 Task: Look for space in Figueres, Spain from 12th  August, 2023 to 15th August, 2023 for 3 adults in price range Rs.12000 to Rs.16000. Place can be entire place with 2 bedrooms having 3 beds and 1 bathroom. Property type can be house, flat, guest house. Amenities needed are: washing machine. Booking option can be shelf check-in. Required host language is English.
Action: Mouse moved to (339, 151)
Screenshot: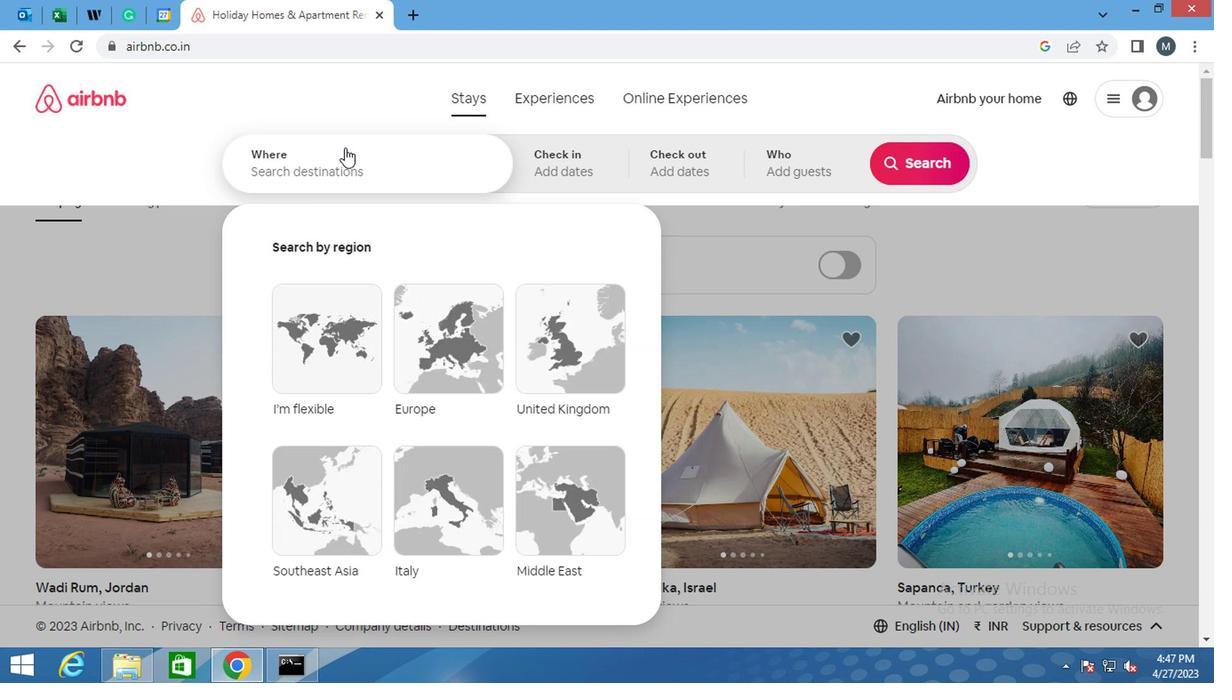 
Action: Mouse pressed left at (339, 151)
Screenshot: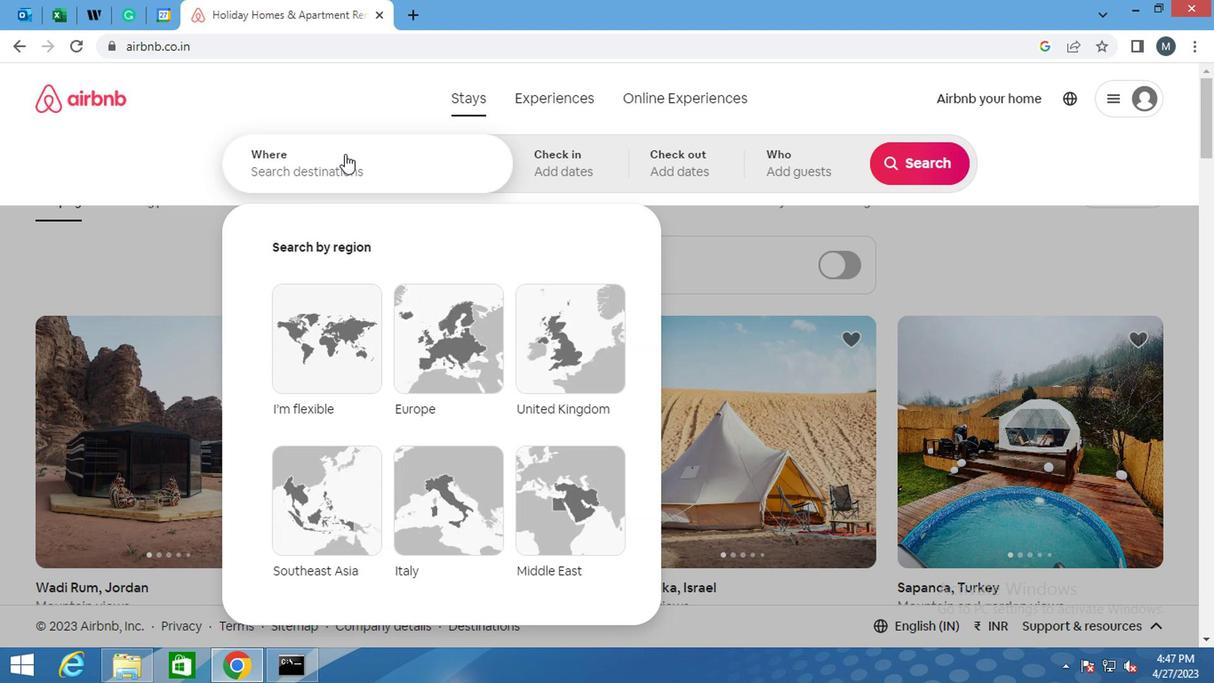 
Action: Mouse moved to (336, 153)
Screenshot: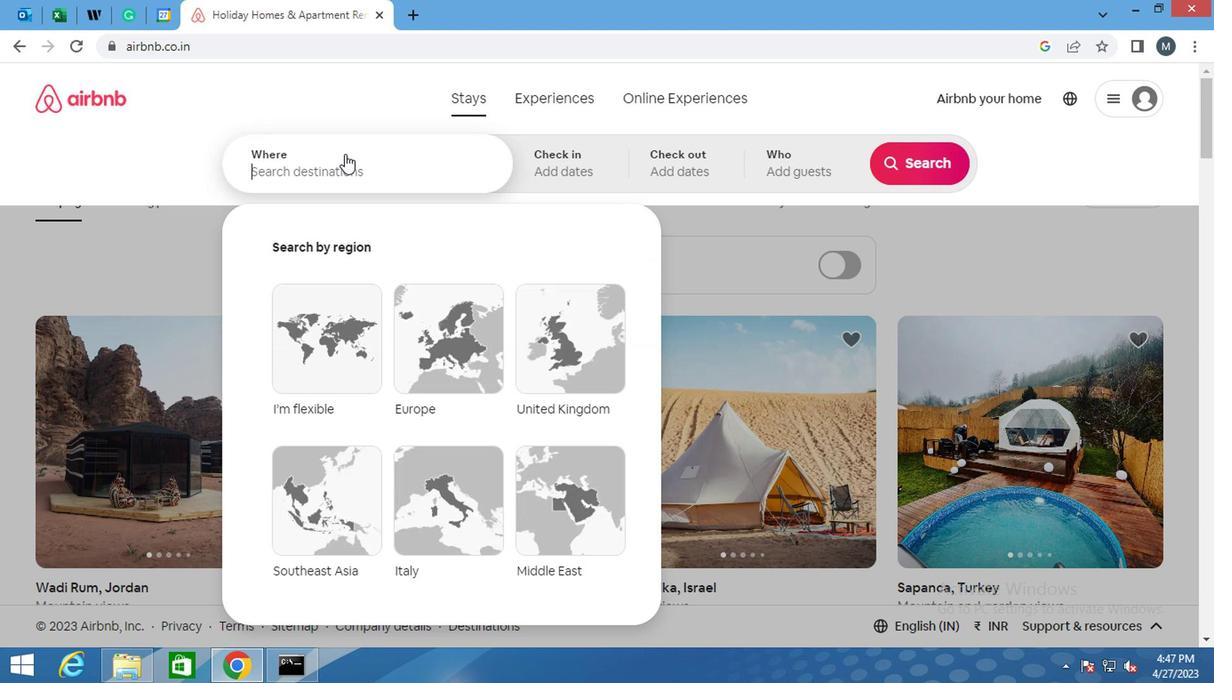 
Action: Key pressed <Key.shift><Key.shift>FI
Screenshot: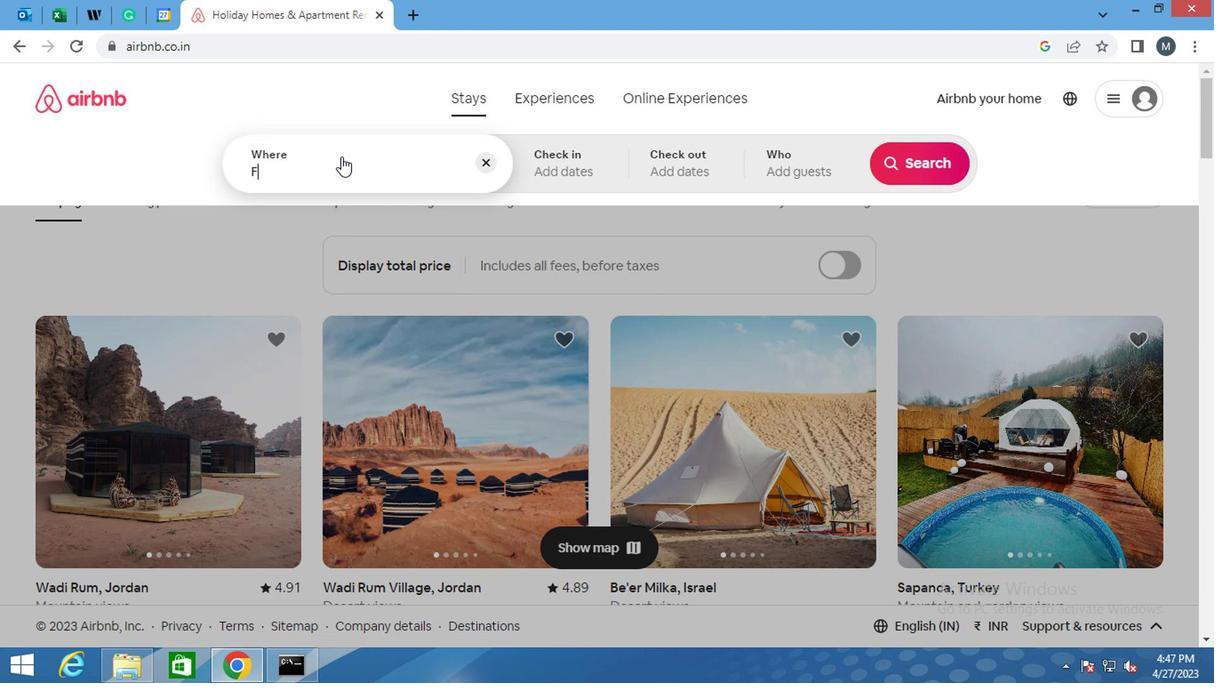 
Action: Mouse moved to (335, 153)
Screenshot: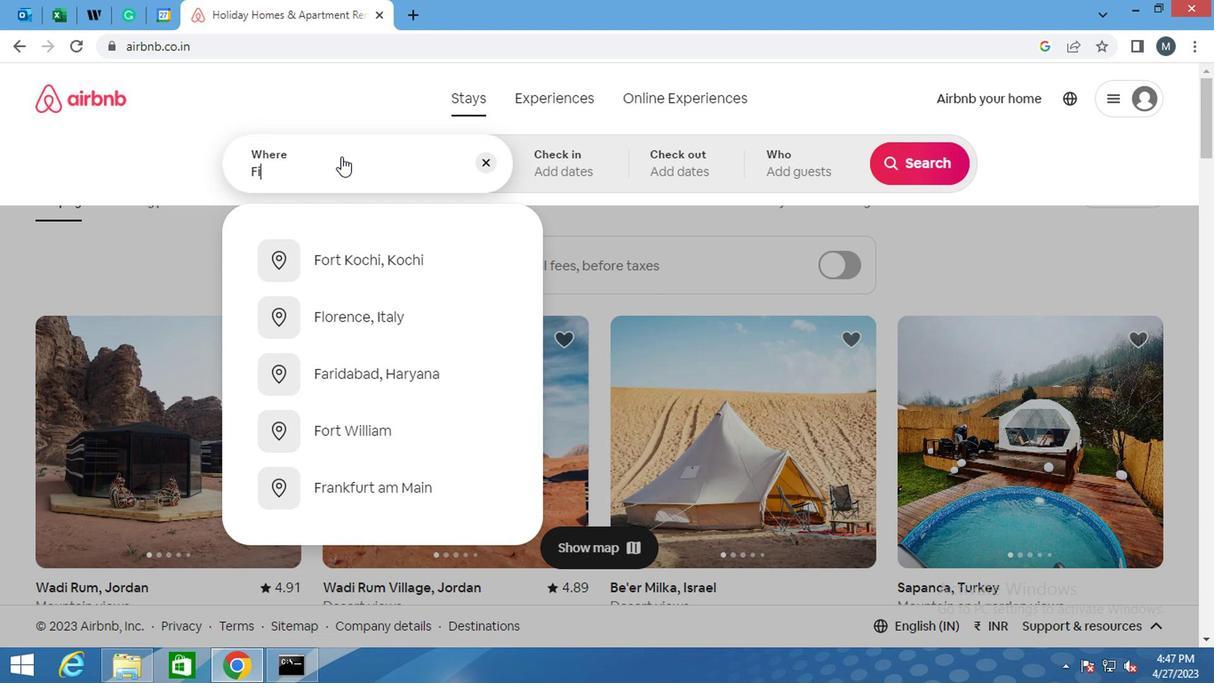 
Action: Key pressed GUERES
Screenshot: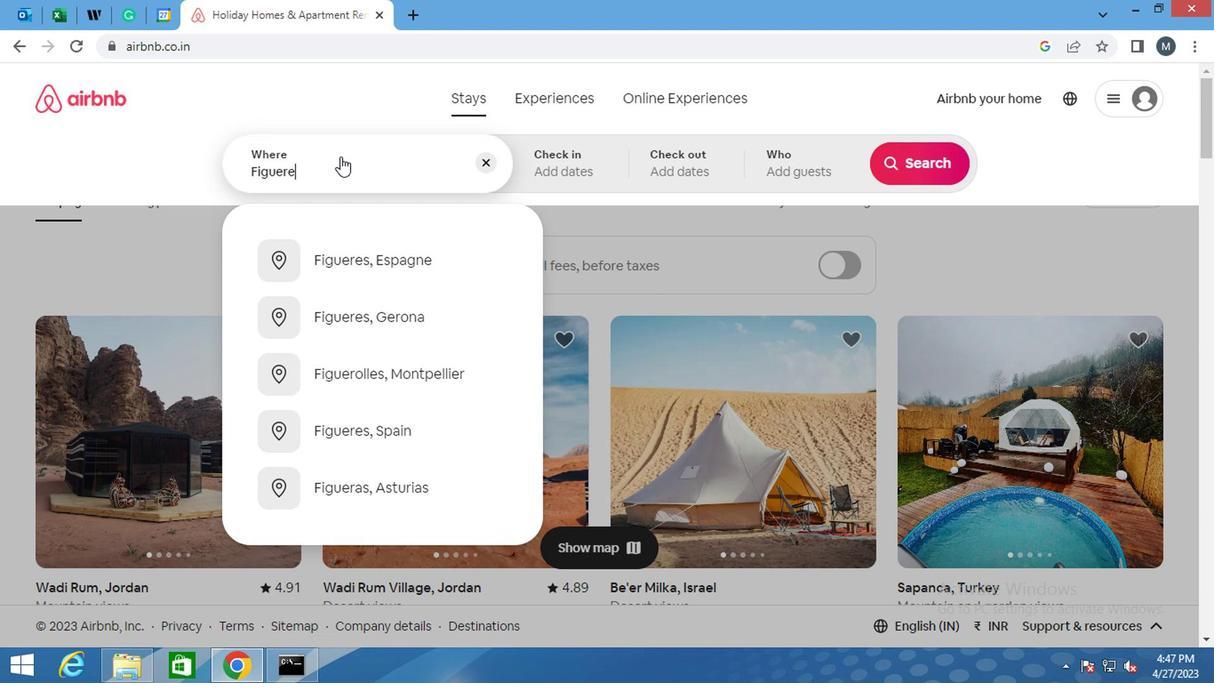
Action: Mouse moved to (375, 381)
Screenshot: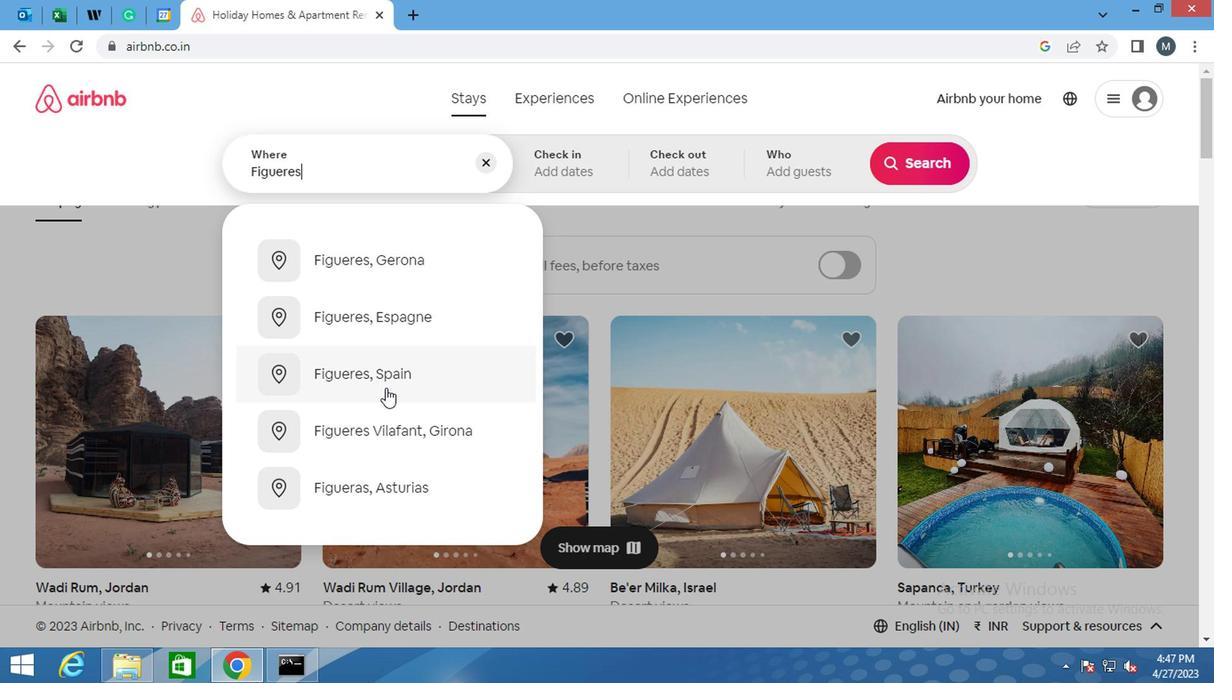 
Action: Mouse pressed left at (375, 381)
Screenshot: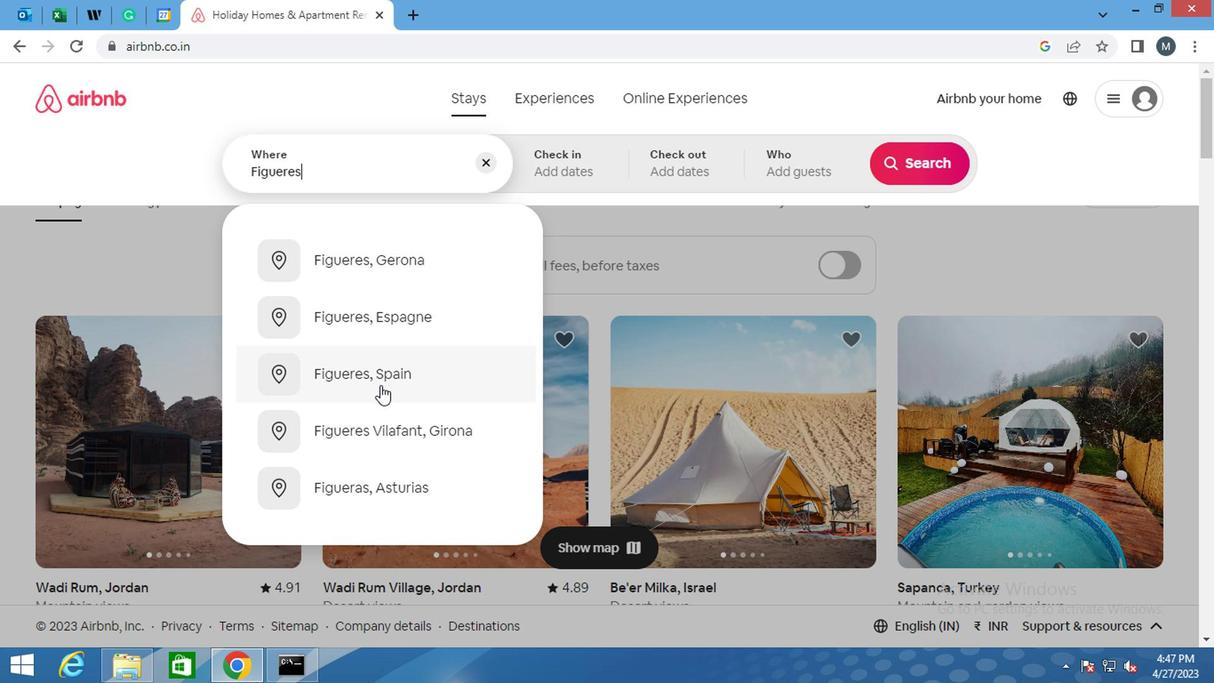 
Action: Mouse moved to (897, 303)
Screenshot: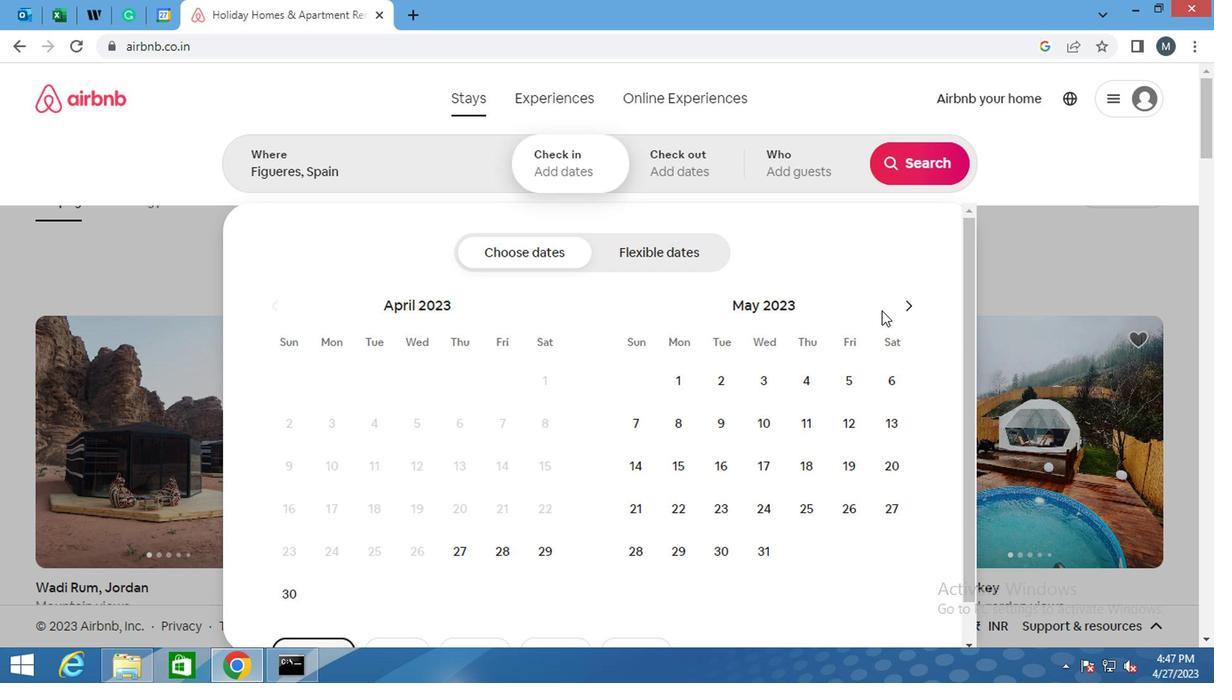 
Action: Mouse pressed left at (897, 303)
Screenshot: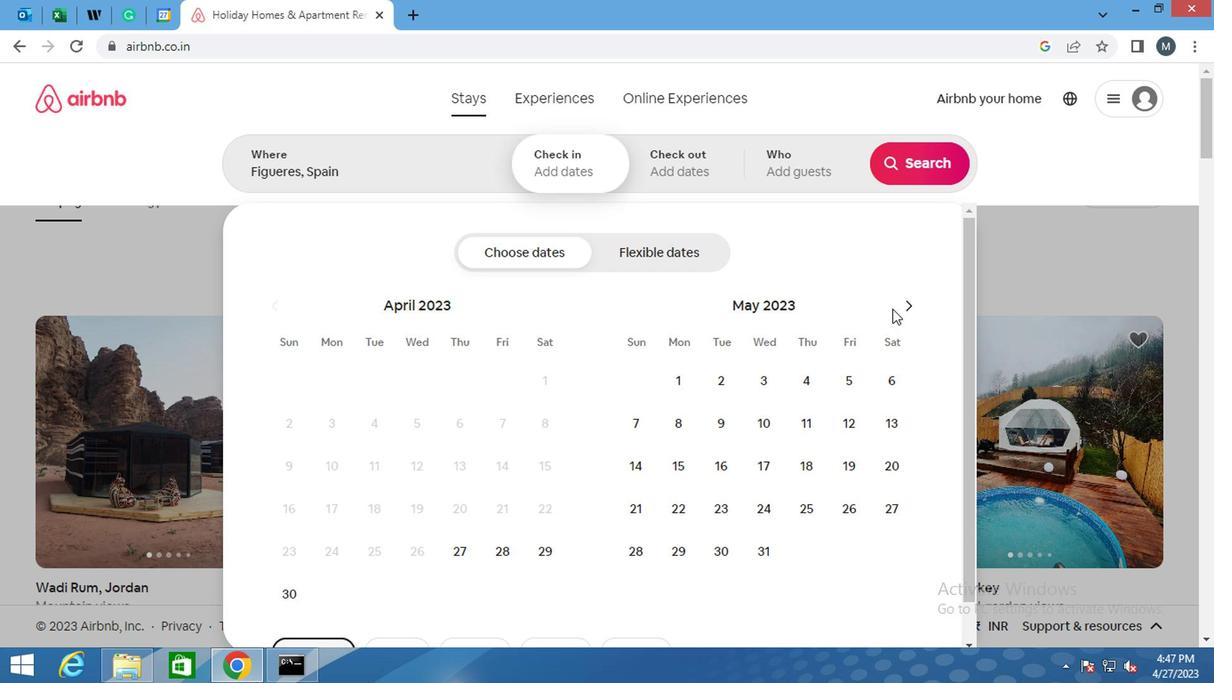 
Action: Mouse pressed left at (897, 303)
Screenshot: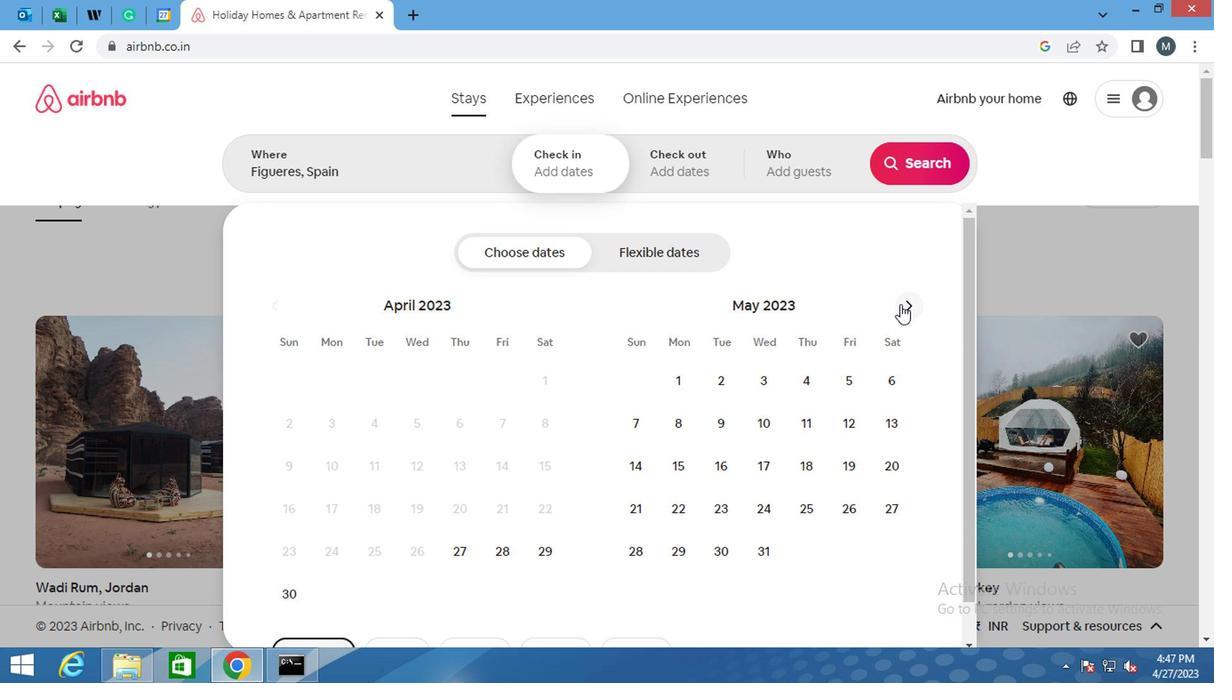 
Action: Mouse moved to (898, 303)
Screenshot: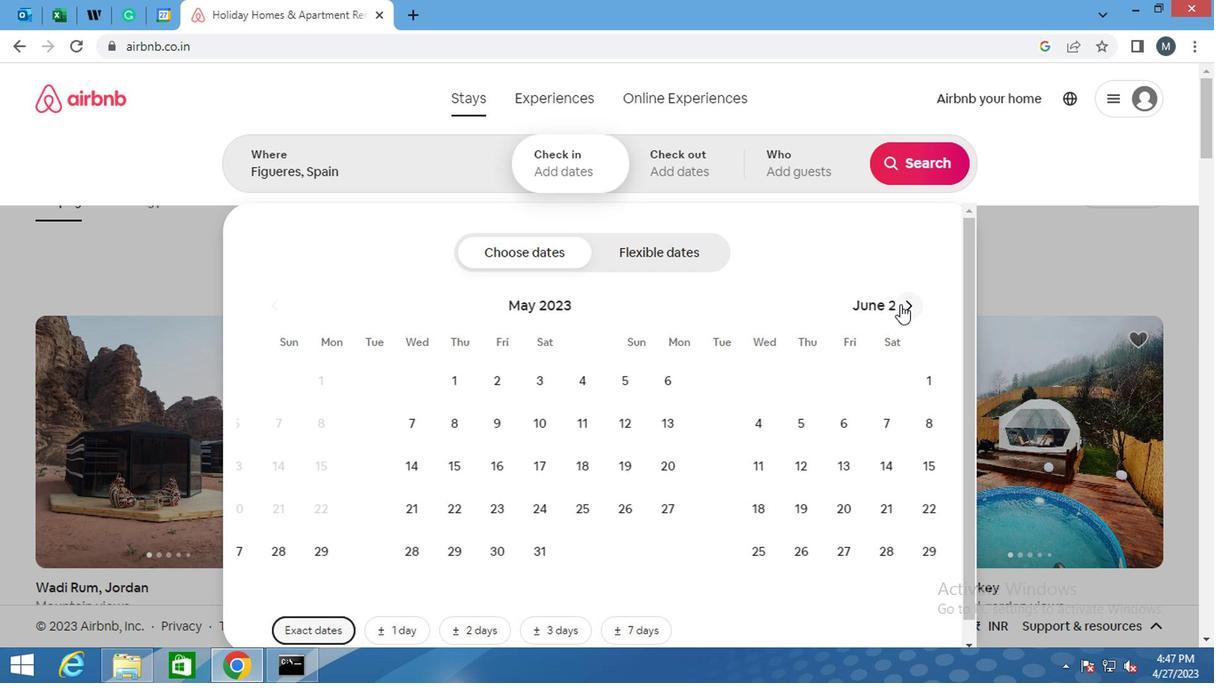 
Action: Mouse pressed left at (898, 303)
Screenshot: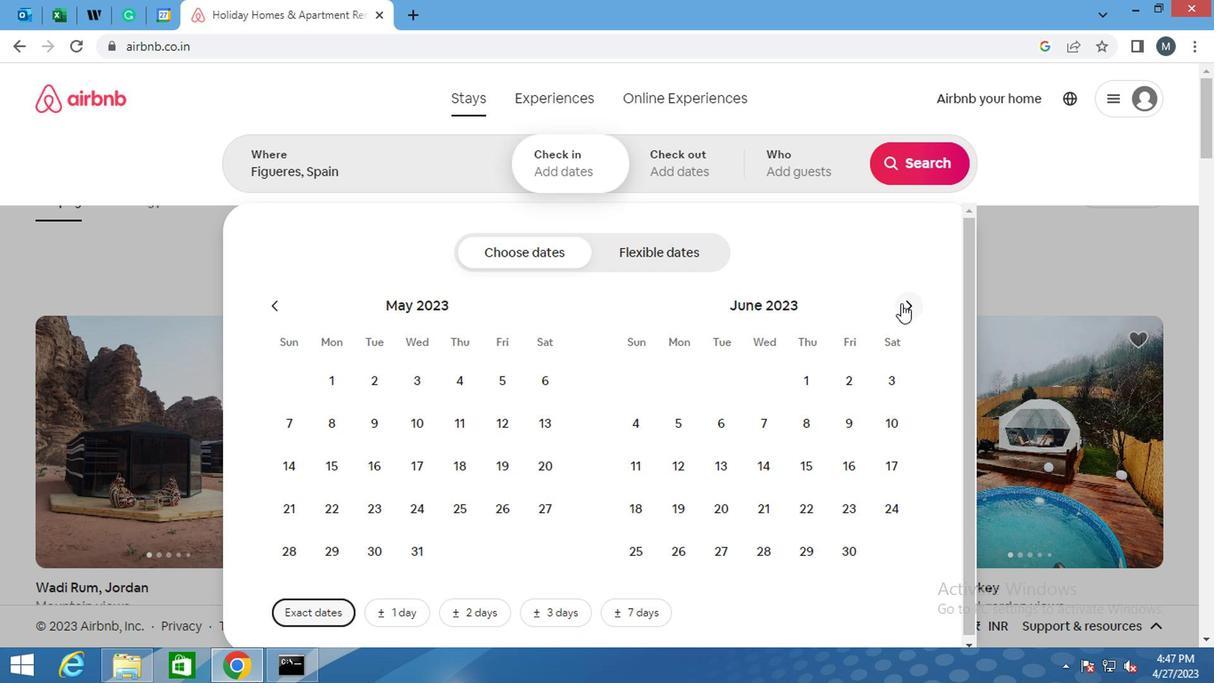 
Action: Mouse moved to (902, 301)
Screenshot: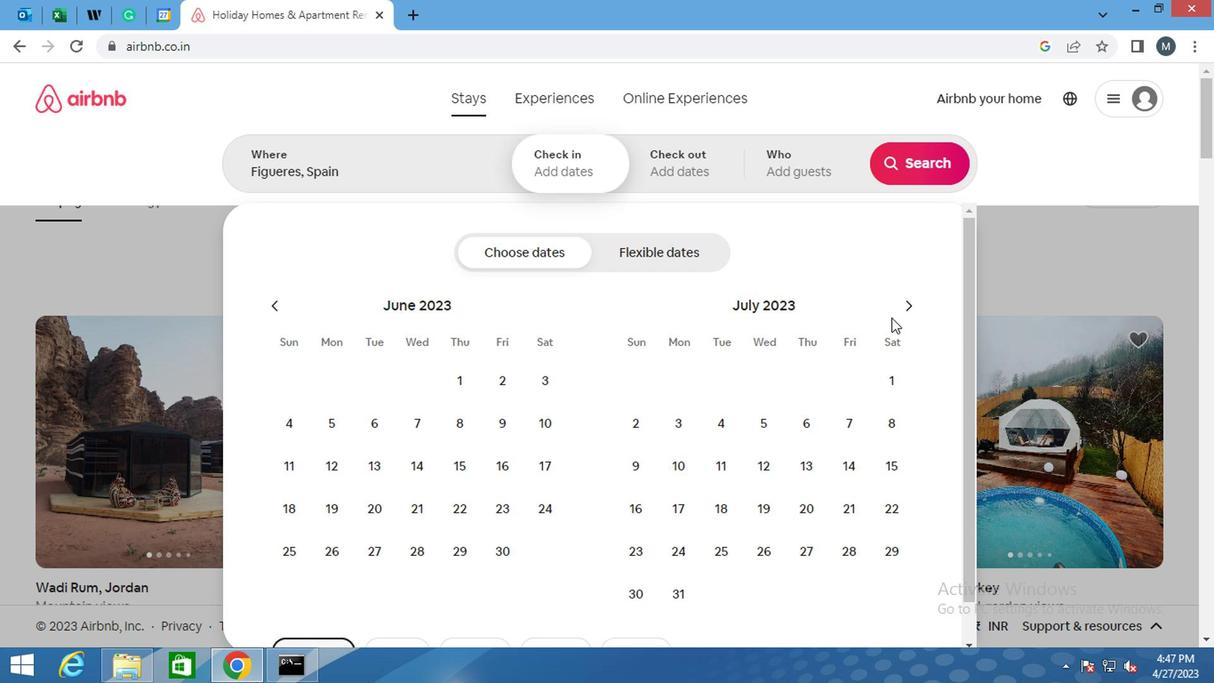 
Action: Mouse pressed left at (902, 301)
Screenshot: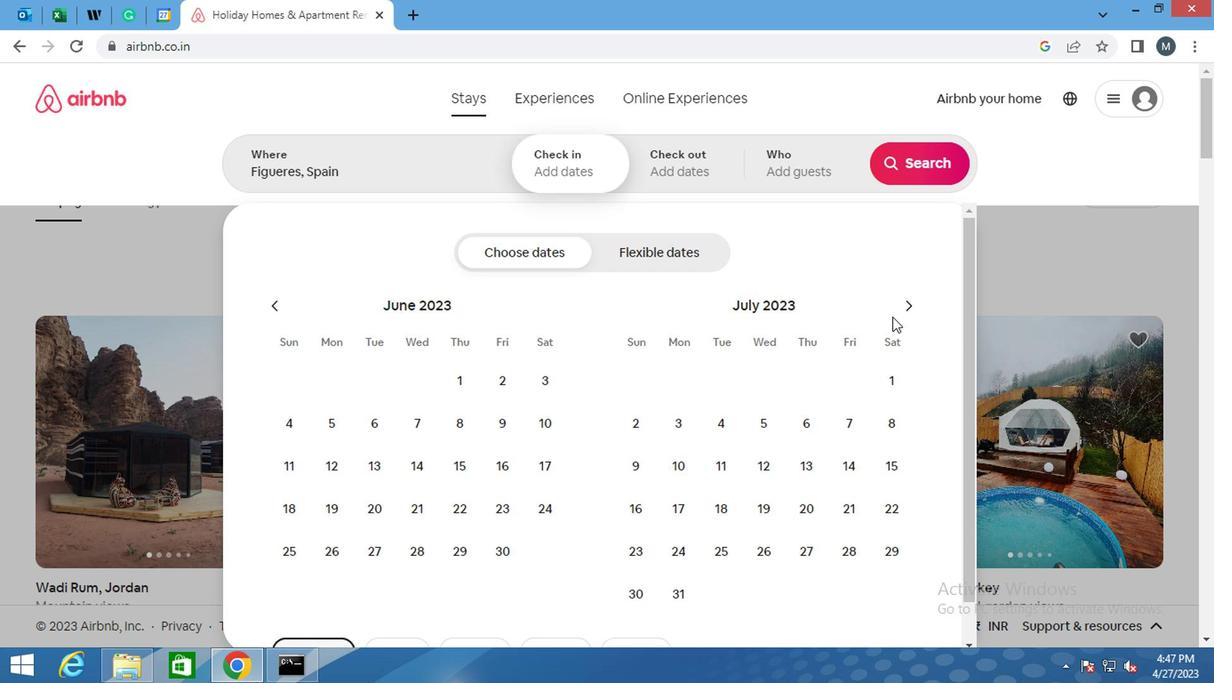 
Action: Mouse moved to (893, 414)
Screenshot: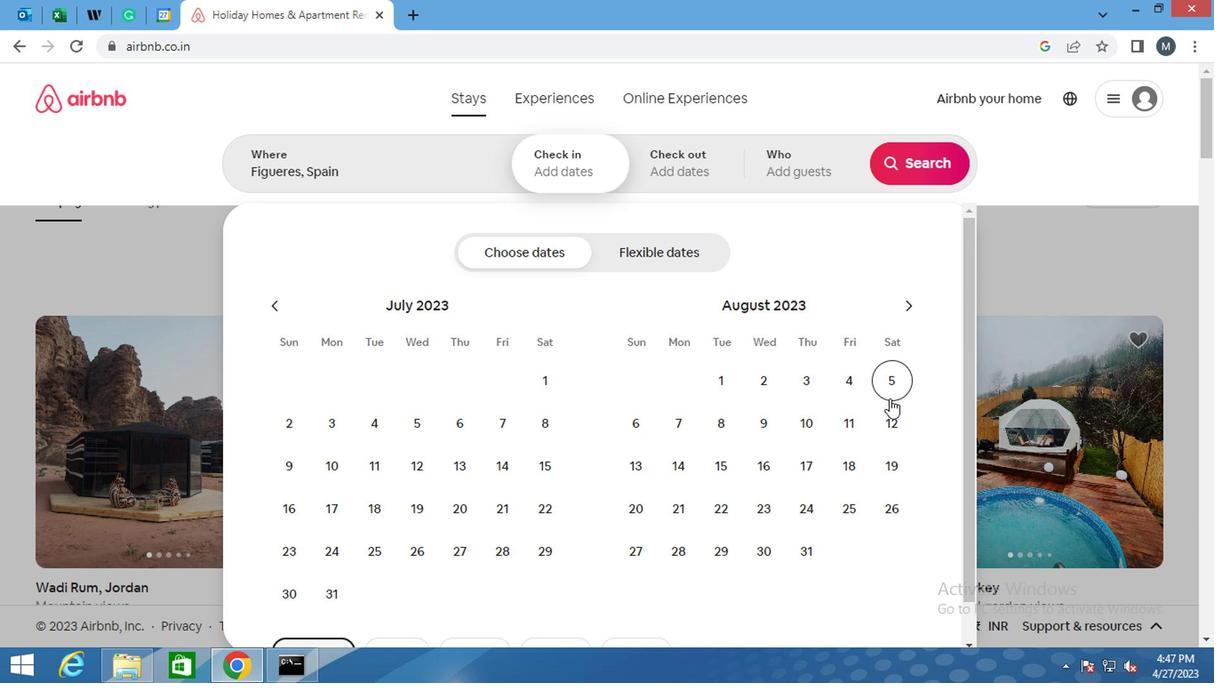 
Action: Mouse pressed left at (893, 414)
Screenshot: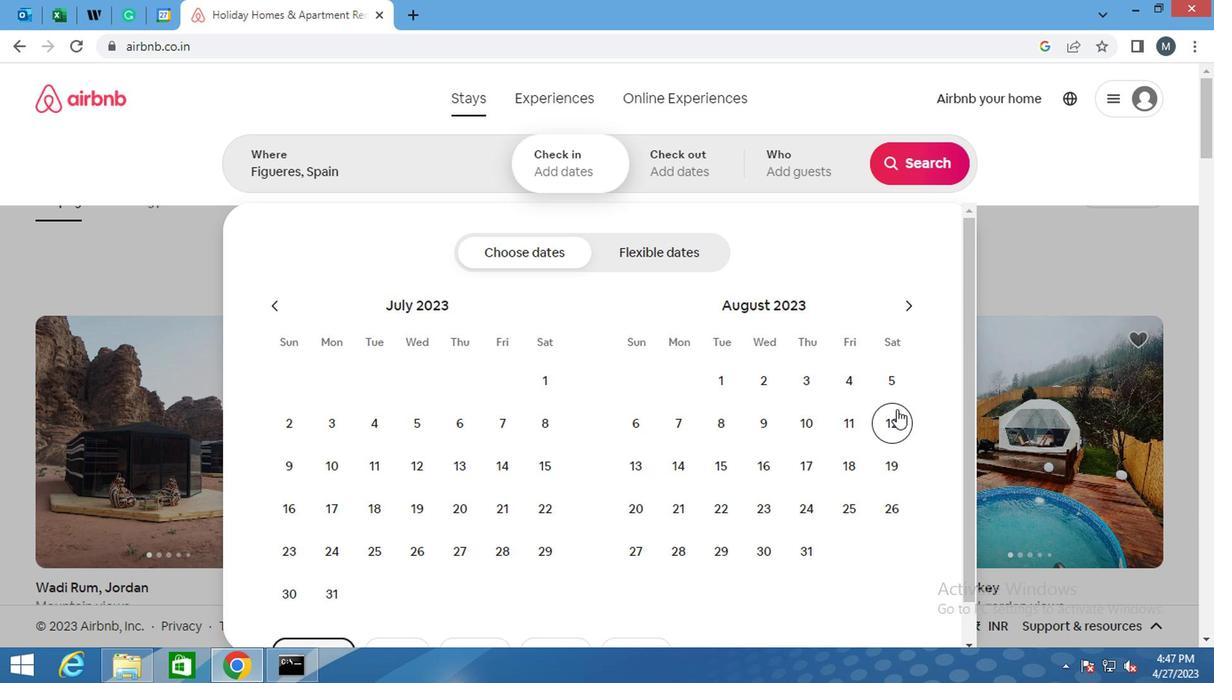 
Action: Mouse moved to (723, 468)
Screenshot: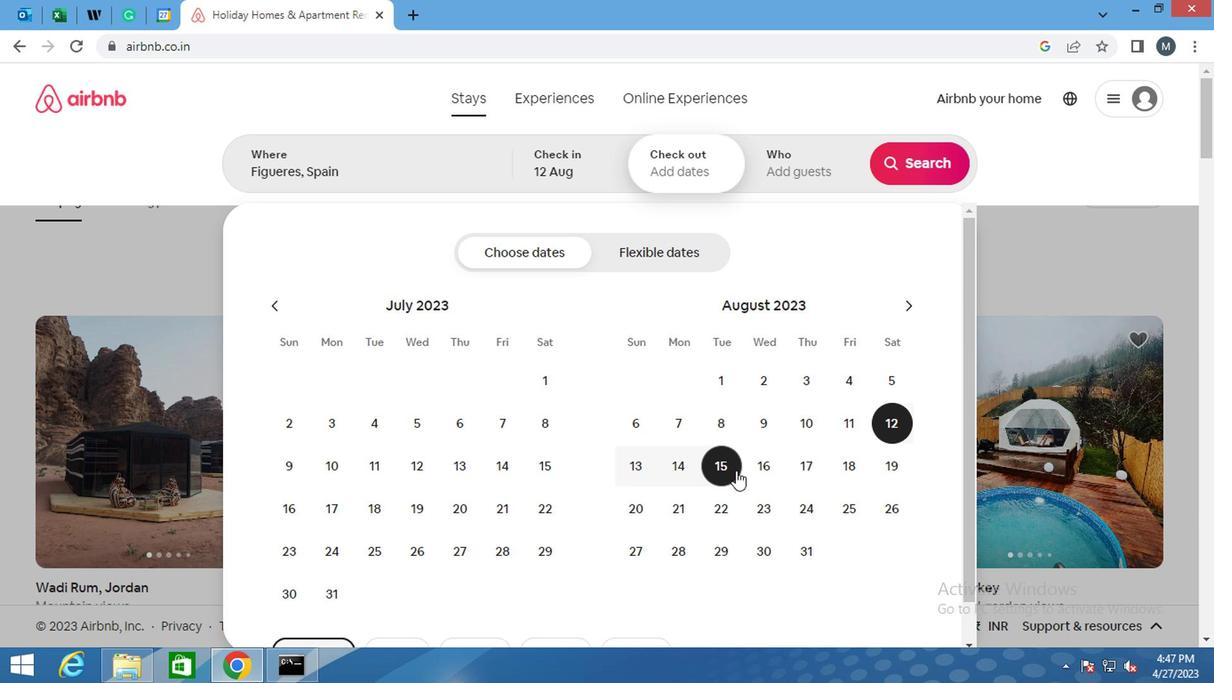 
Action: Mouse pressed left at (723, 468)
Screenshot: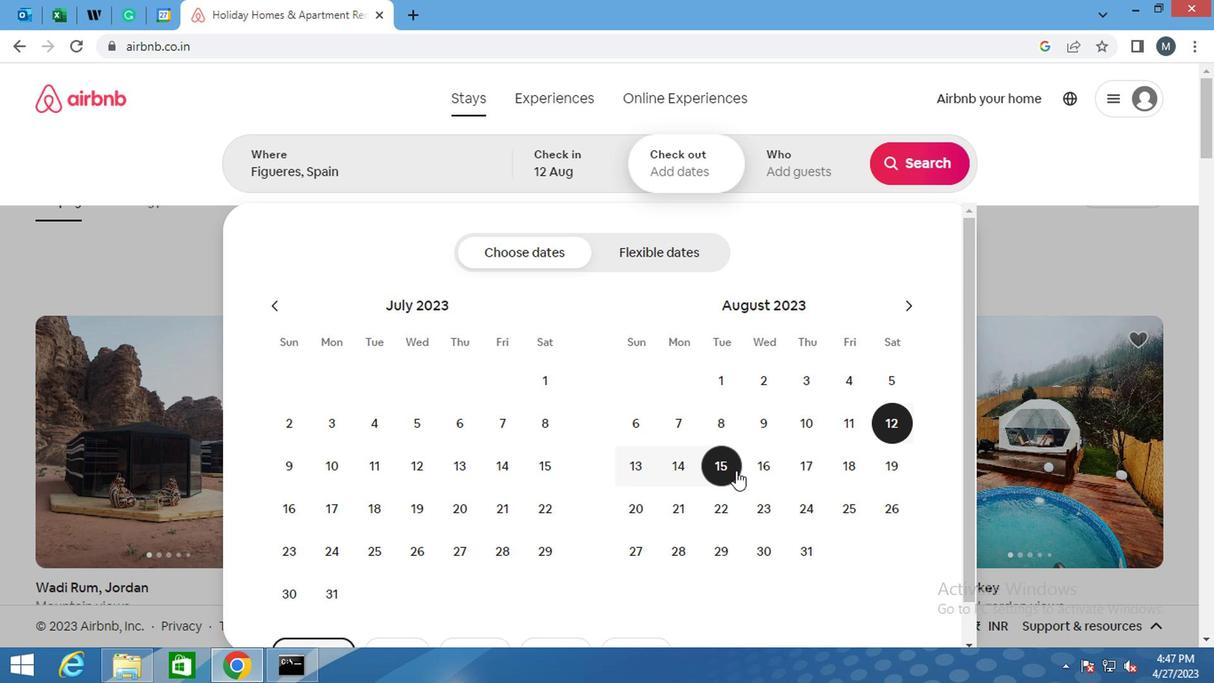 
Action: Mouse moved to (801, 174)
Screenshot: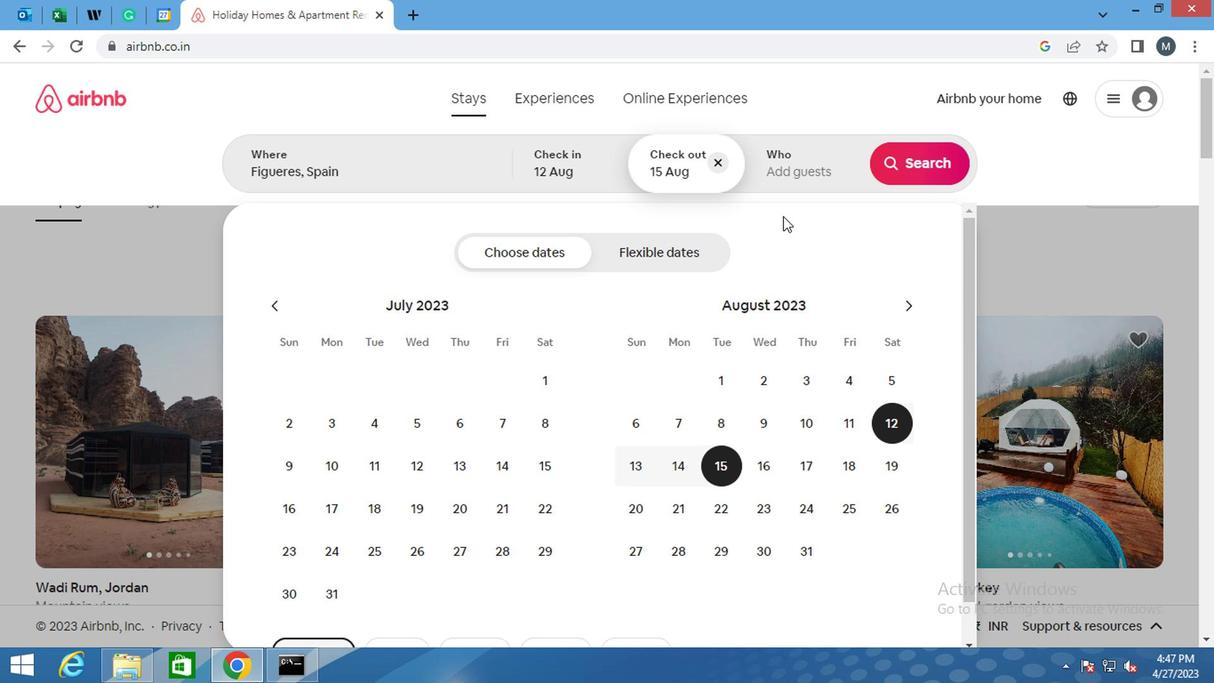 
Action: Mouse pressed left at (801, 174)
Screenshot: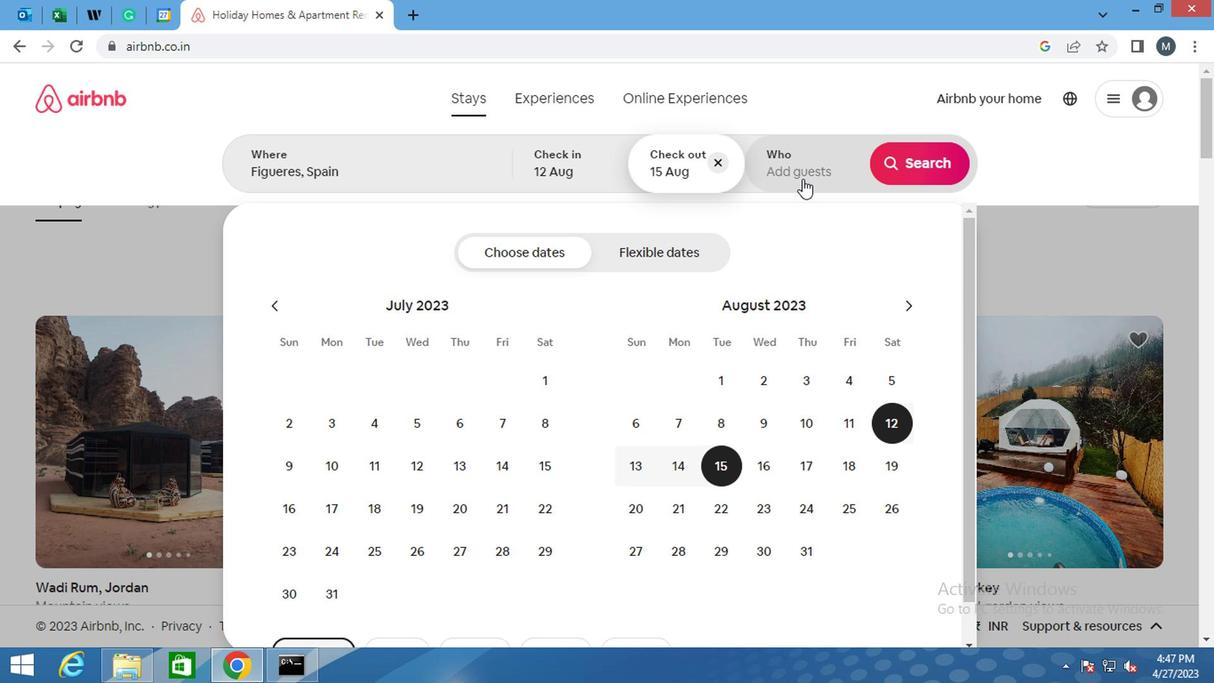 
Action: Mouse moved to (910, 250)
Screenshot: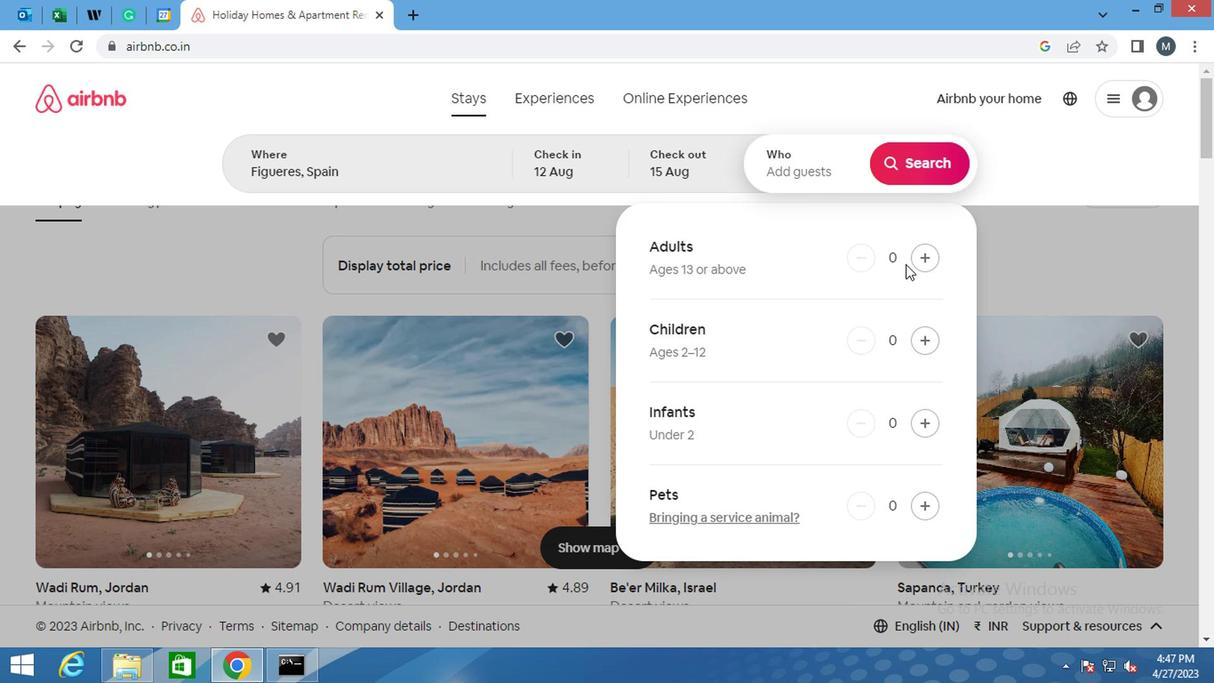 
Action: Mouse pressed left at (910, 250)
Screenshot: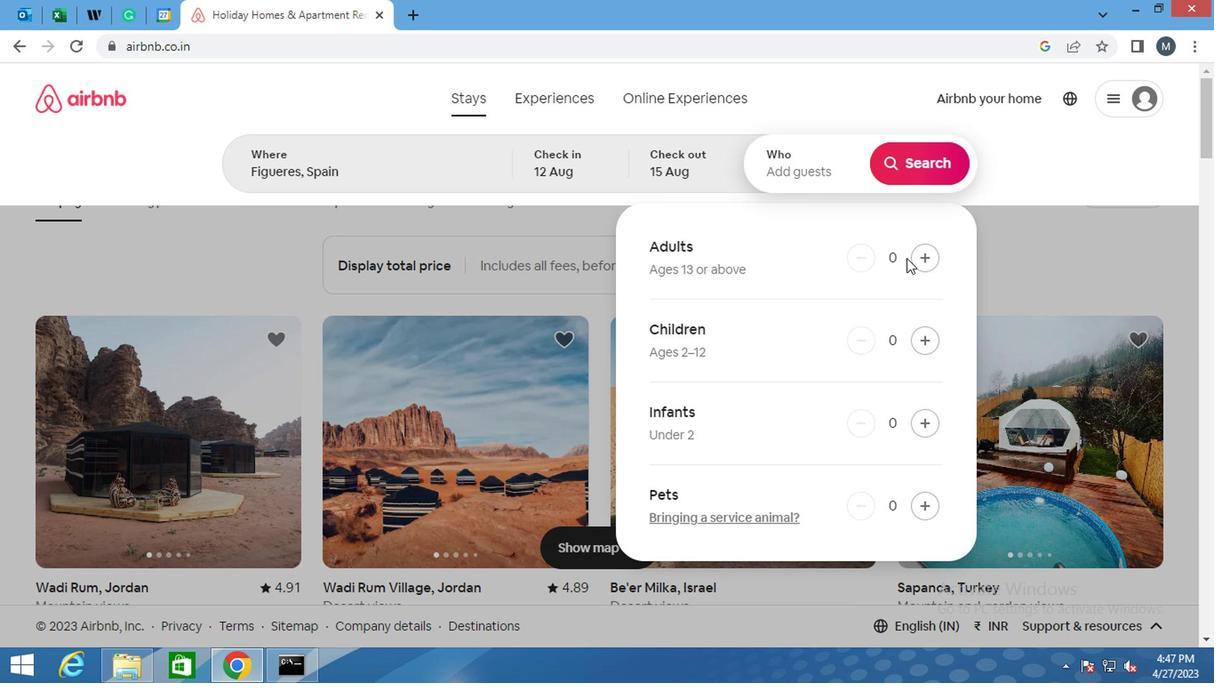 
Action: Mouse pressed left at (910, 250)
Screenshot: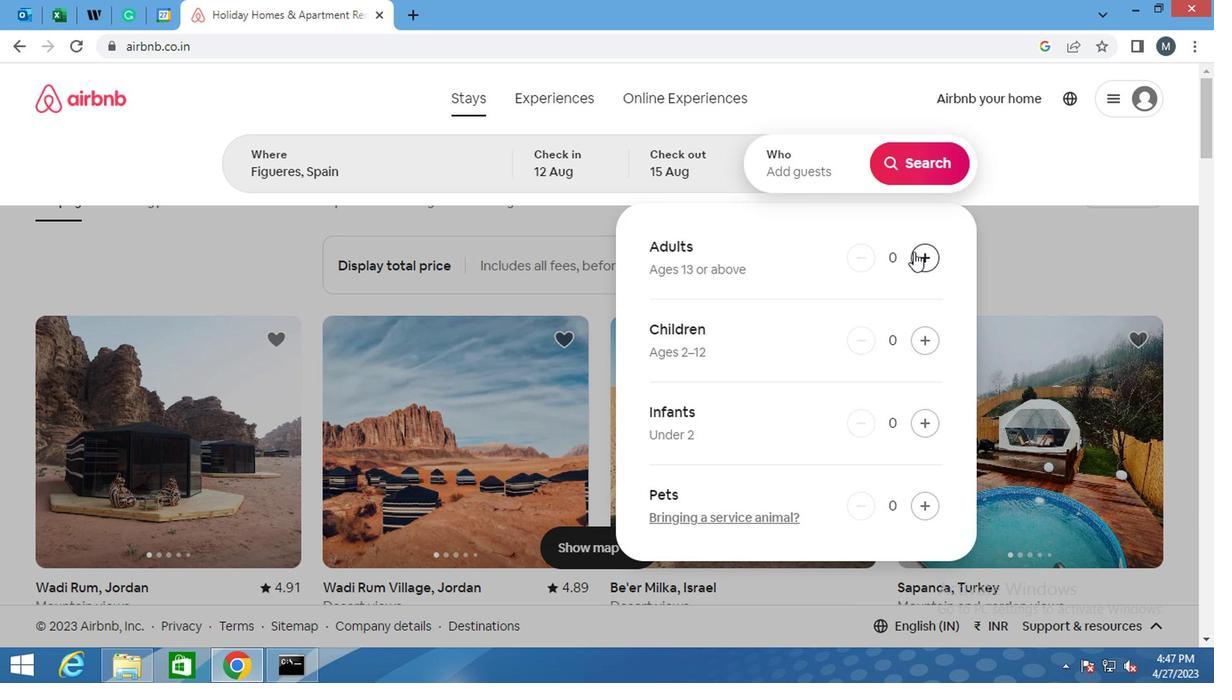 
Action: Mouse pressed left at (910, 250)
Screenshot: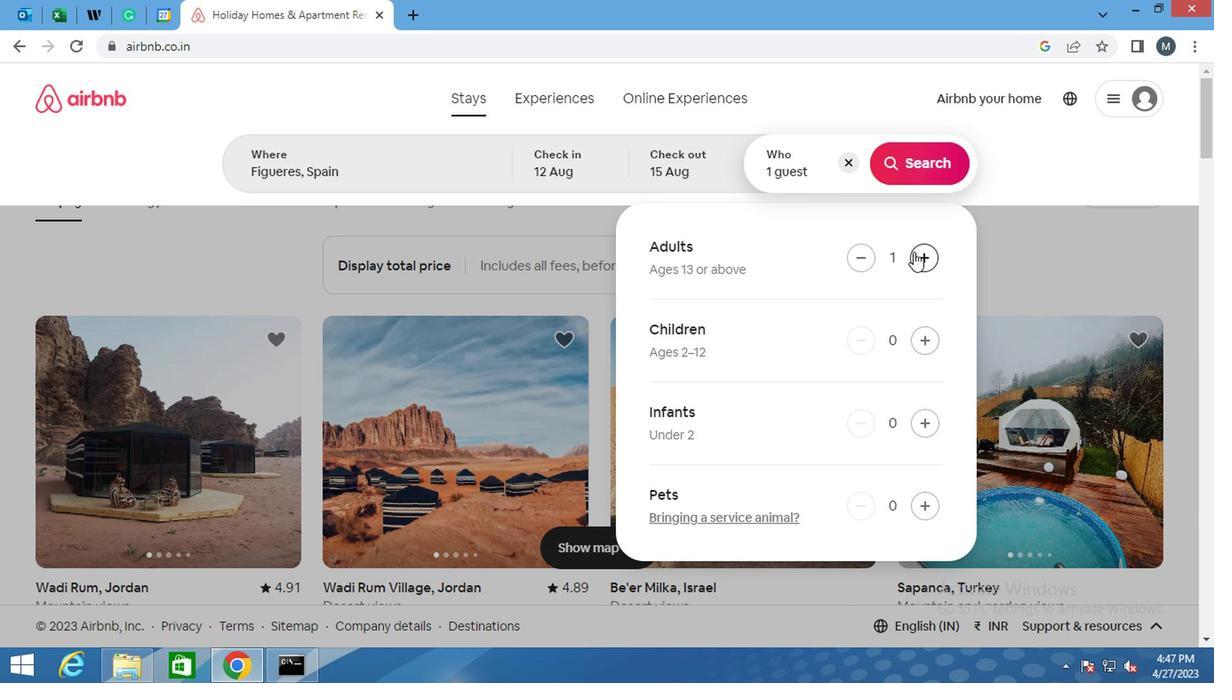 
Action: Mouse moved to (908, 164)
Screenshot: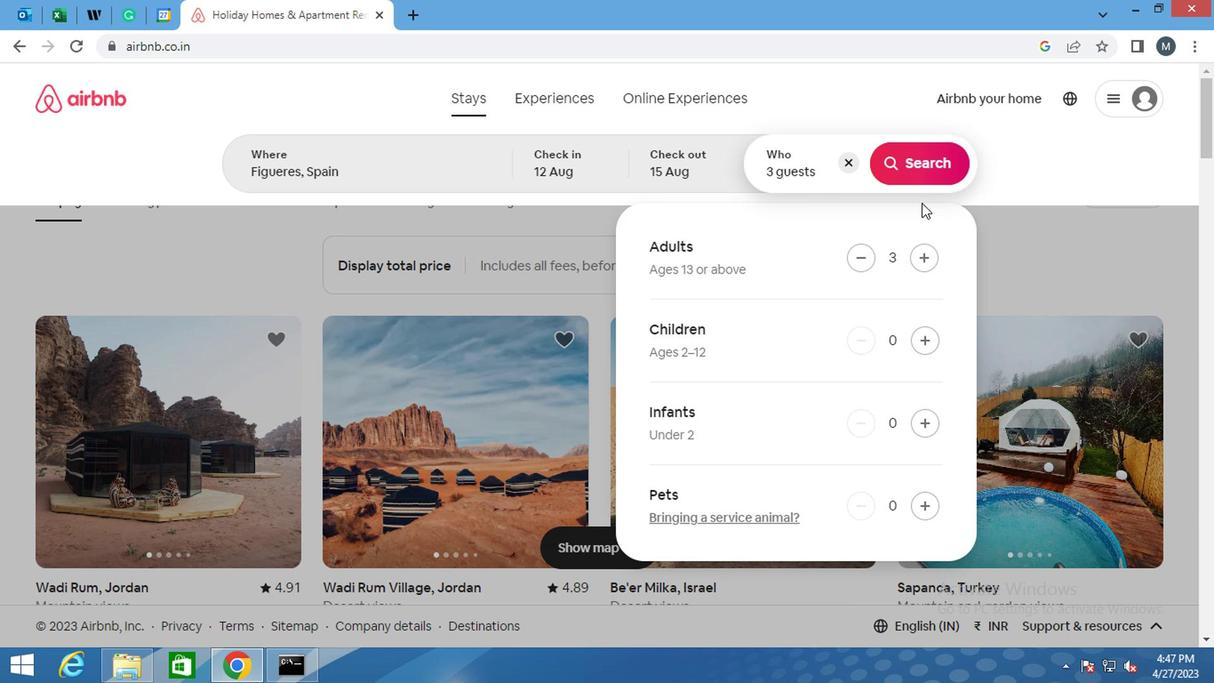 
Action: Mouse pressed left at (908, 164)
Screenshot: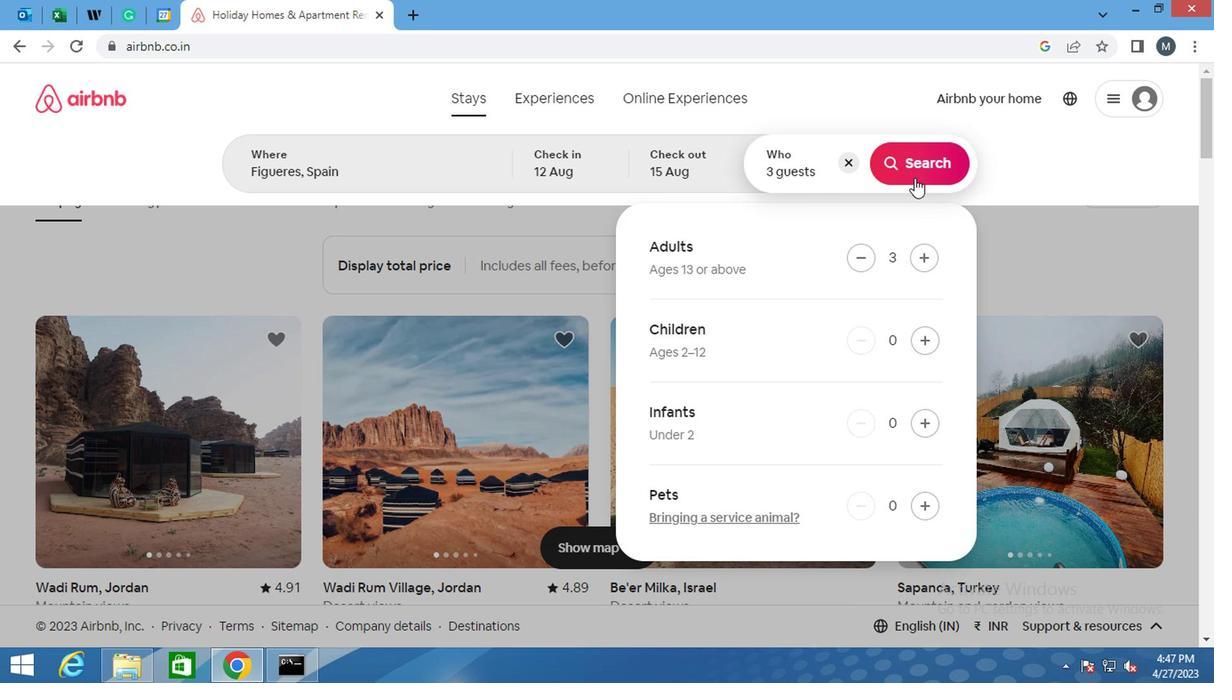 
Action: Mouse moved to (1149, 172)
Screenshot: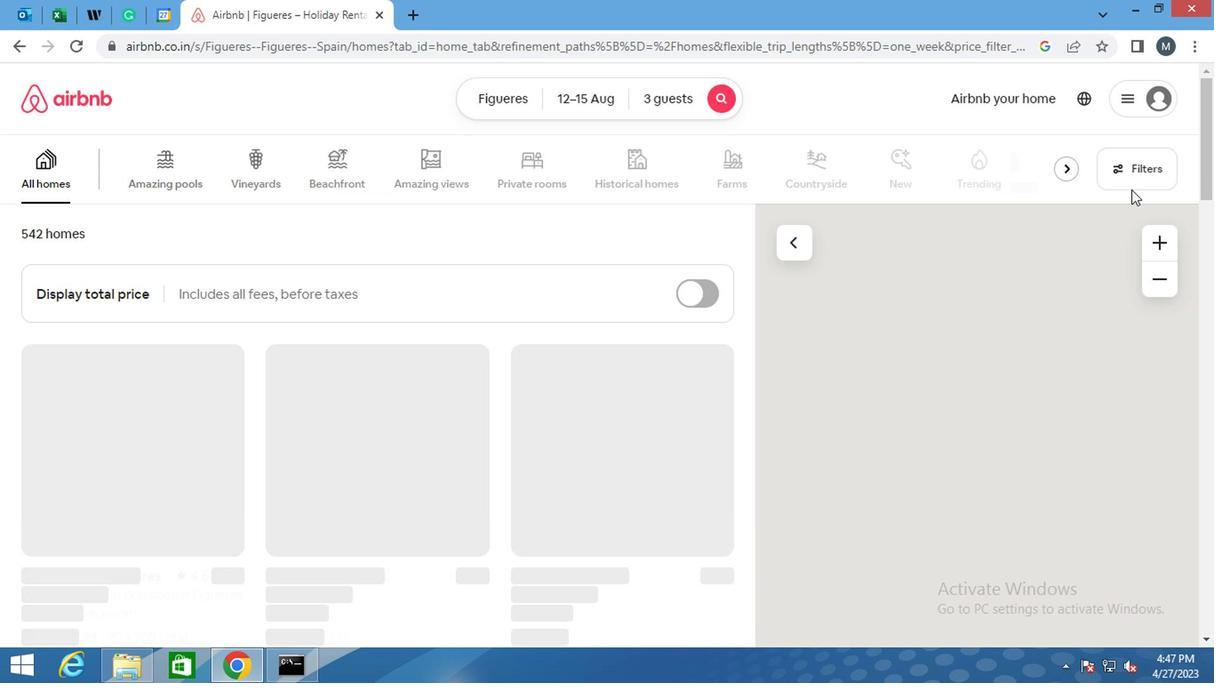 
Action: Mouse pressed left at (1149, 172)
Screenshot: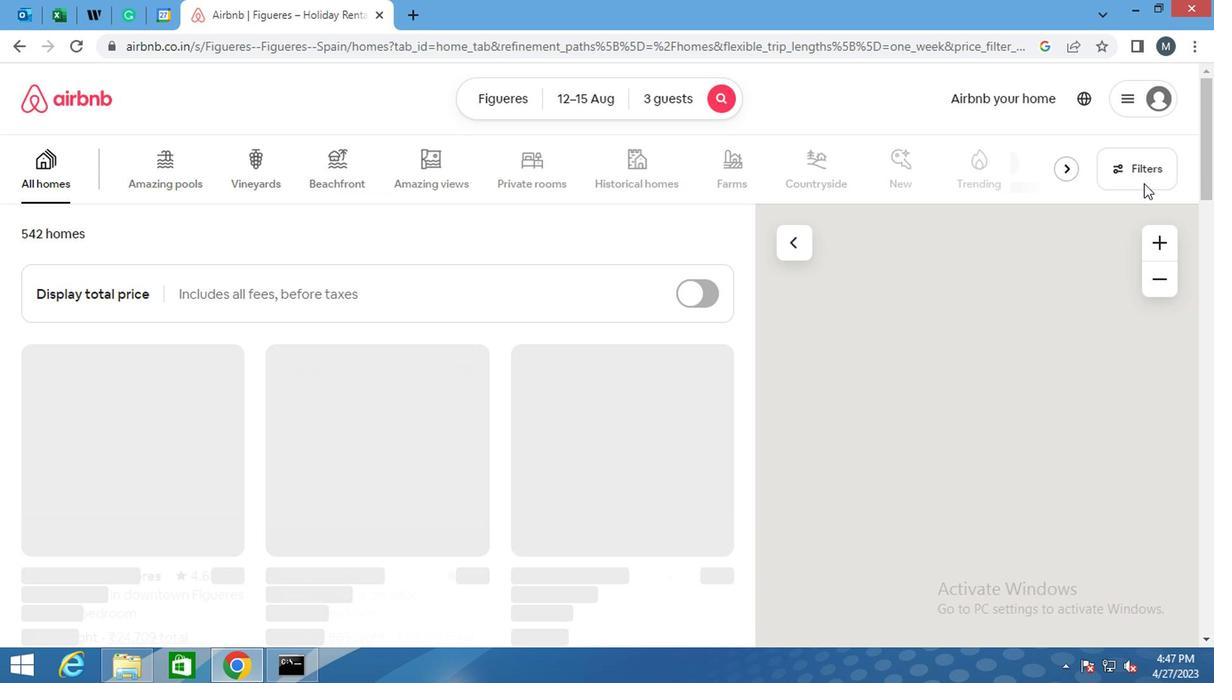 
Action: Mouse moved to (461, 402)
Screenshot: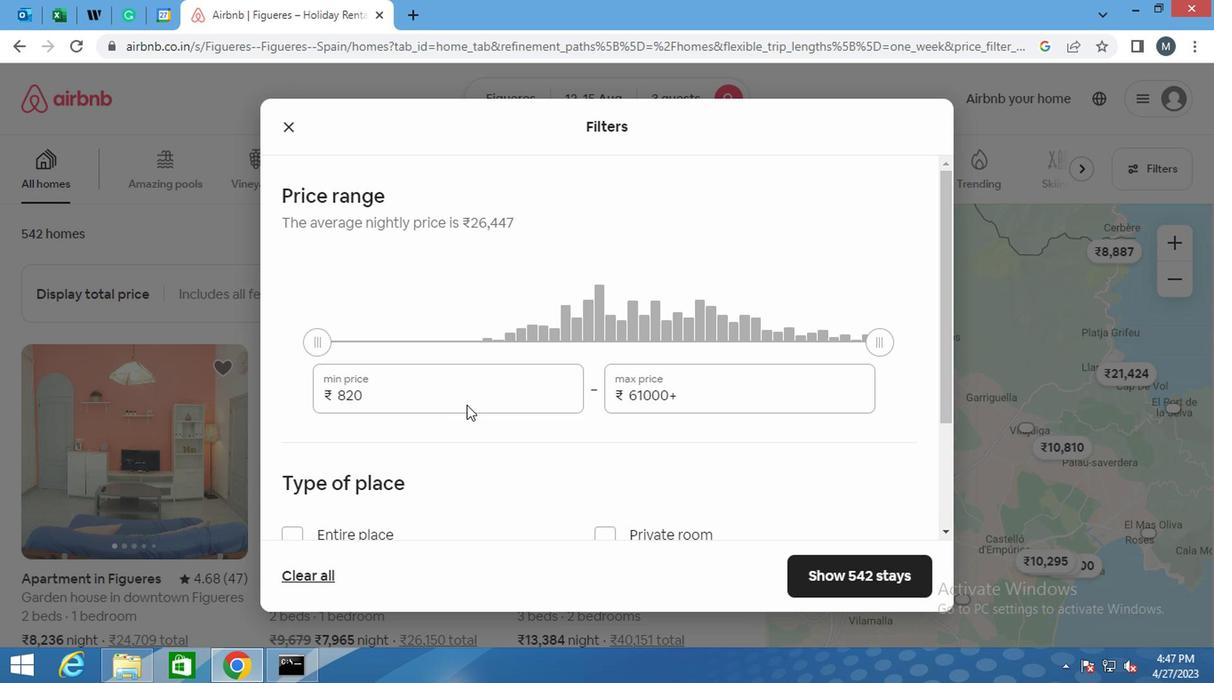 
Action: Mouse pressed left at (461, 402)
Screenshot: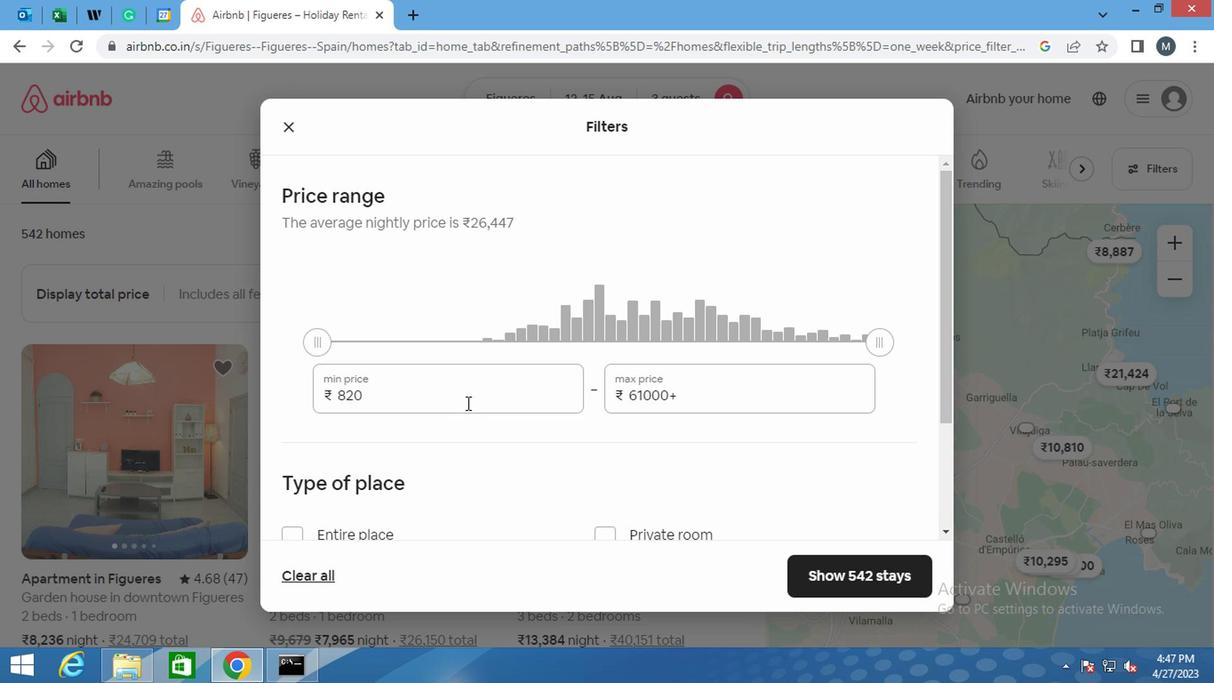 
Action: Mouse moved to (461, 400)
Screenshot: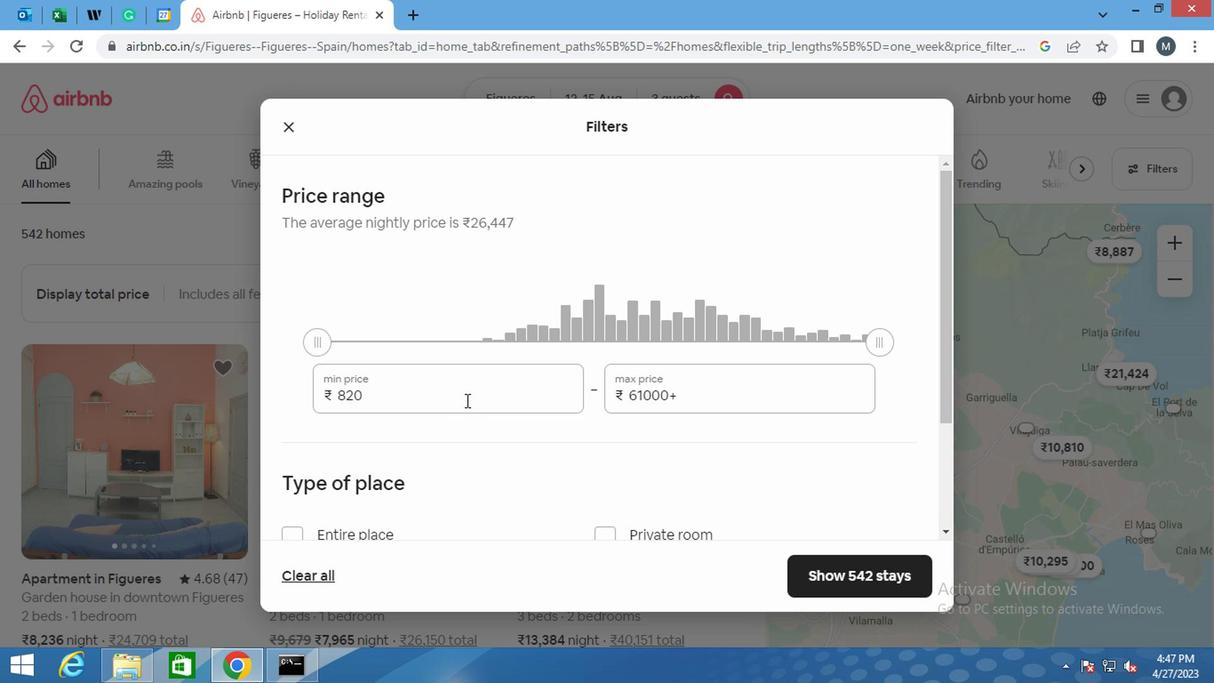 
Action: Key pressed <Key.backspace><Key.backspace><Key.backspace>
Screenshot: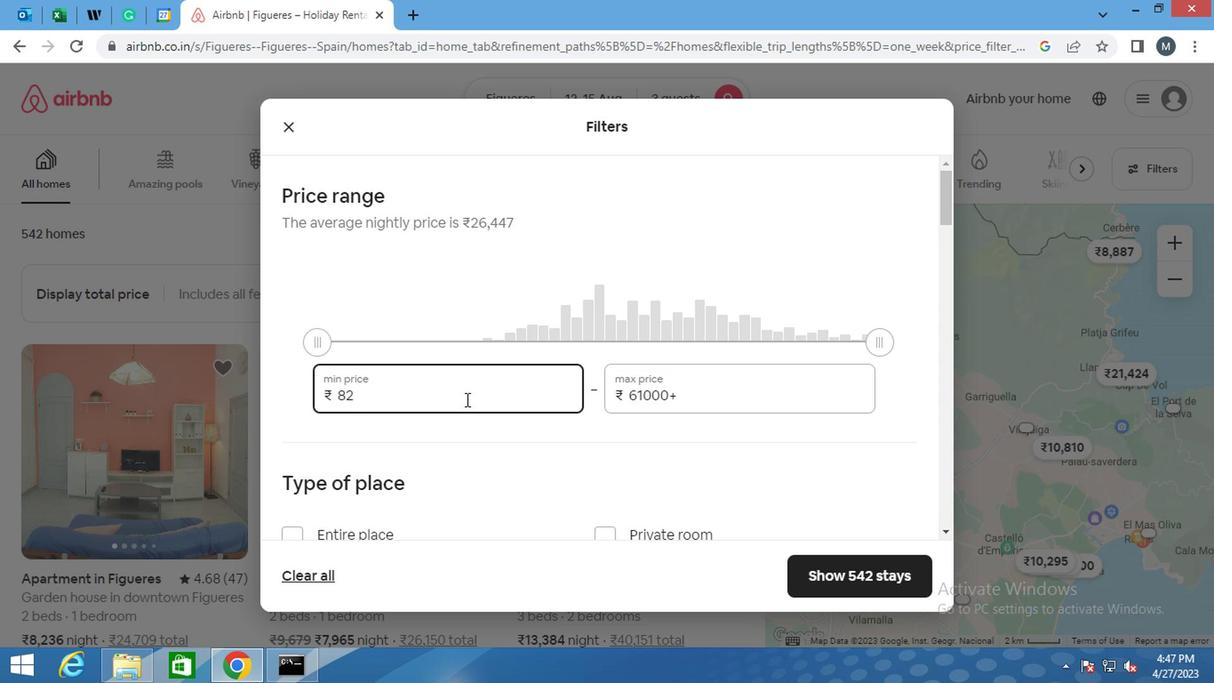 
Action: Mouse moved to (461, 399)
Screenshot: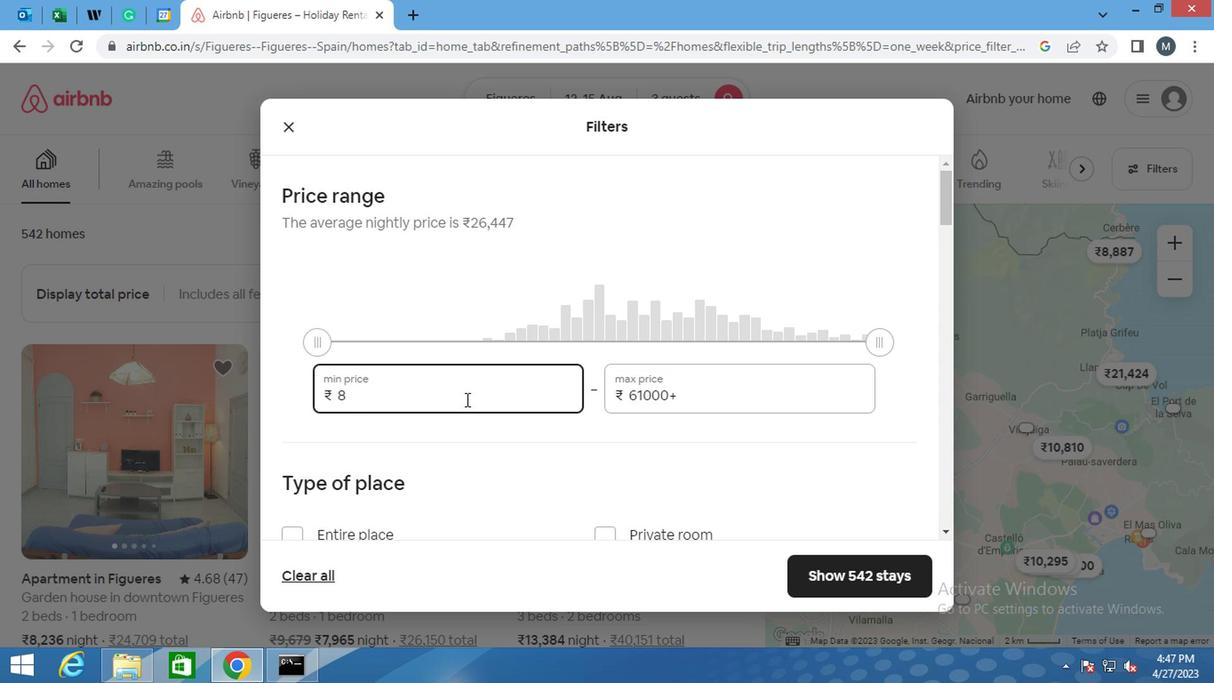 
Action: Key pressed 12000
Screenshot: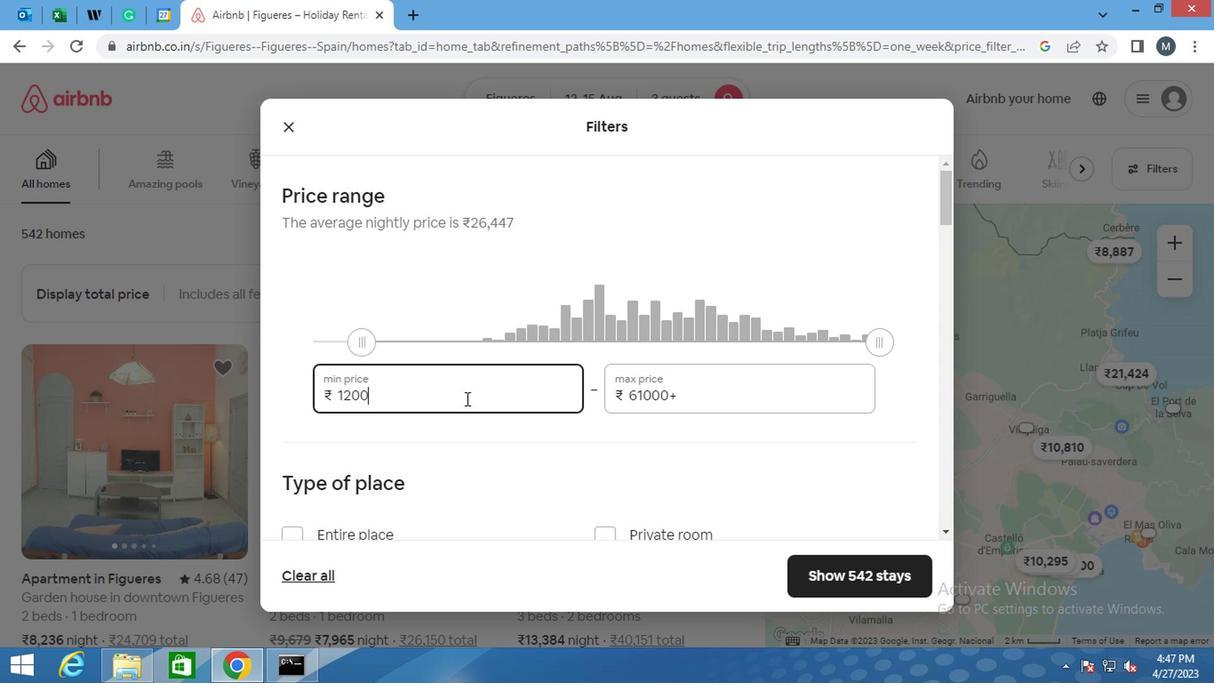 
Action: Mouse moved to (676, 396)
Screenshot: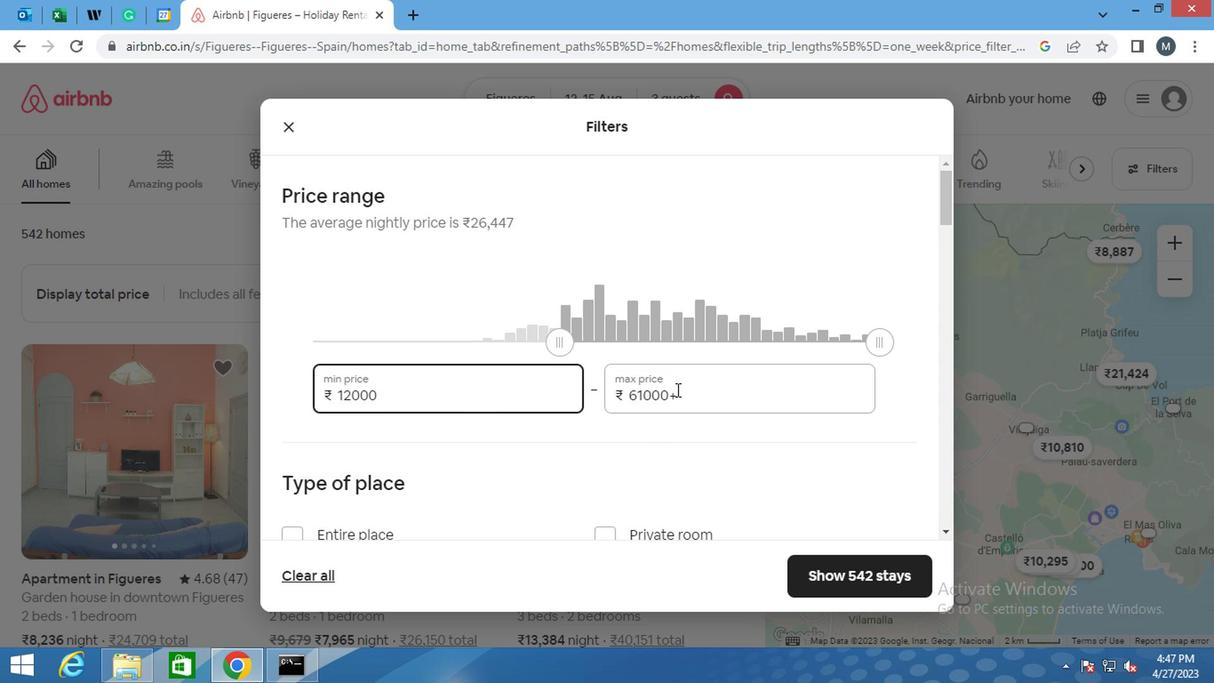 
Action: Mouse pressed left at (676, 396)
Screenshot: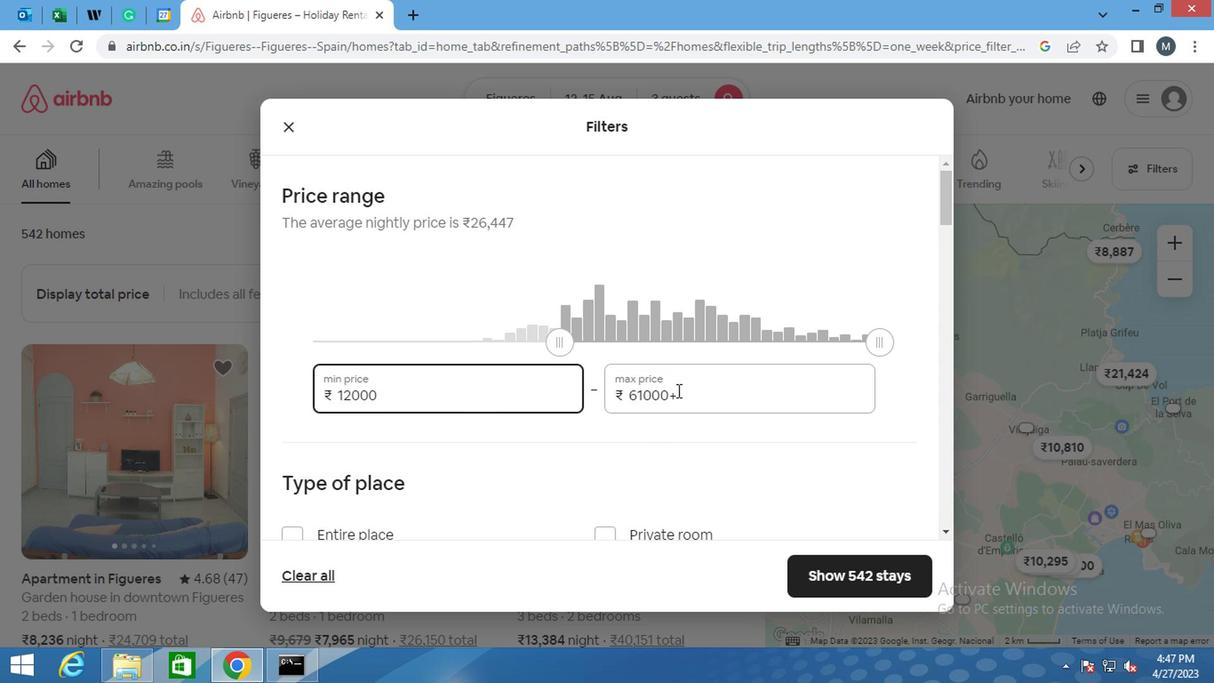 
Action: Mouse moved to (591, 399)
Screenshot: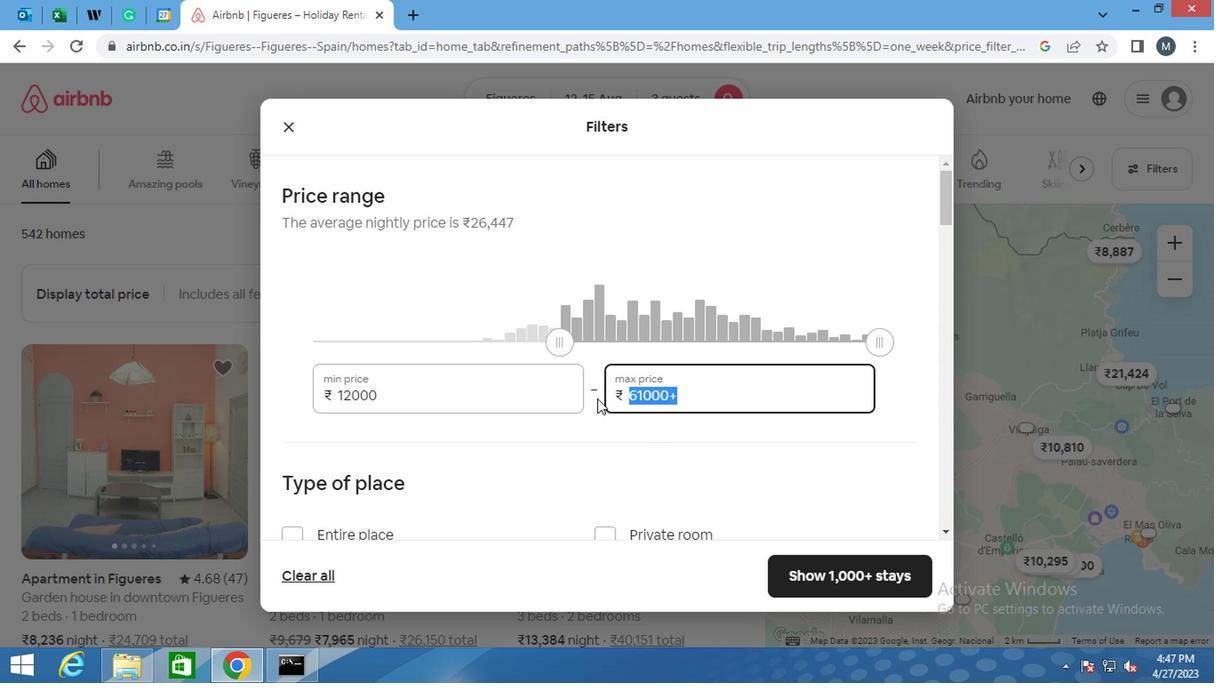 
Action: Key pressed 16000
Screenshot: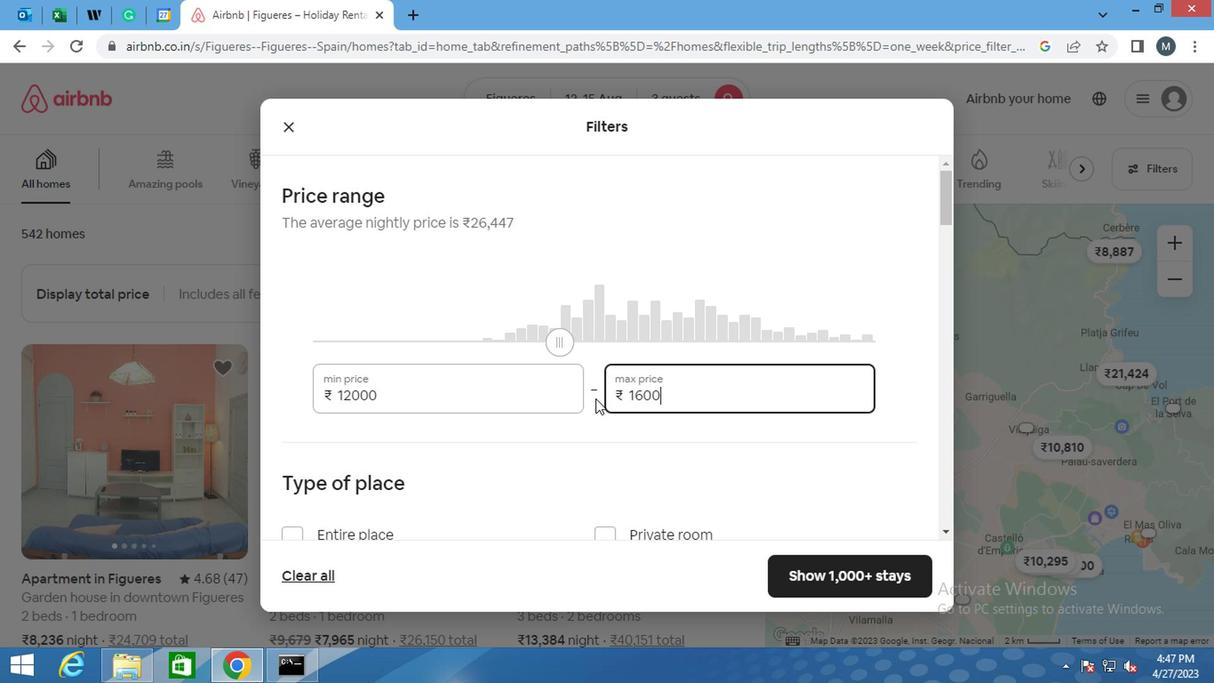 
Action: Mouse moved to (565, 368)
Screenshot: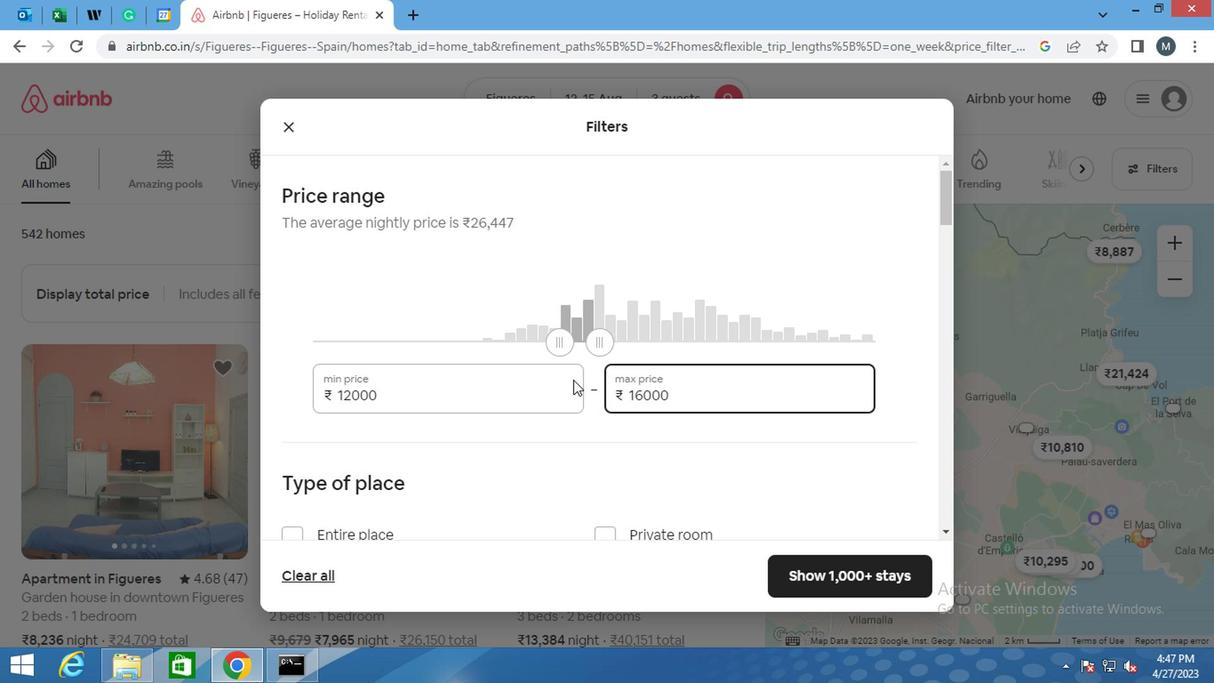 
Action: Mouse scrolled (565, 368) with delta (0, 0)
Screenshot: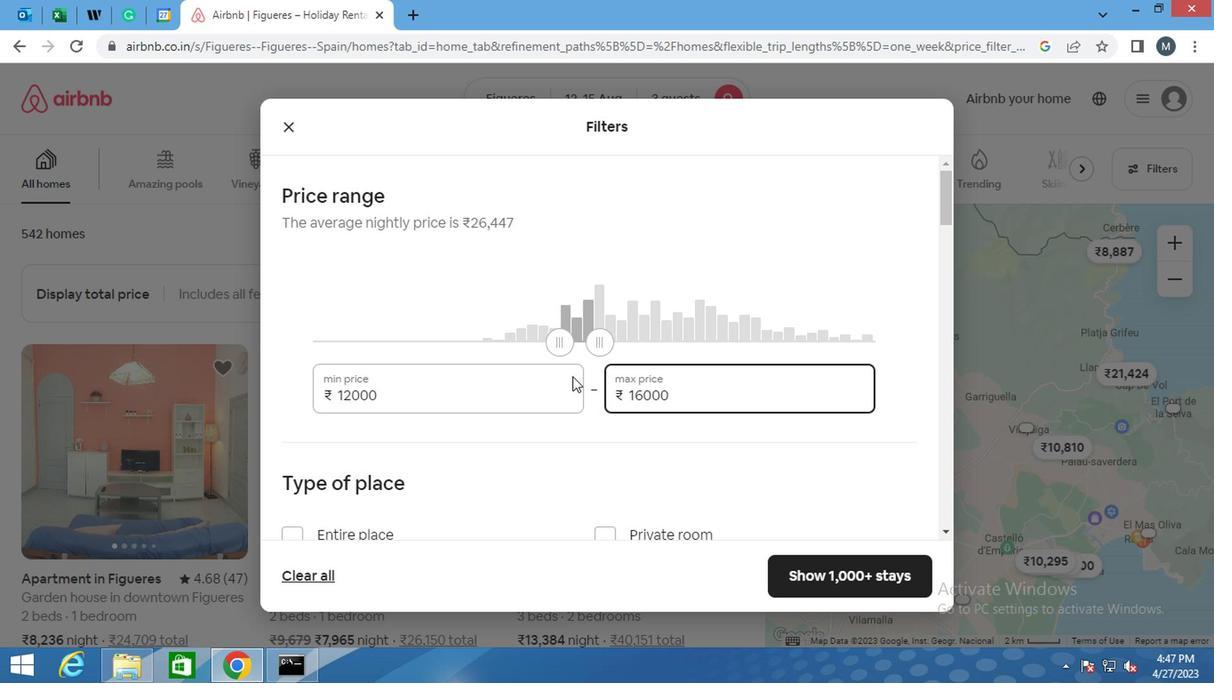 
Action: Mouse scrolled (565, 368) with delta (0, 0)
Screenshot: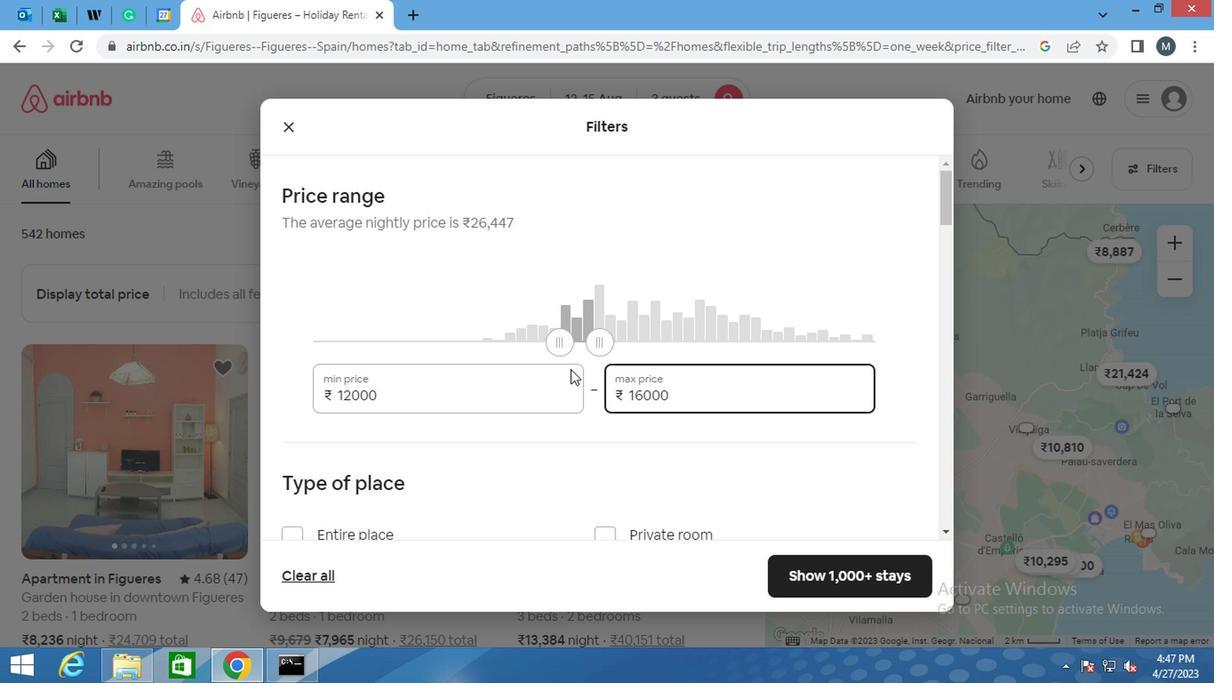 
Action: Mouse moved to (555, 368)
Screenshot: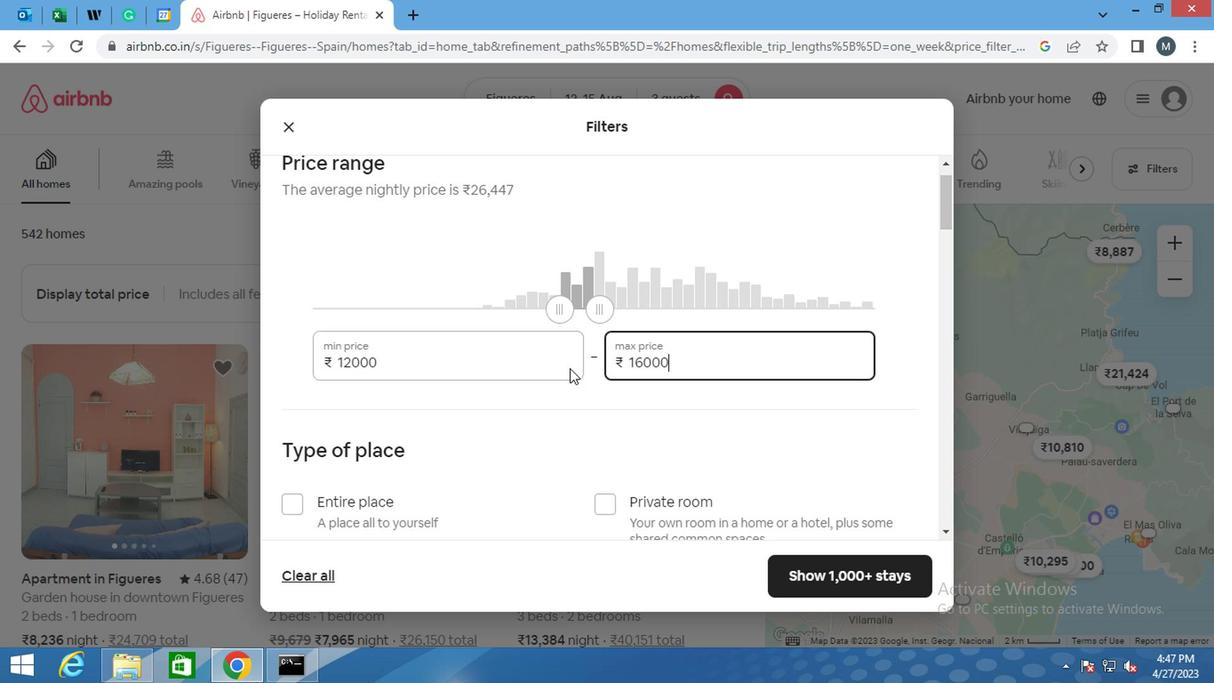 
Action: Mouse scrolled (555, 367) with delta (0, -1)
Screenshot: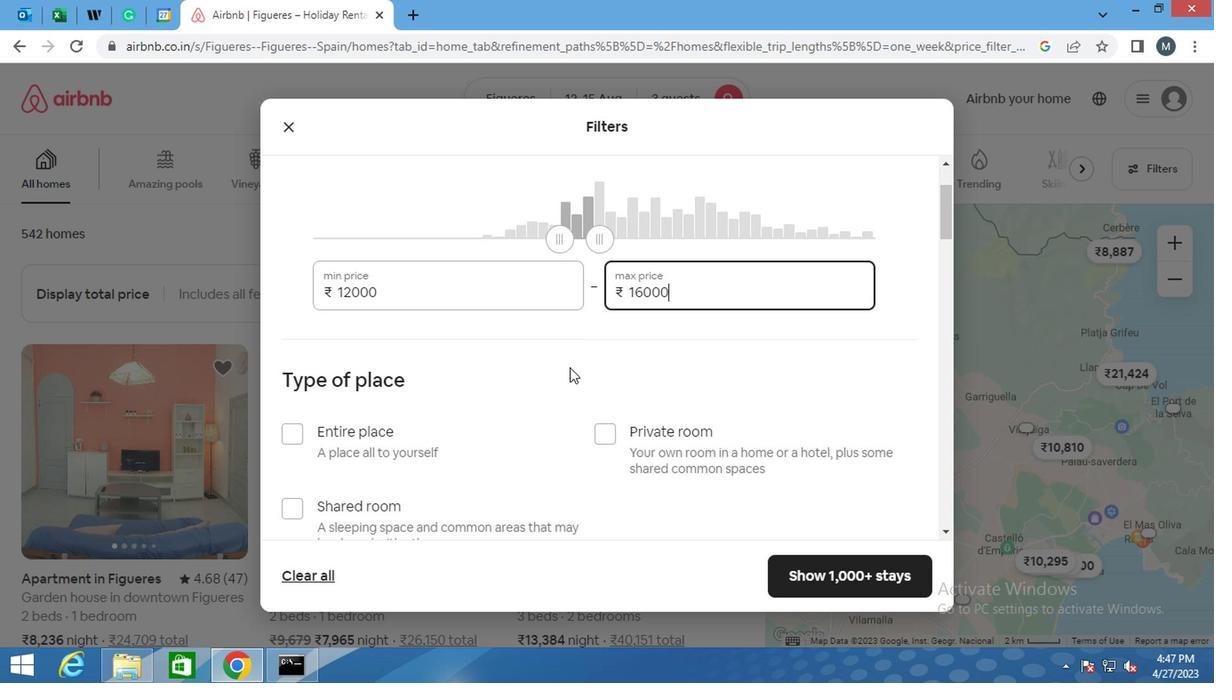 
Action: Mouse moved to (286, 265)
Screenshot: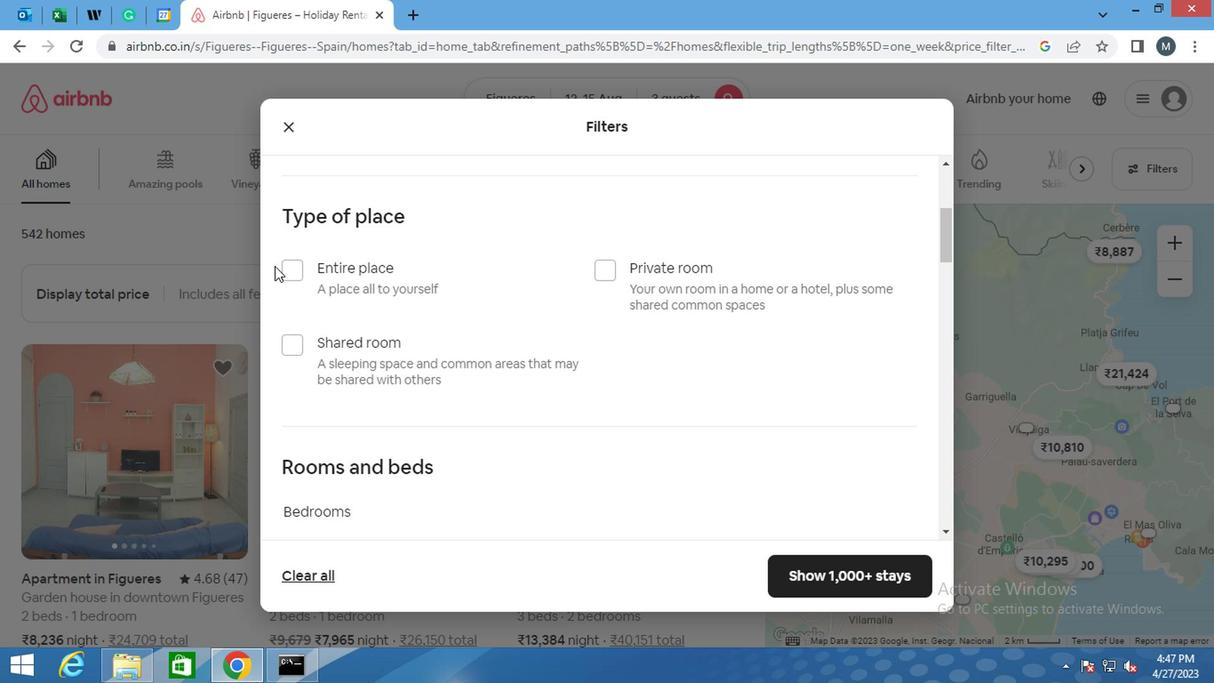 
Action: Mouse pressed left at (286, 265)
Screenshot: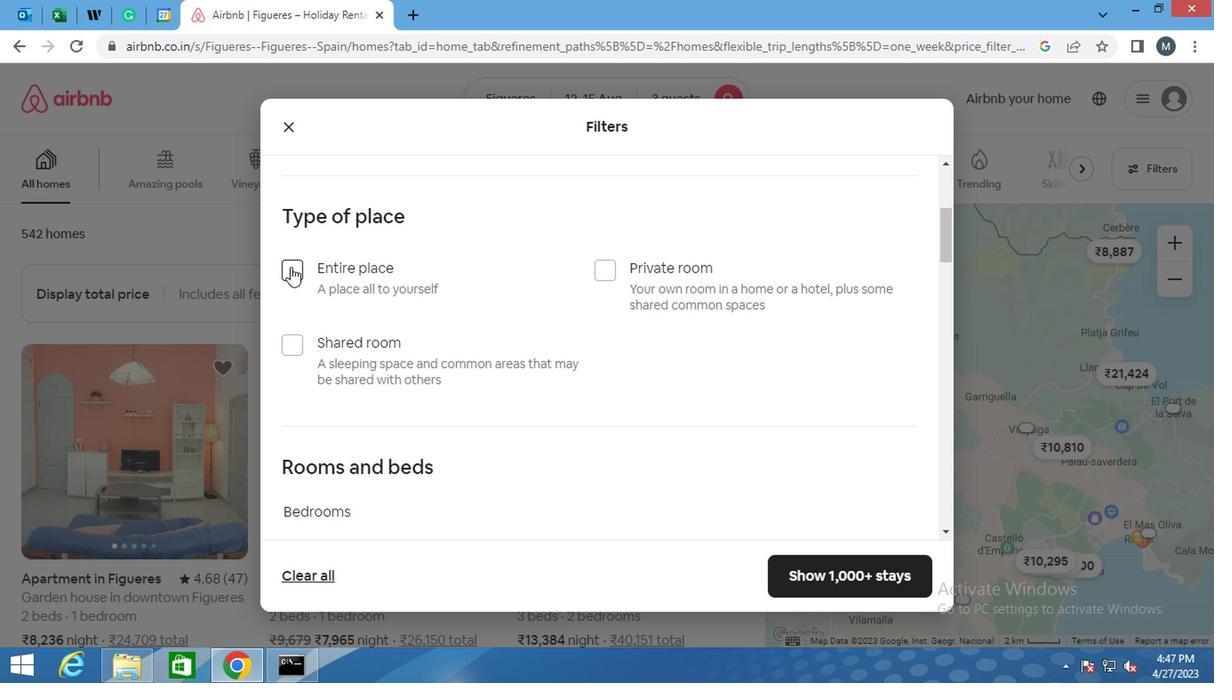
Action: Mouse moved to (249, 279)
Screenshot: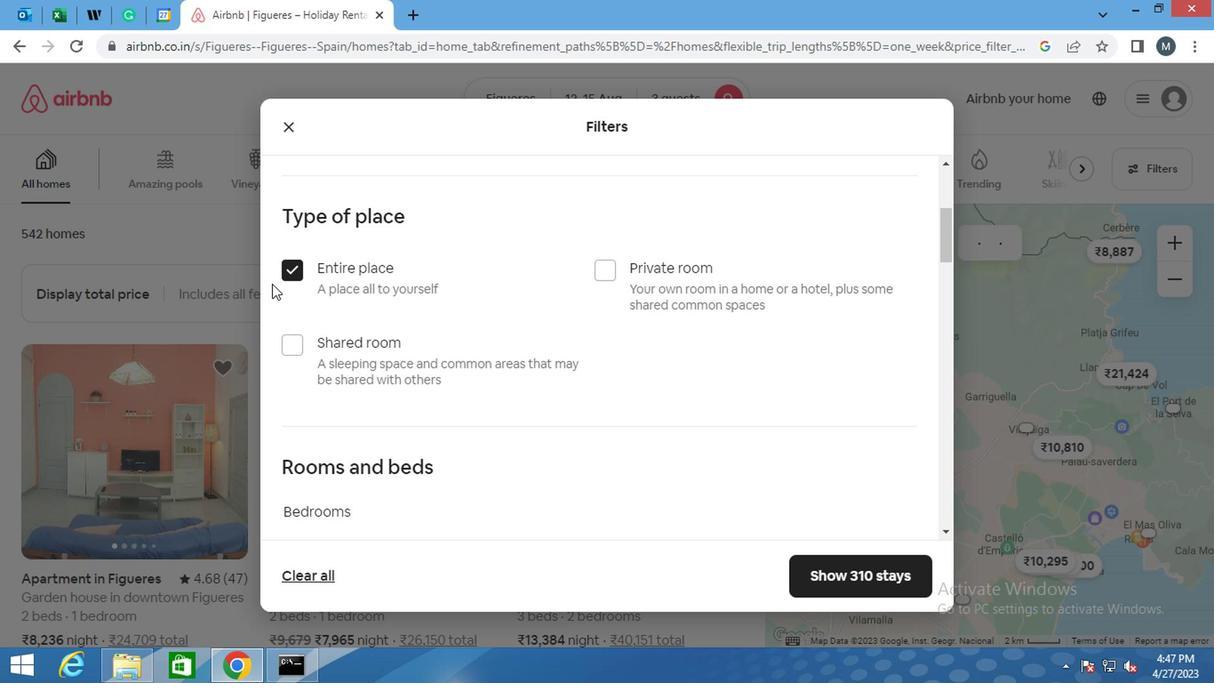 
Action: Mouse scrolled (249, 278) with delta (0, -1)
Screenshot: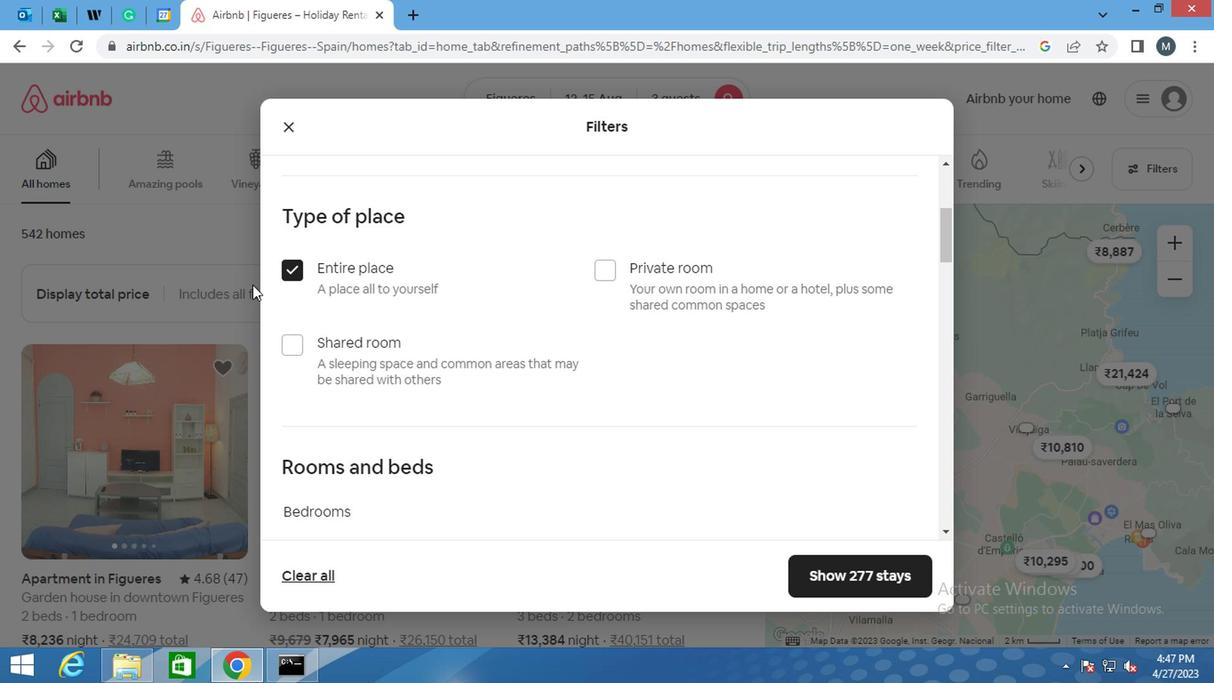 
Action: Mouse scrolled (249, 278) with delta (0, -1)
Screenshot: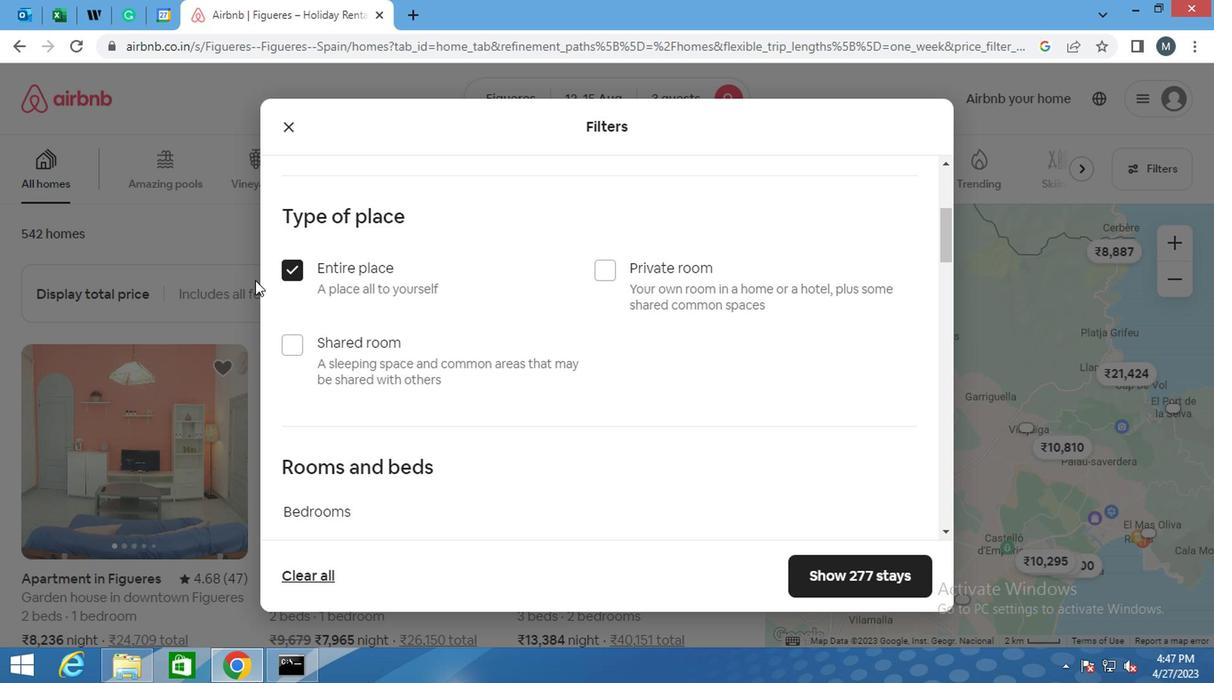 
Action: Mouse scrolled (249, 278) with delta (0, -1)
Screenshot: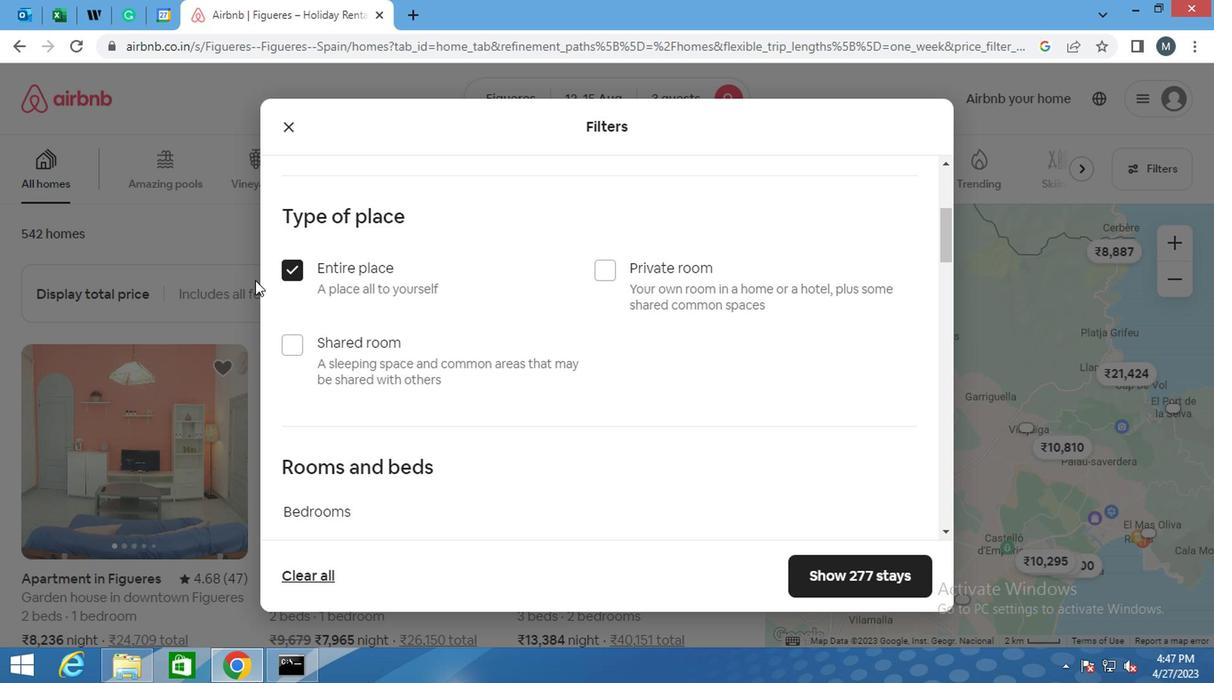 
Action: Mouse moved to (384, 310)
Screenshot: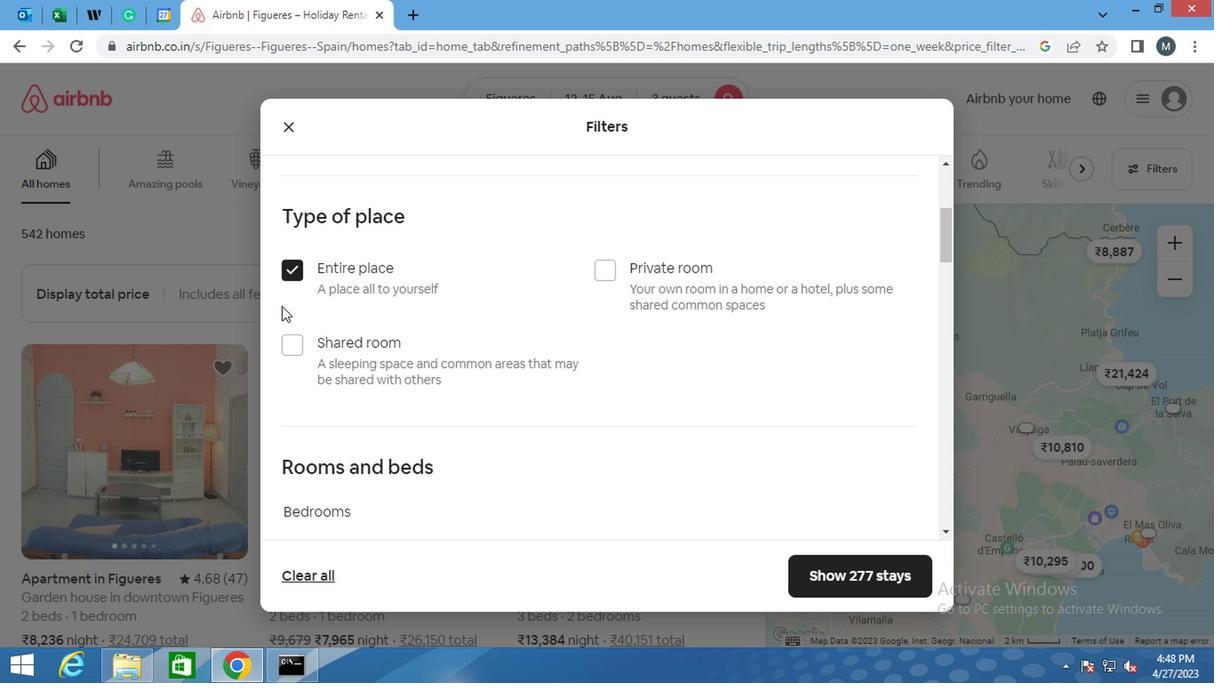 
Action: Mouse scrolled (384, 309) with delta (0, 0)
Screenshot: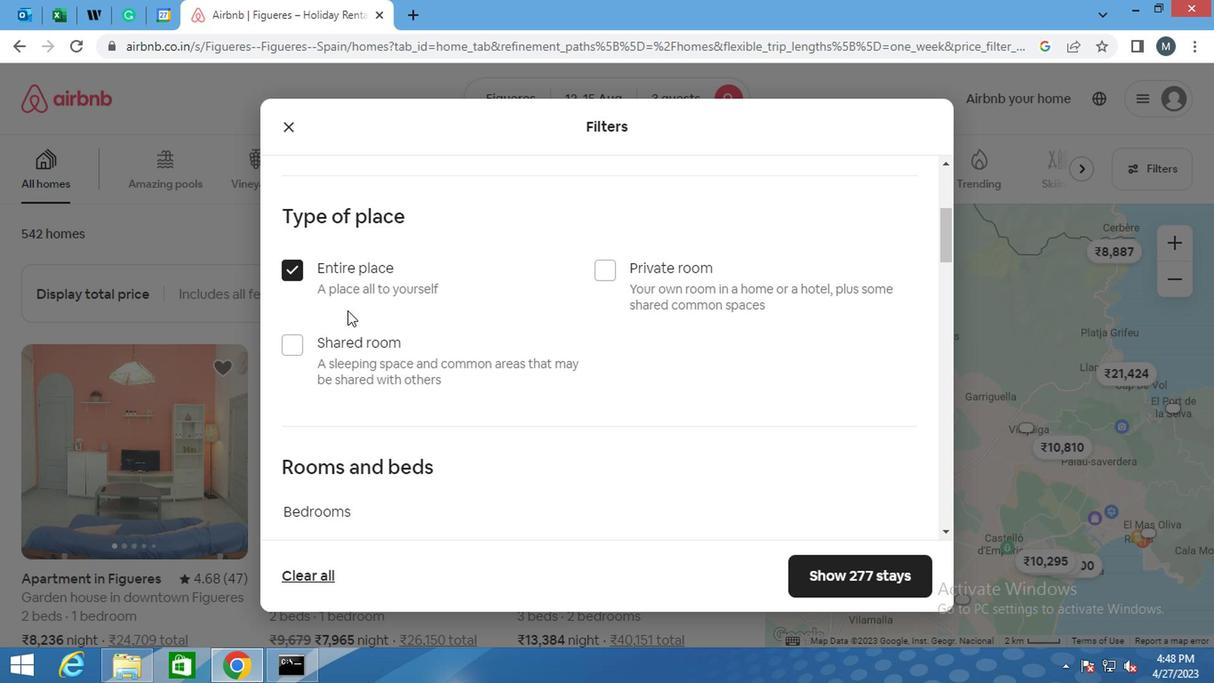 
Action: Mouse scrolled (384, 309) with delta (0, 0)
Screenshot: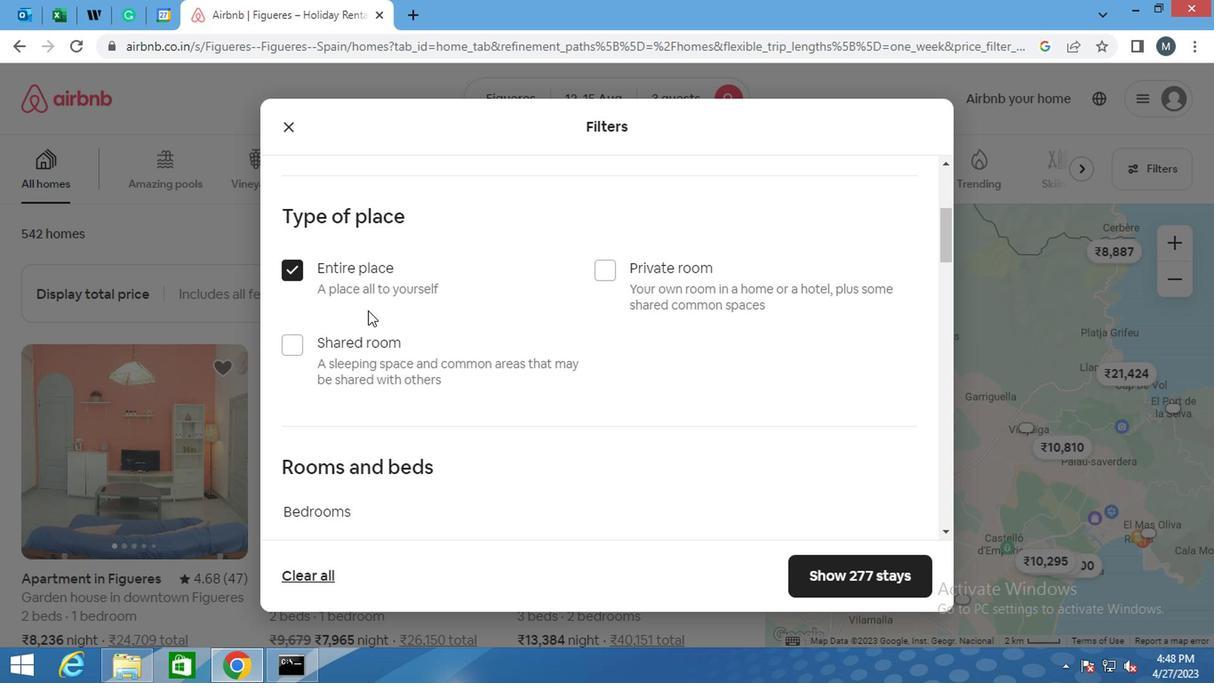 
Action: Mouse moved to (384, 310)
Screenshot: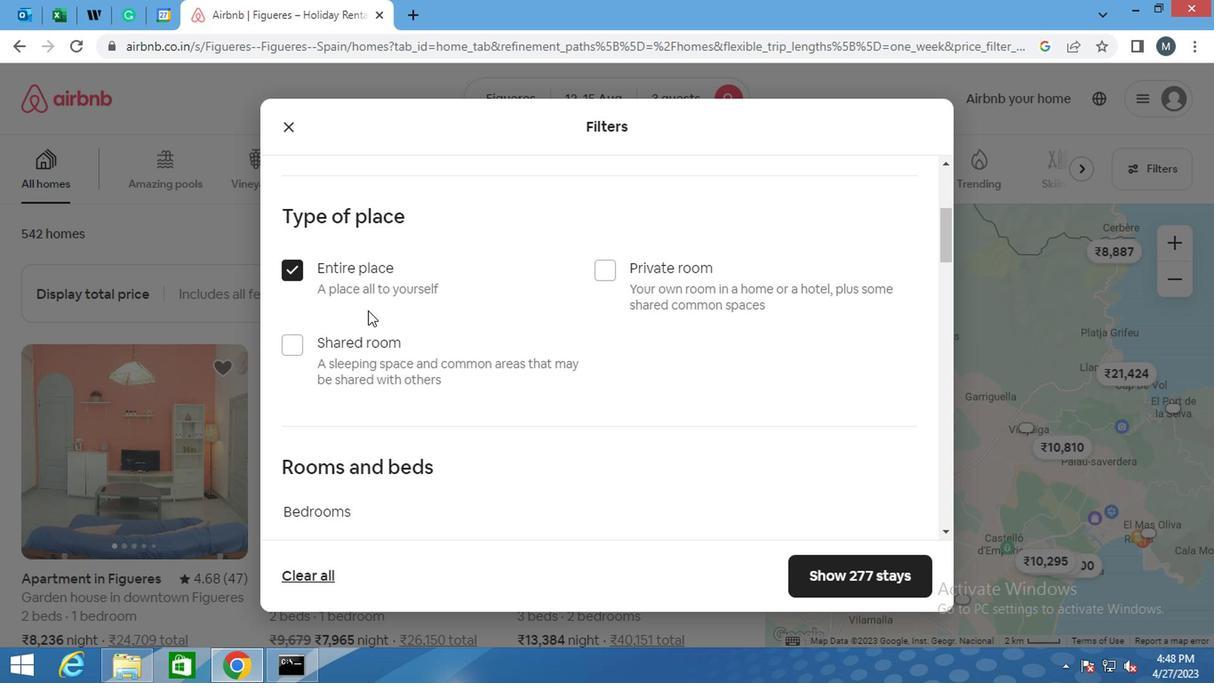 
Action: Mouse scrolled (384, 309) with delta (0, 0)
Screenshot: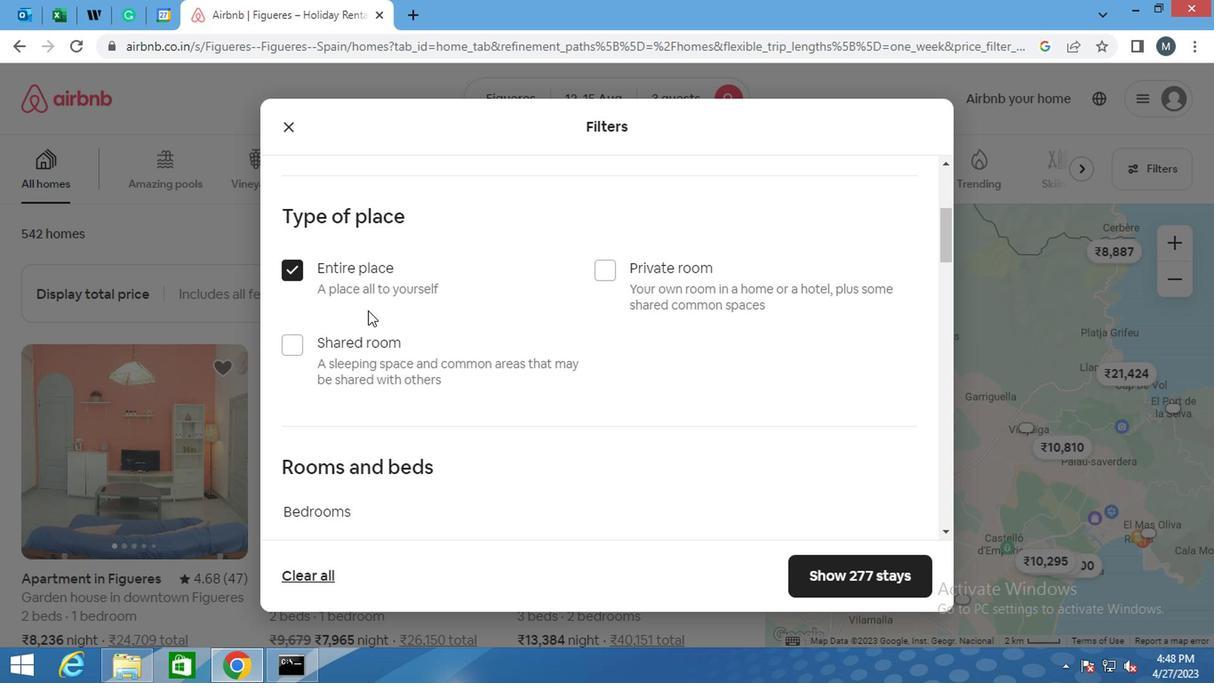 
Action: Mouse moved to (450, 295)
Screenshot: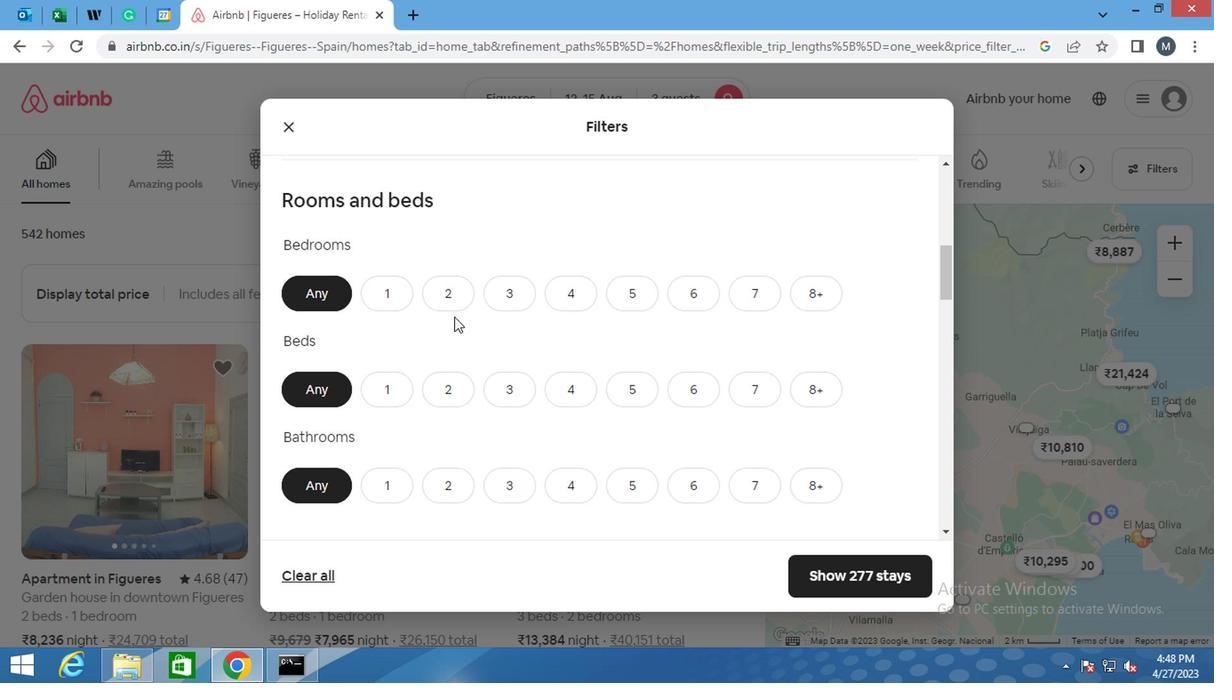
Action: Mouse pressed left at (450, 295)
Screenshot: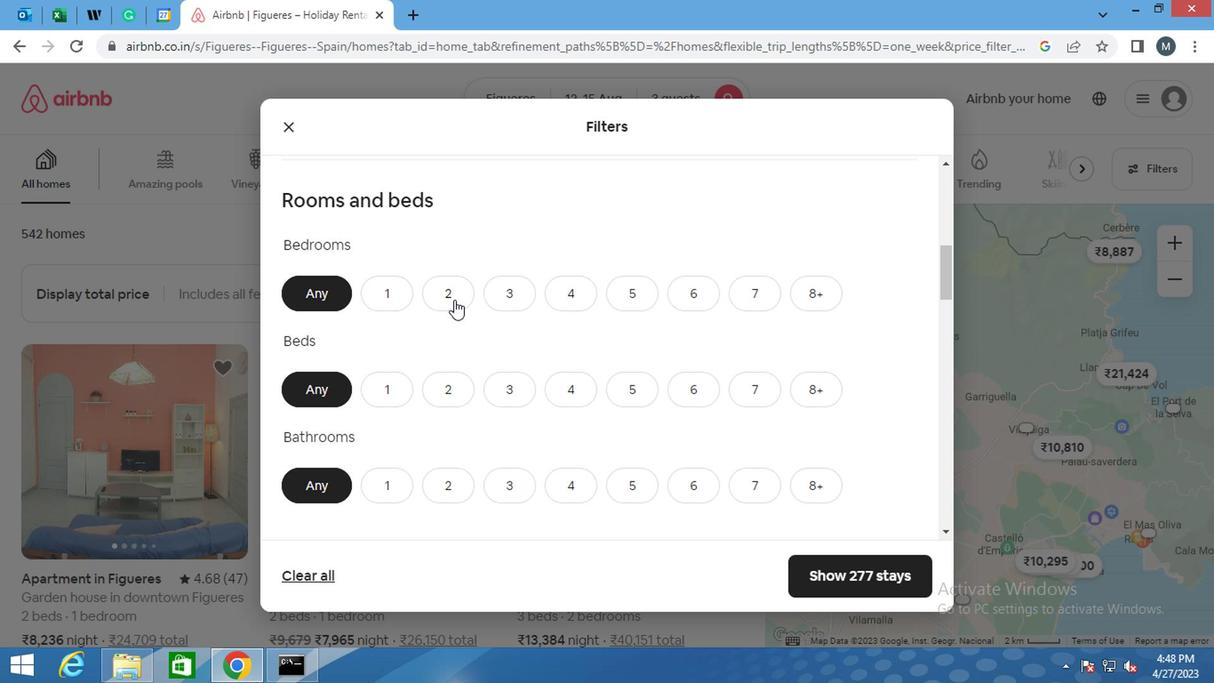 
Action: Mouse moved to (498, 401)
Screenshot: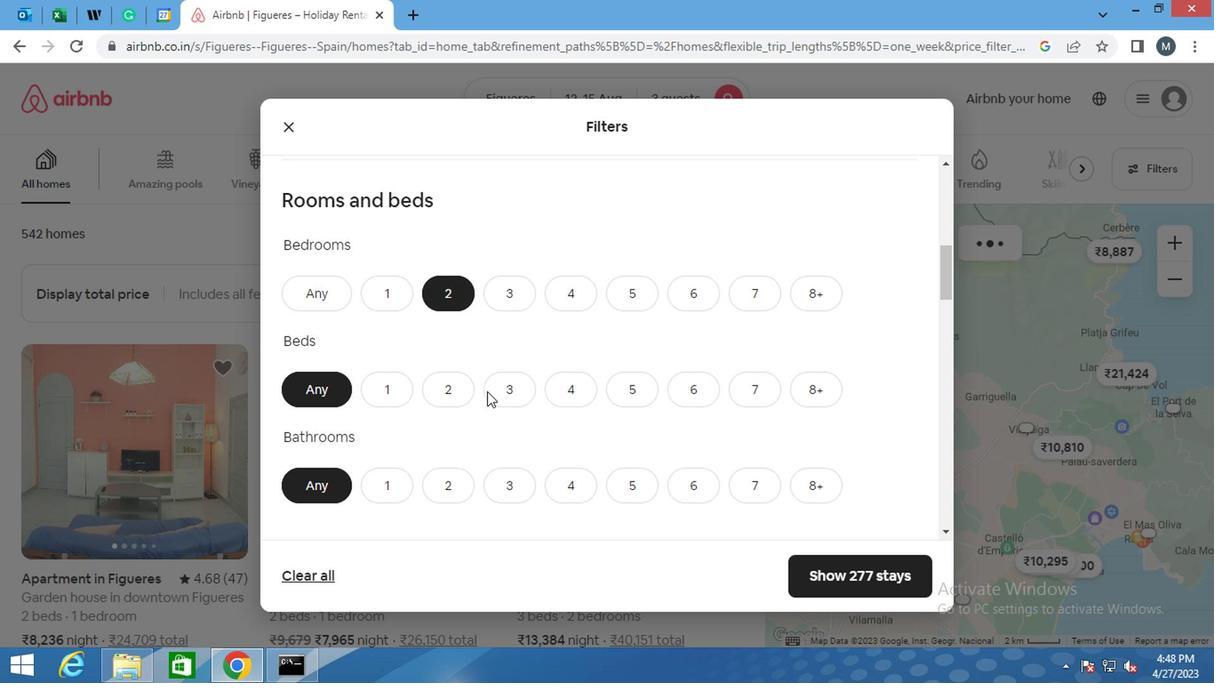 
Action: Mouse pressed left at (498, 401)
Screenshot: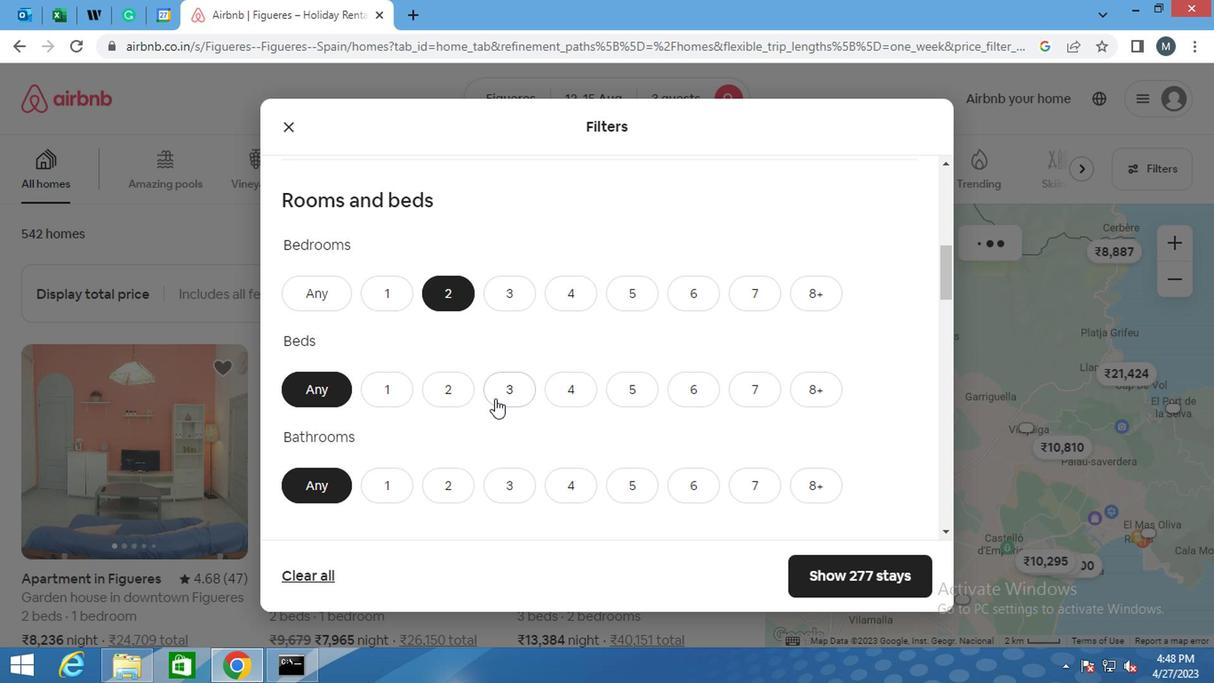 
Action: Mouse moved to (472, 352)
Screenshot: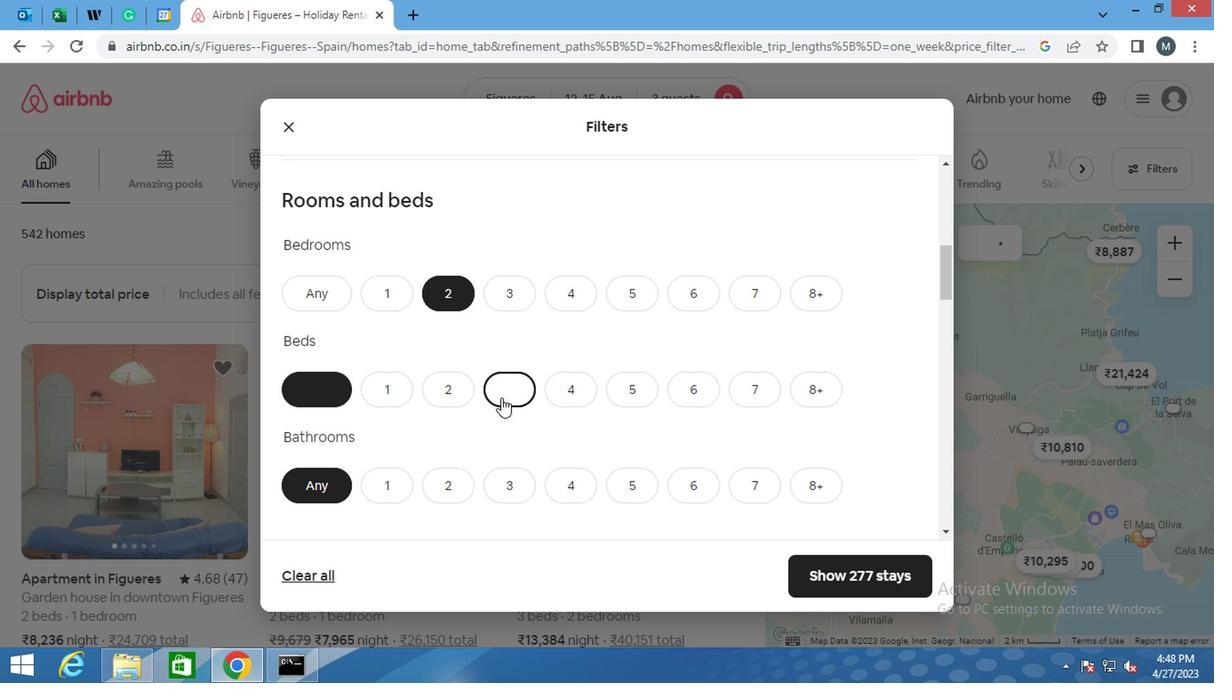 
Action: Mouse scrolled (472, 351) with delta (0, 0)
Screenshot: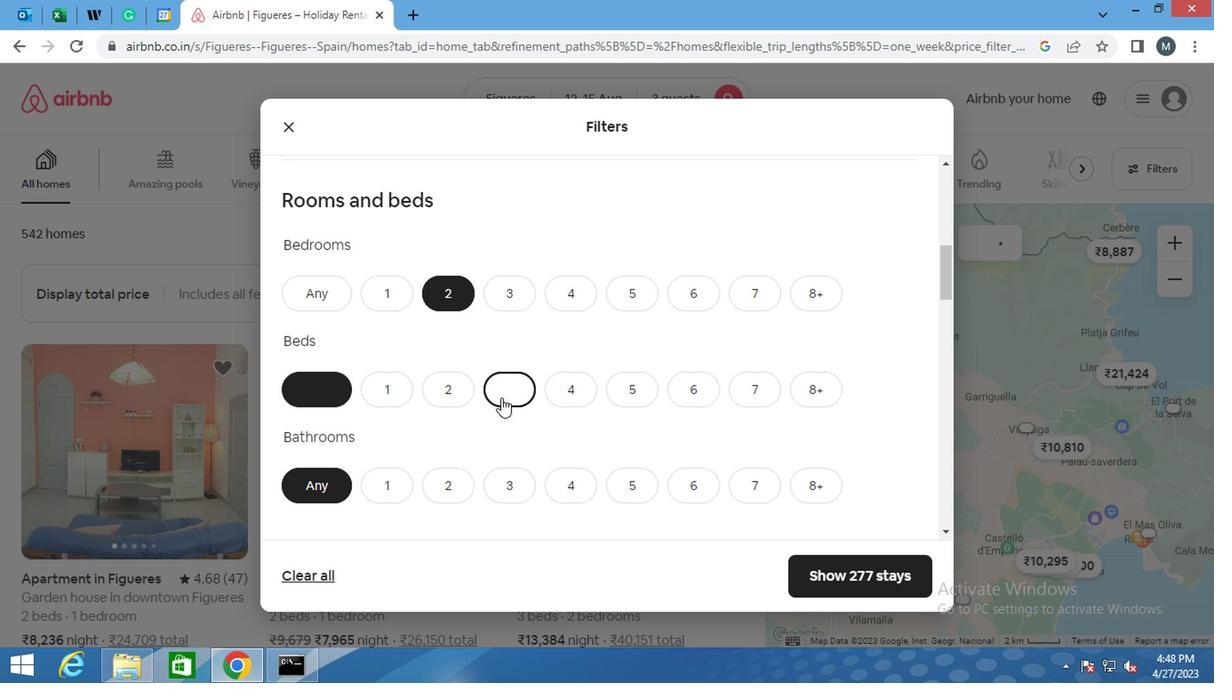 
Action: Mouse moved to (465, 352)
Screenshot: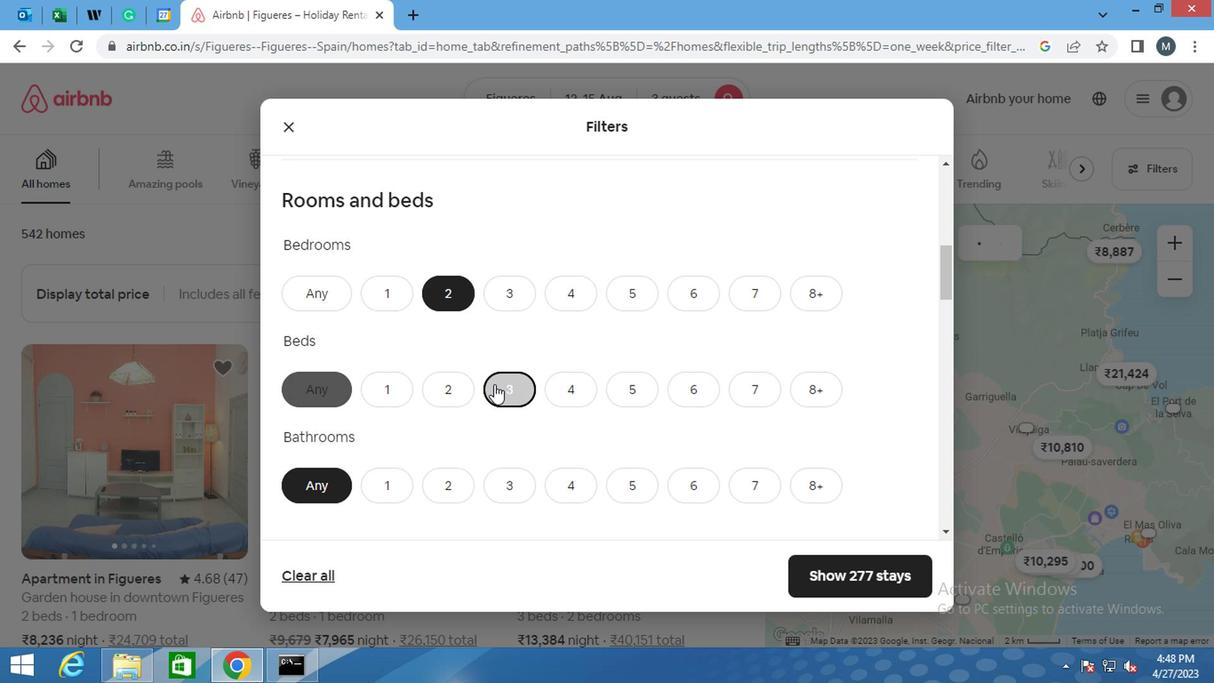 
Action: Mouse scrolled (465, 351) with delta (0, 0)
Screenshot: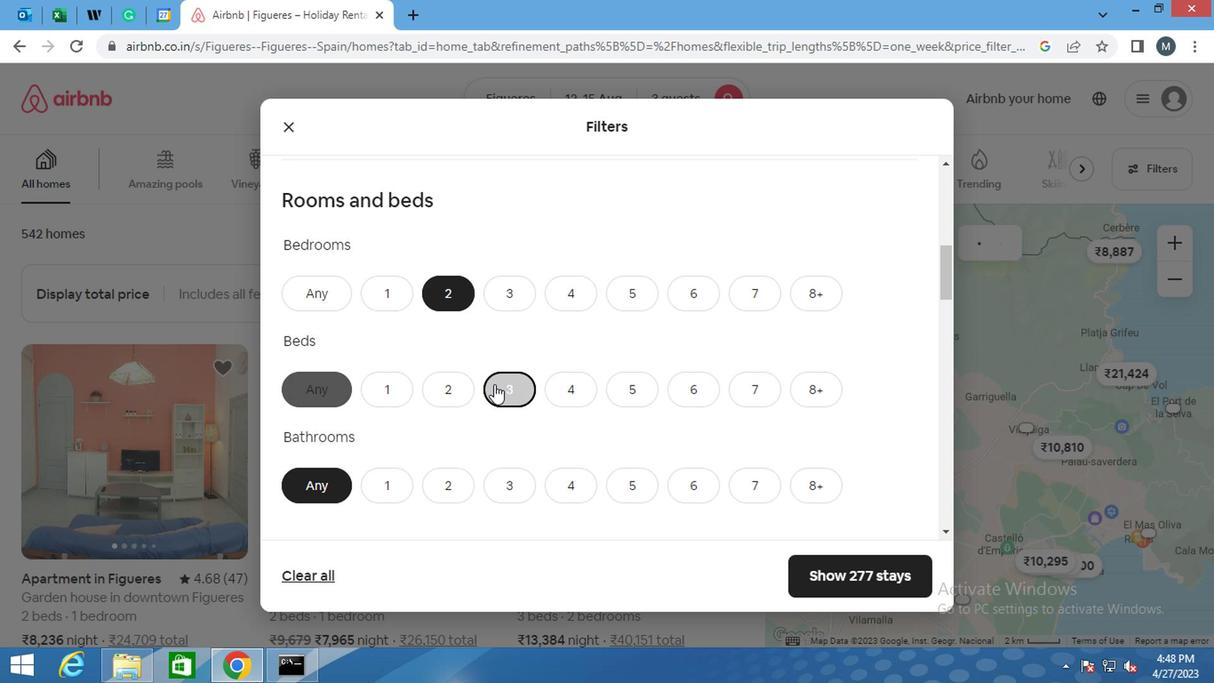 
Action: Mouse moved to (378, 319)
Screenshot: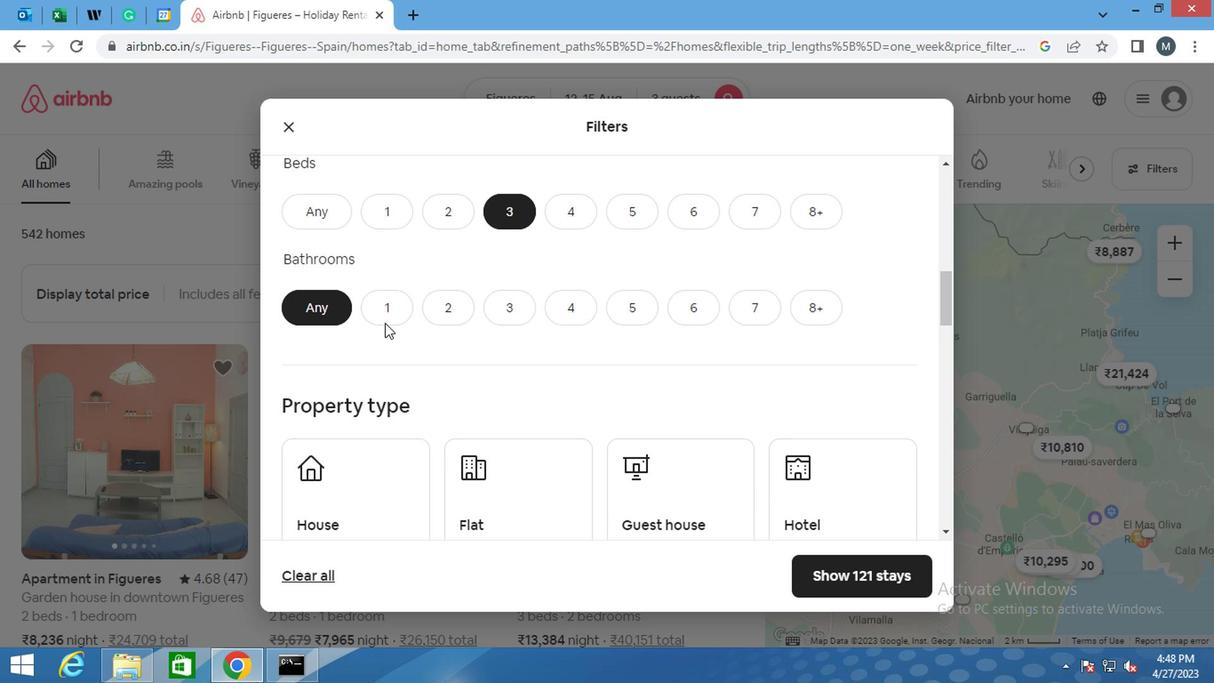 
Action: Mouse pressed left at (378, 319)
Screenshot: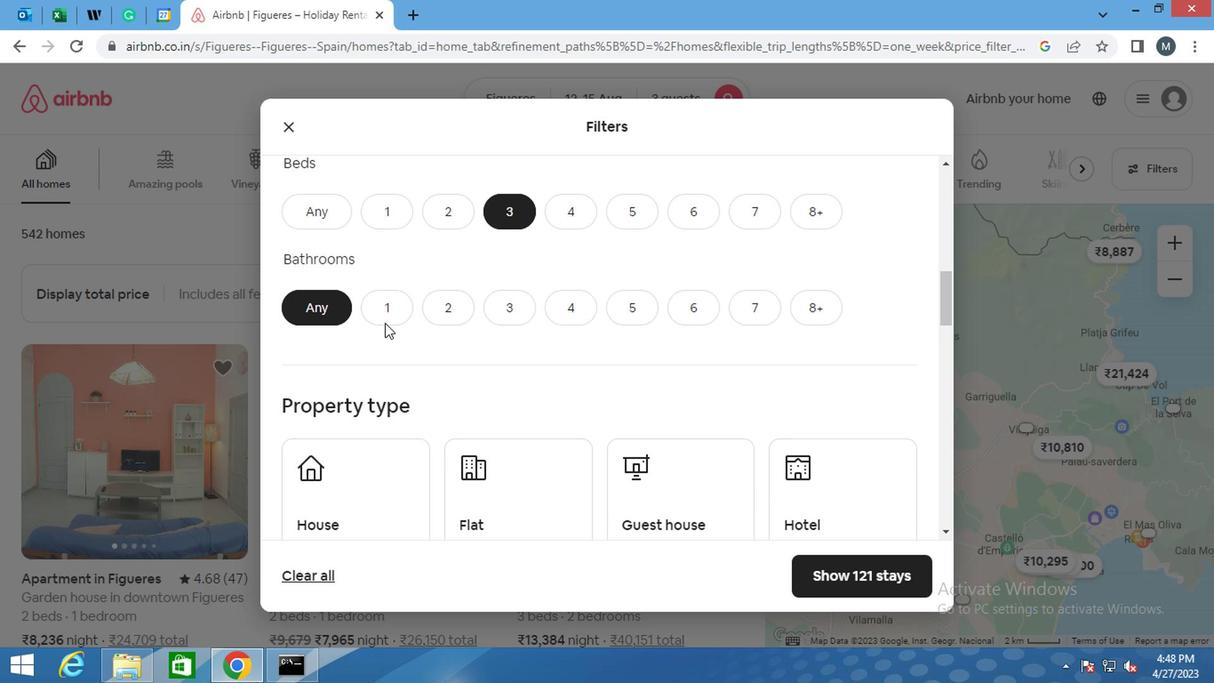 
Action: Mouse moved to (375, 305)
Screenshot: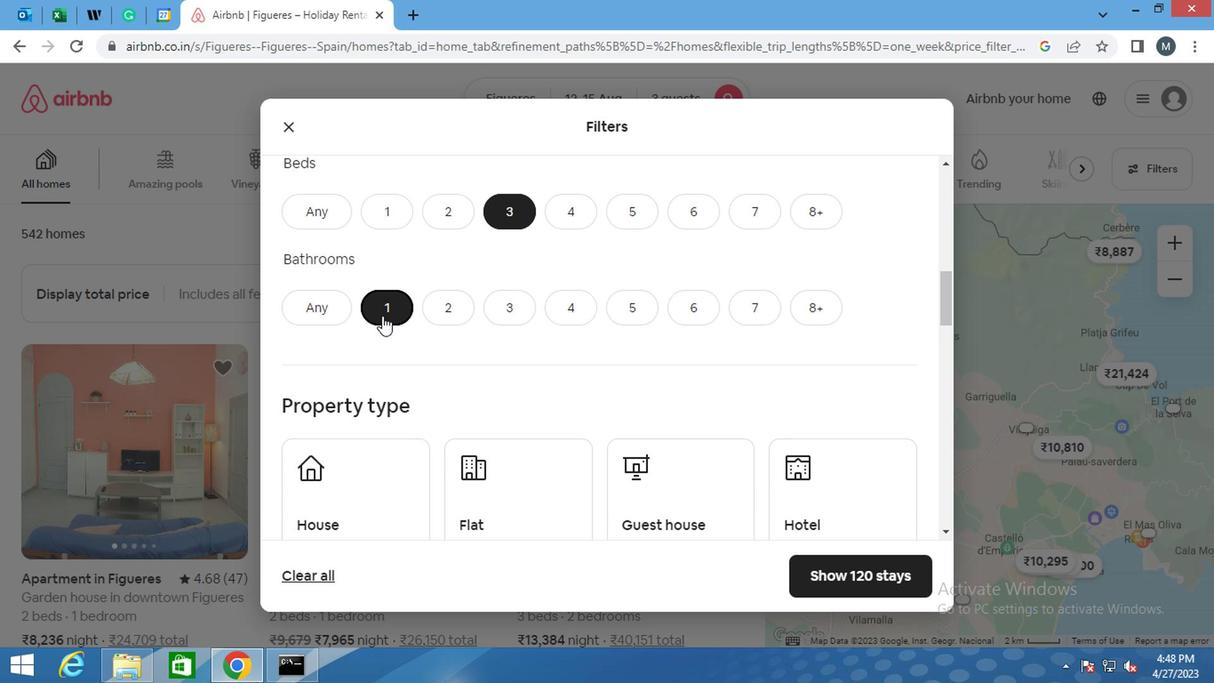 
Action: Mouse scrolled (375, 303) with delta (0, -1)
Screenshot: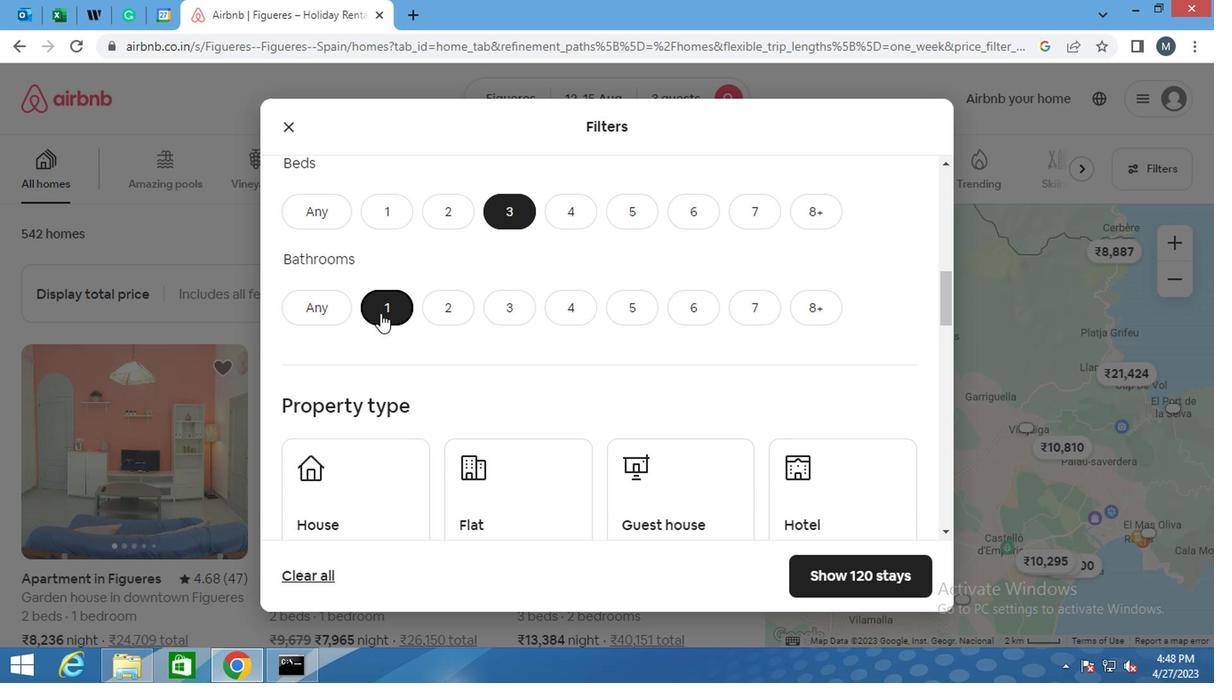 
Action: Mouse scrolled (375, 303) with delta (0, -1)
Screenshot: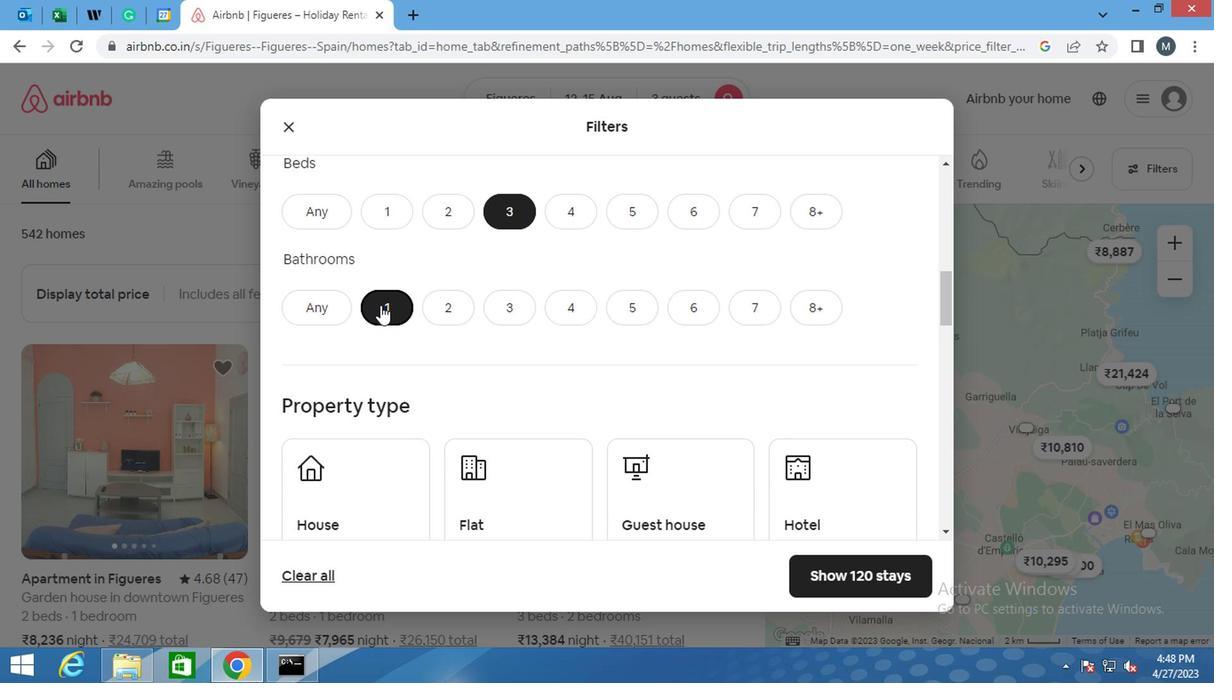 
Action: Mouse moved to (378, 322)
Screenshot: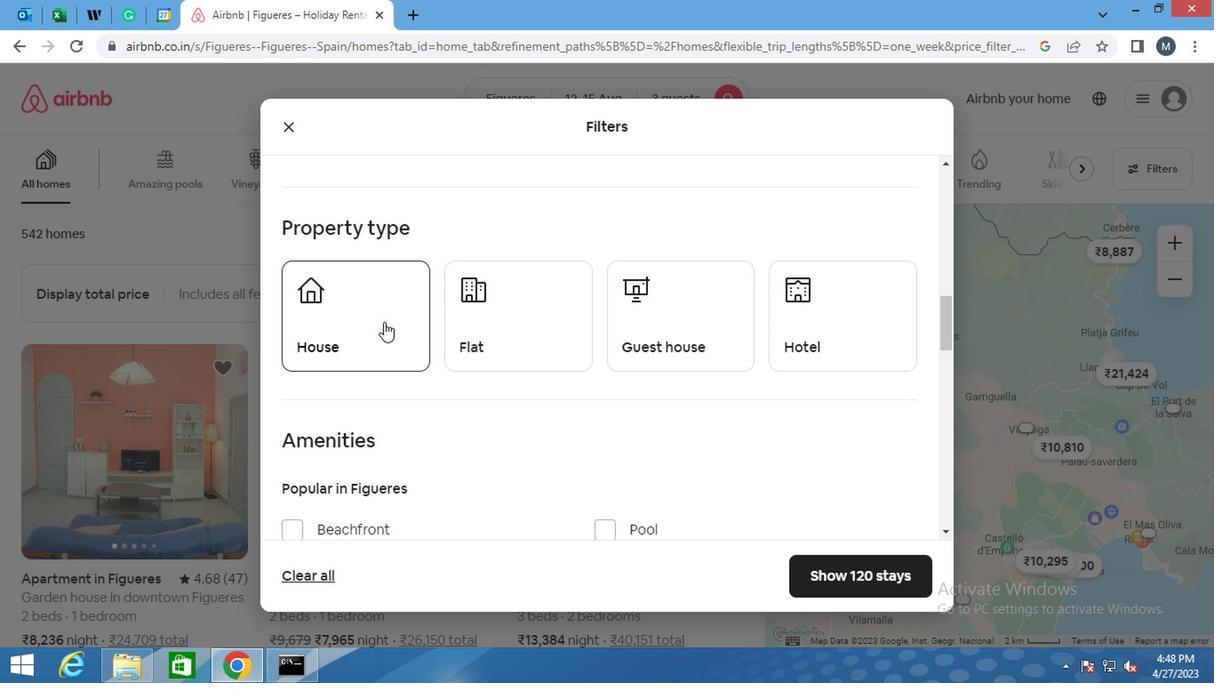
Action: Mouse pressed left at (378, 322)
Screenshot: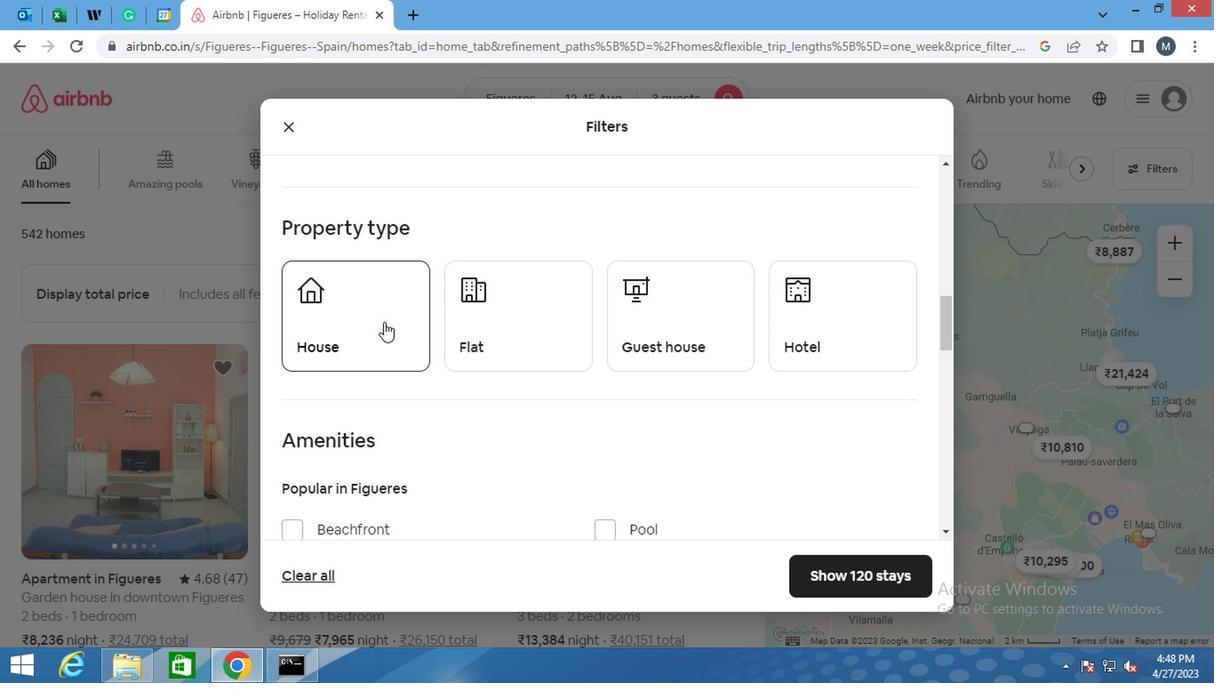 
Action: Mouse moved to (450, 319)
Screenshot: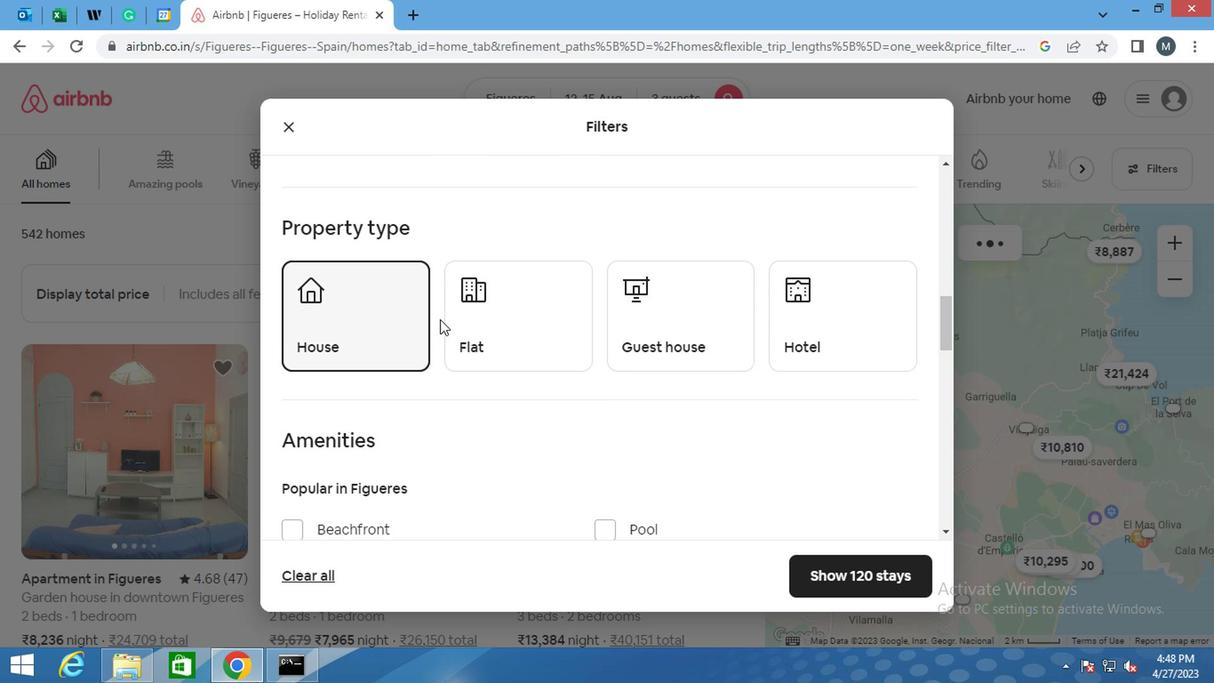 
Action: Mouse pressed left at (450, 319)
Screenshot: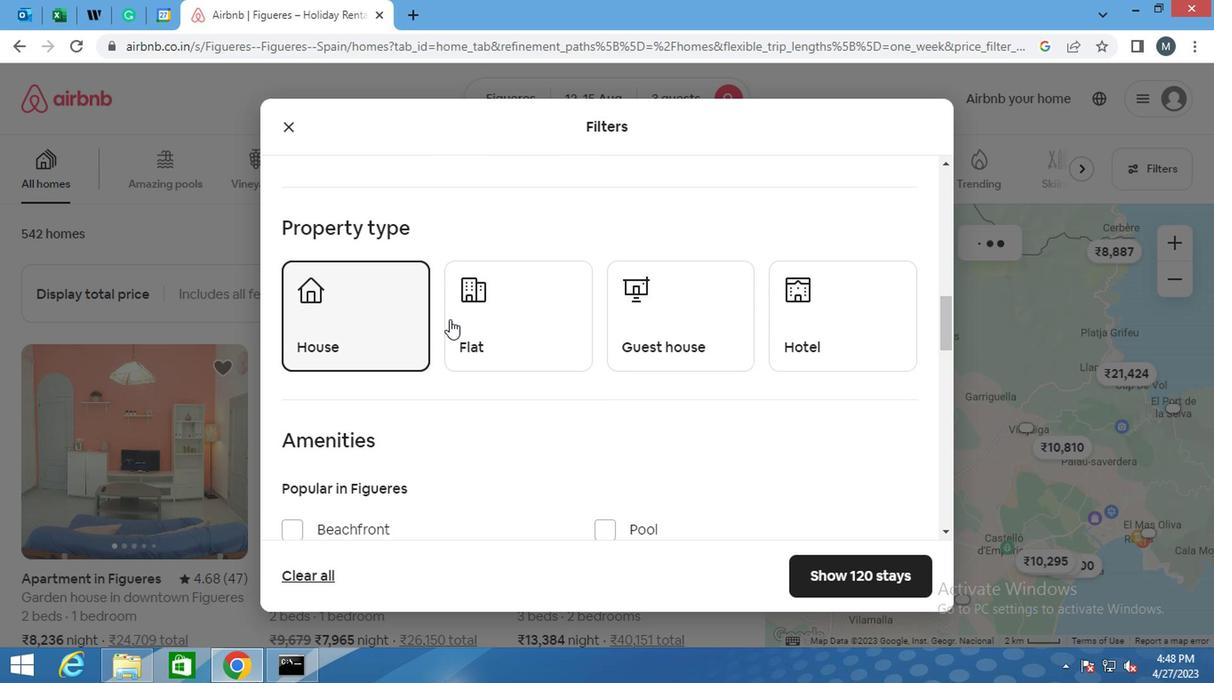 
Action: Mouse moved to (722, 341)
Screenshot: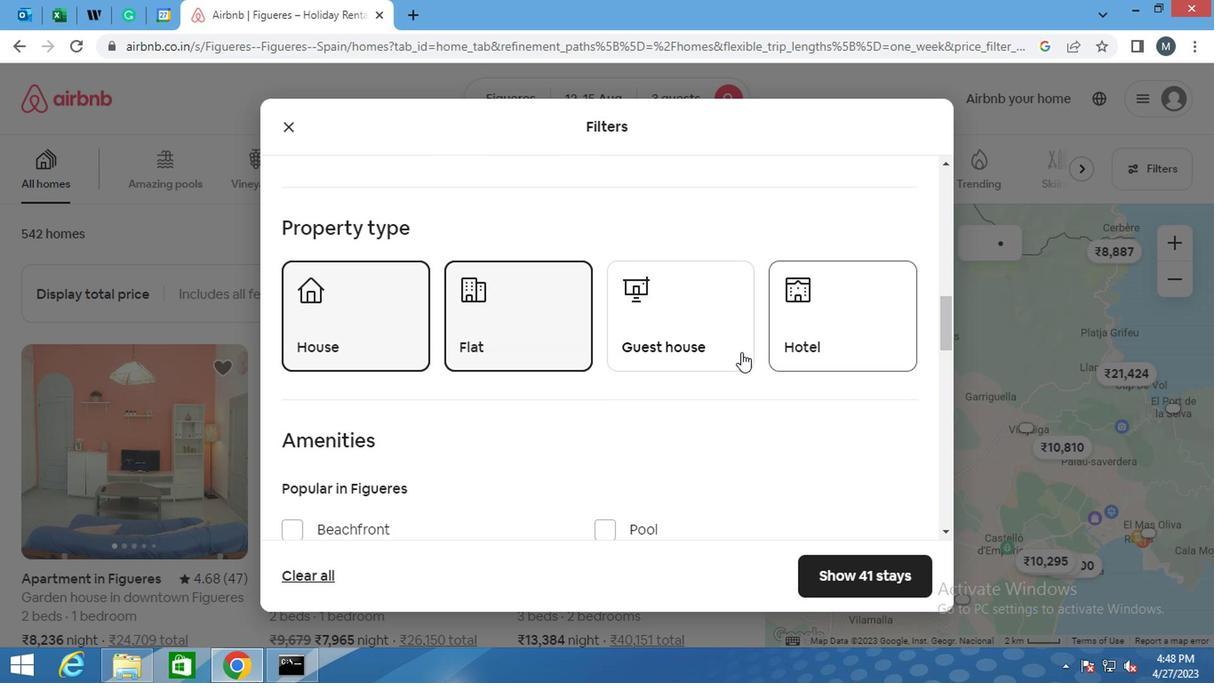 
Action: Mouse pressed left at (722, 341)
Screenshot: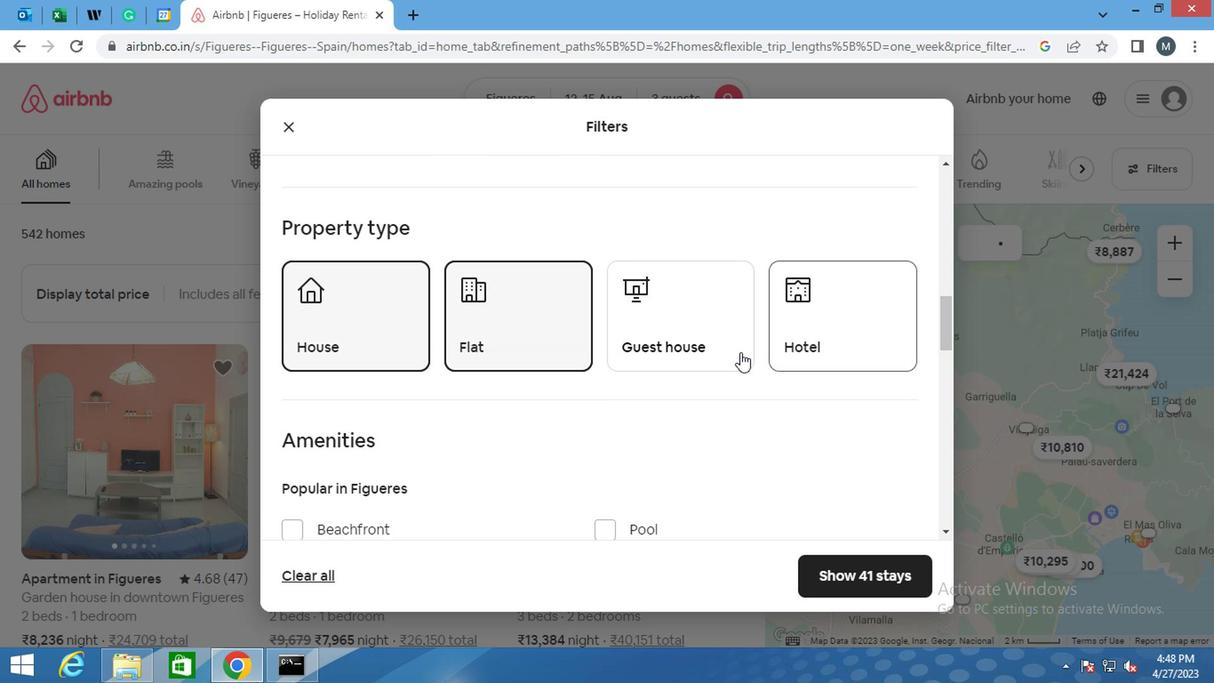 
Action: Mouse moved to (570, 320)
Screenshot: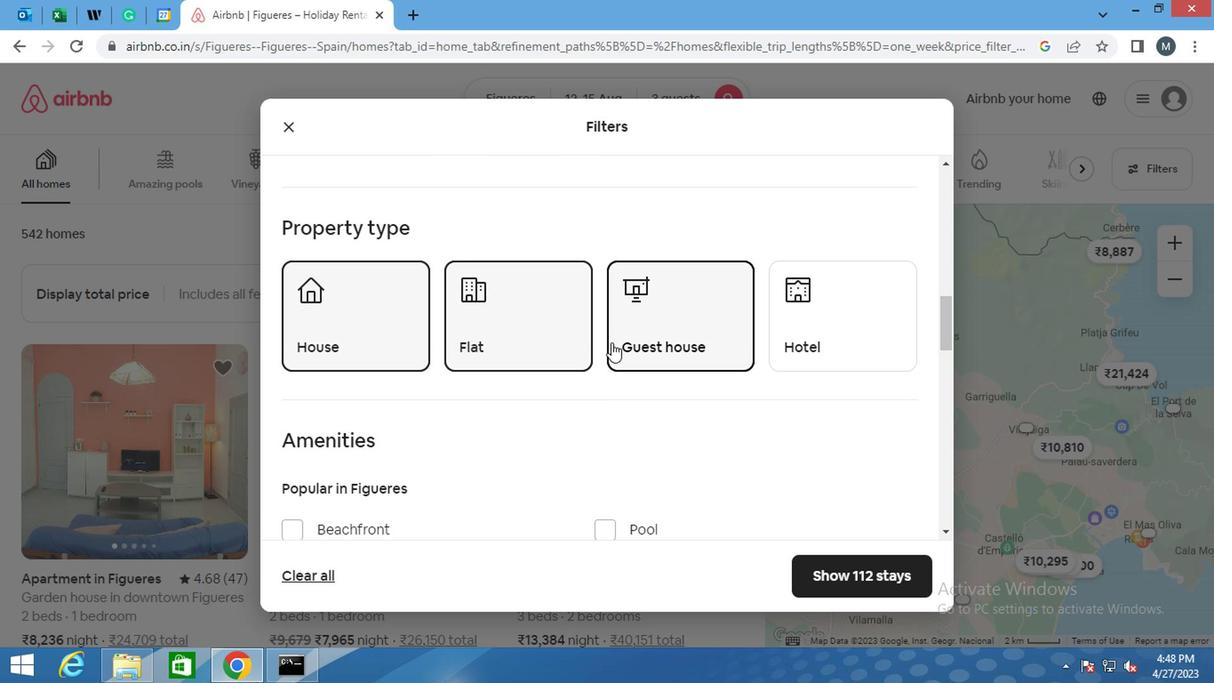 
Action: Mouse scrolled (570, 320) with delta (0, 0)
Screenshot: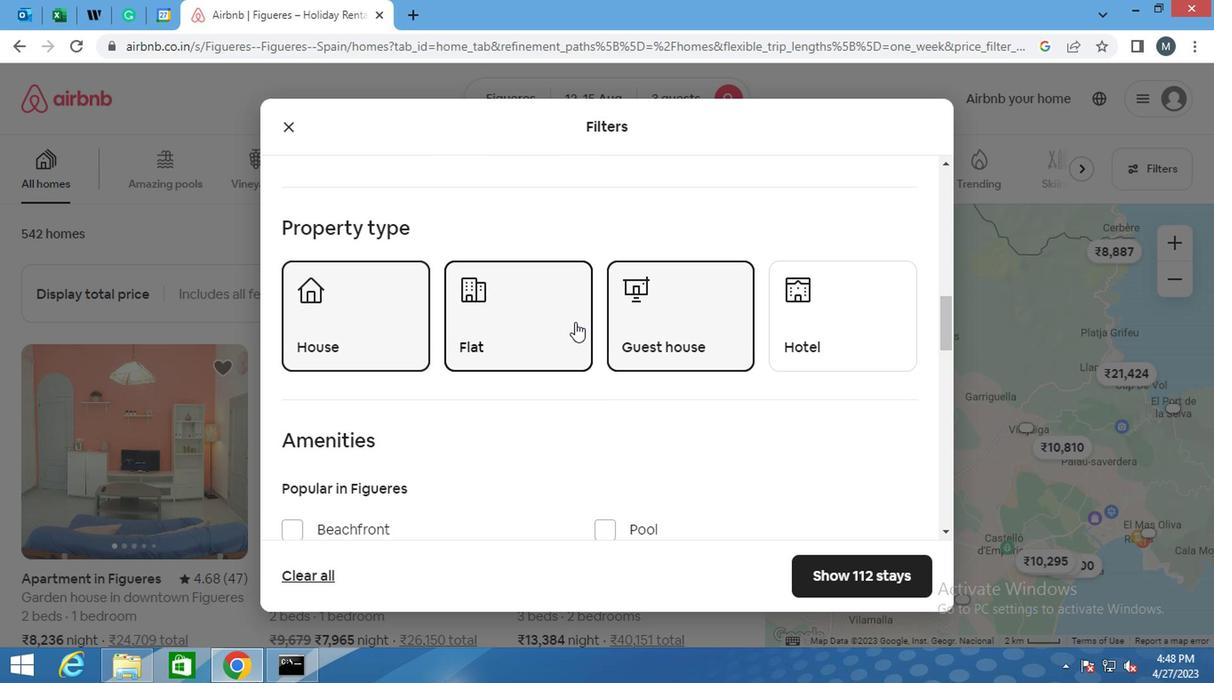 
Action: Mouse scrolled (570, 320) with delta (0, 0)
Screenshot: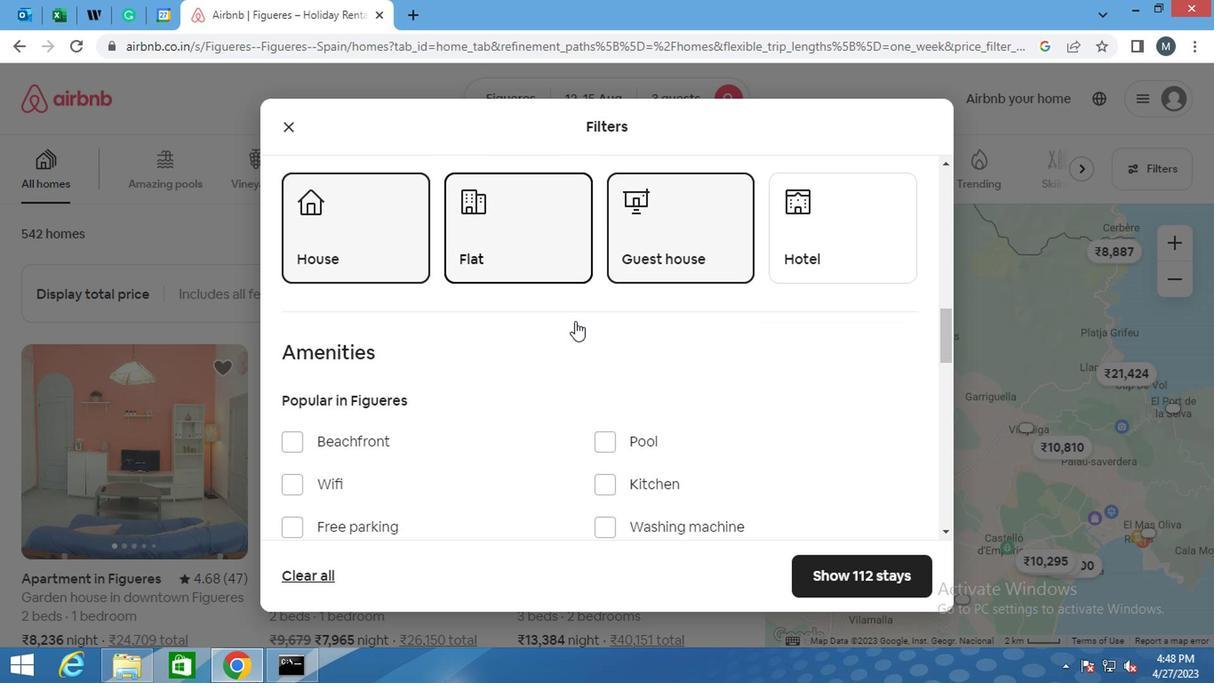 
Action: Mouse scrolled (570, 320) with delta (0, 0)
Screenshot: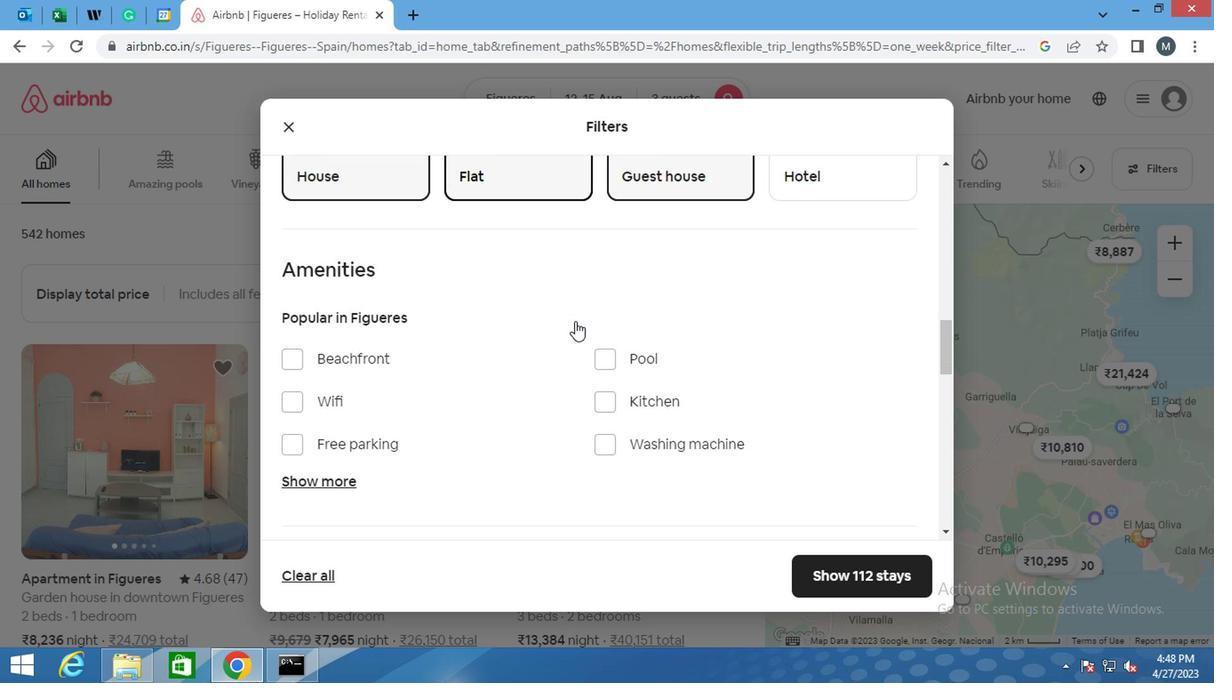 
Action: Mouse moved to (611, 345)
Screenshot: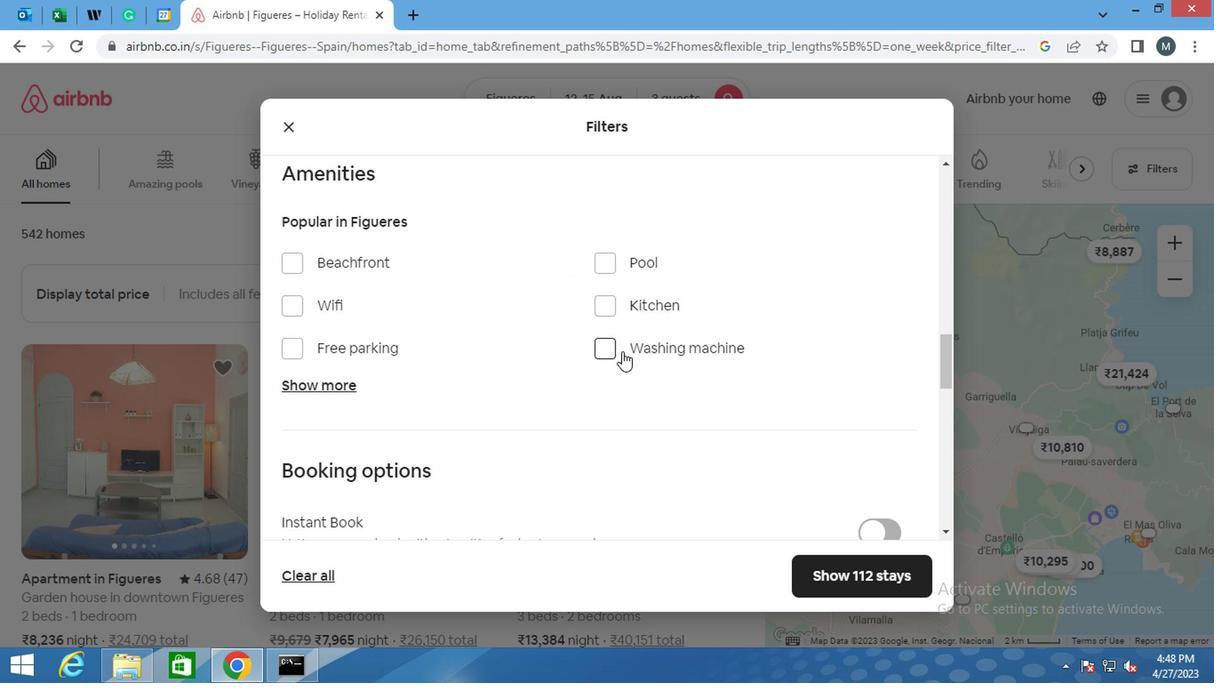 
Action: Mouse pressed left at (611, 345)
Screenshot: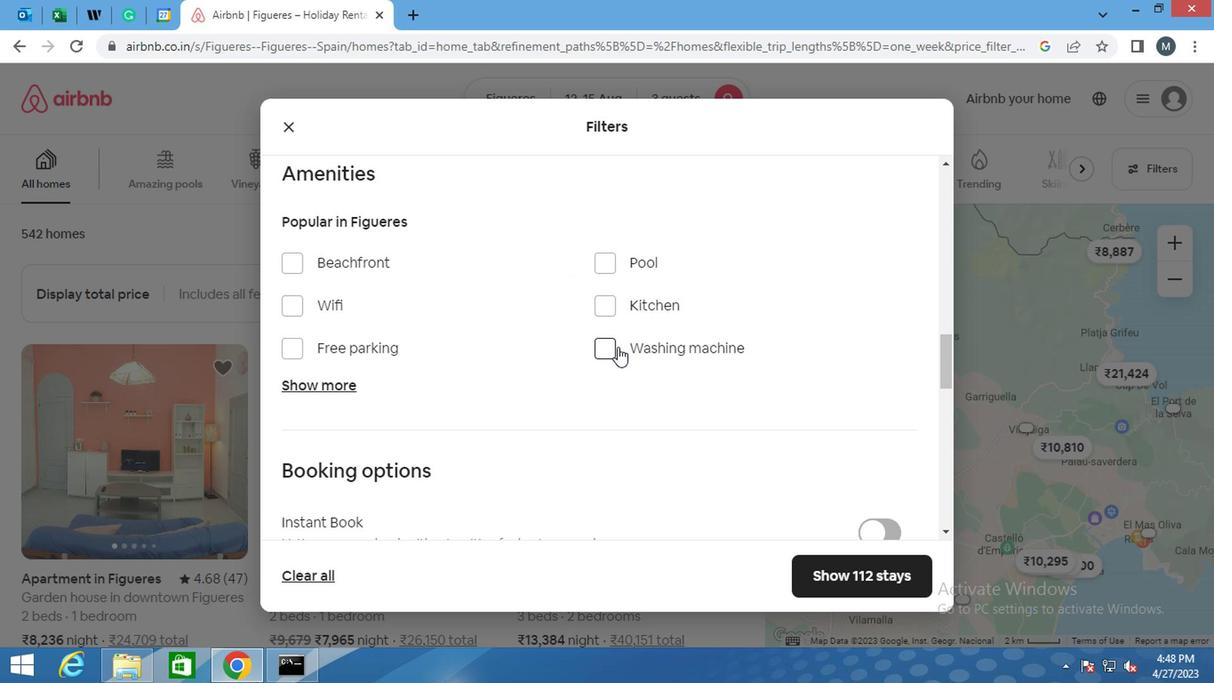 
Action: Mouse moved to (599, 310)
Screenshot: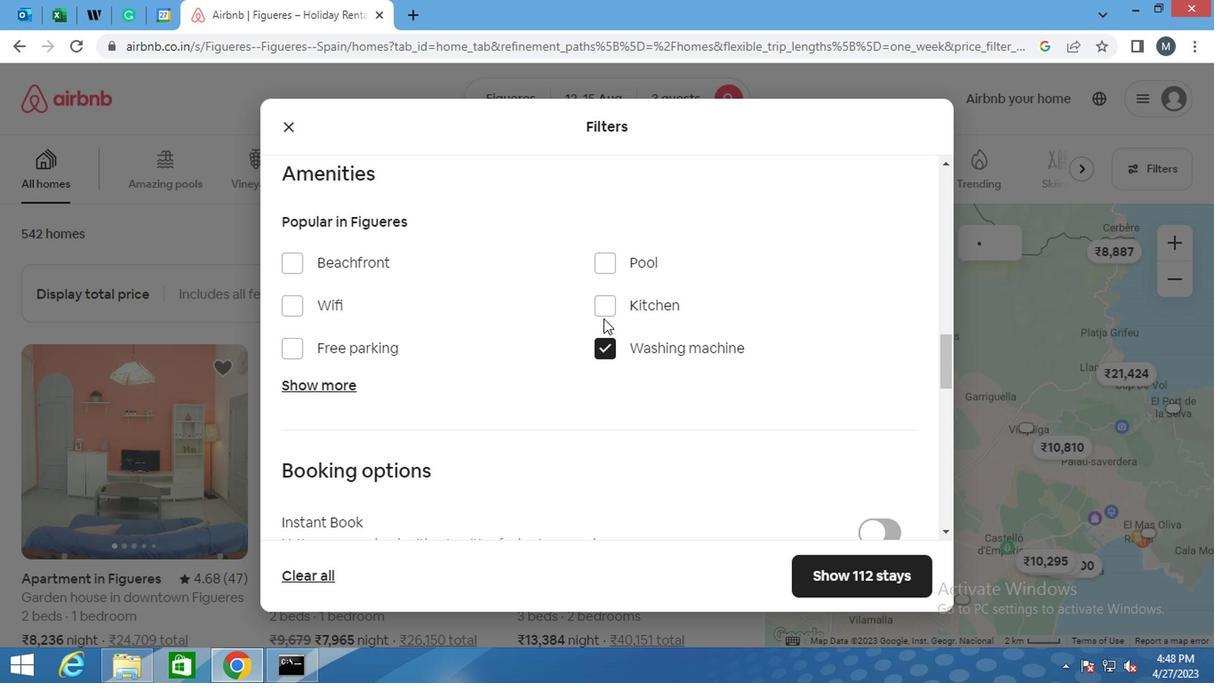 
Action: Mouse scrolled (599, 309) with delta (0, 0)
Screenshot: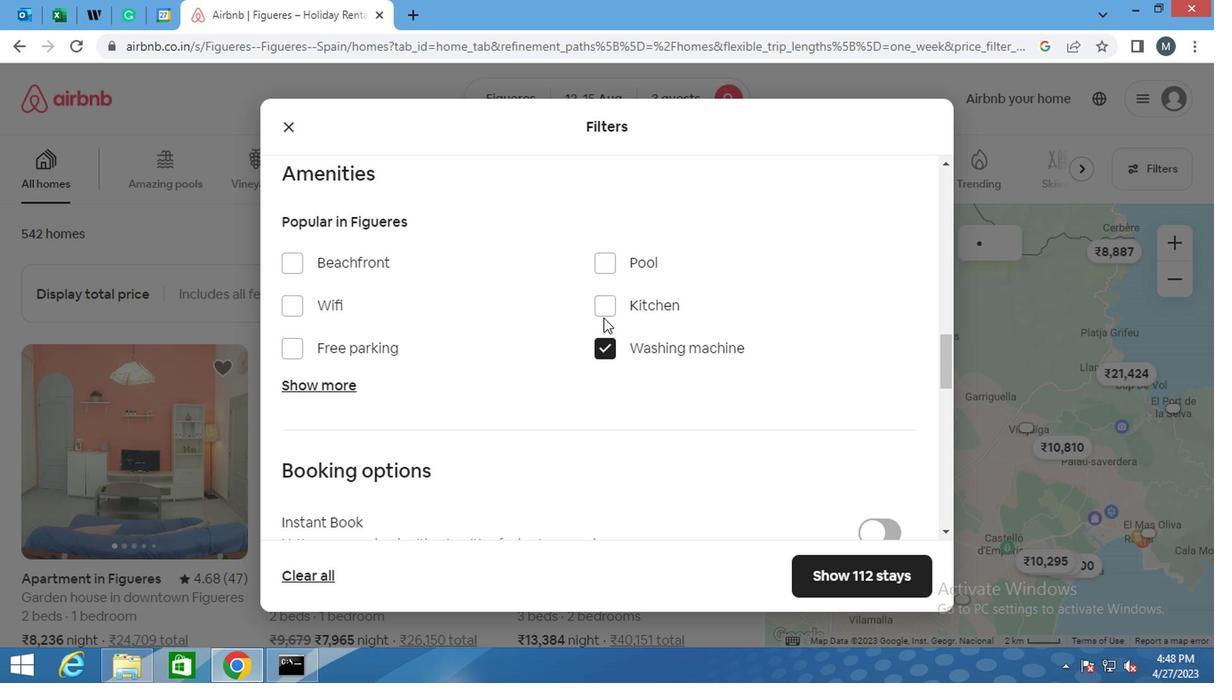 
Action: Mouse scrolled (599, 309) with delta (0, 0)
Screenshot: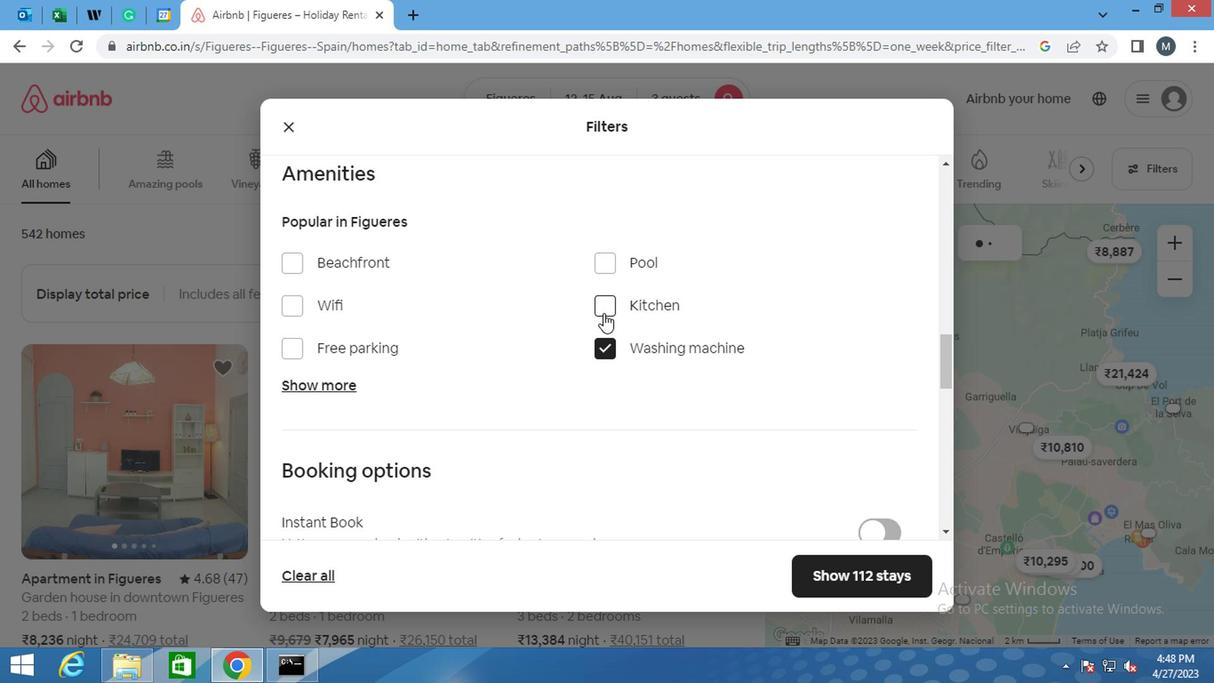 
Action: Mouse moved to (597, 310)
Screenshot: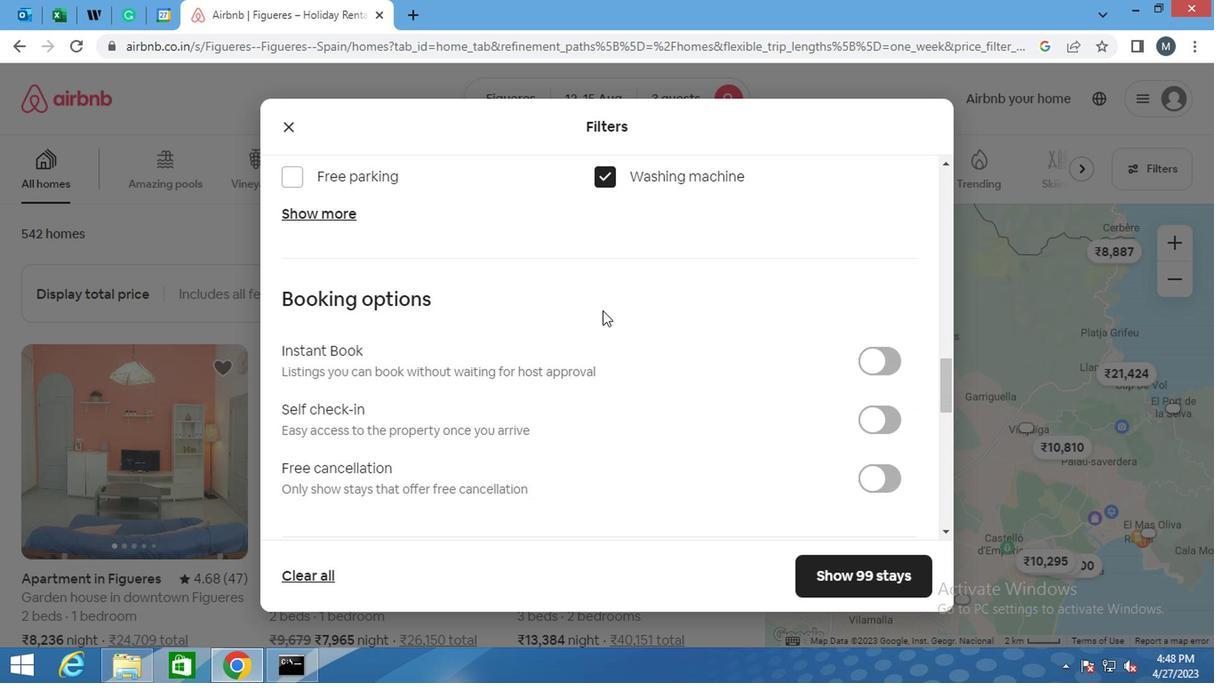 
Action: Mouse scrolled (597, 309) with delta (0, 0)
Screenshot: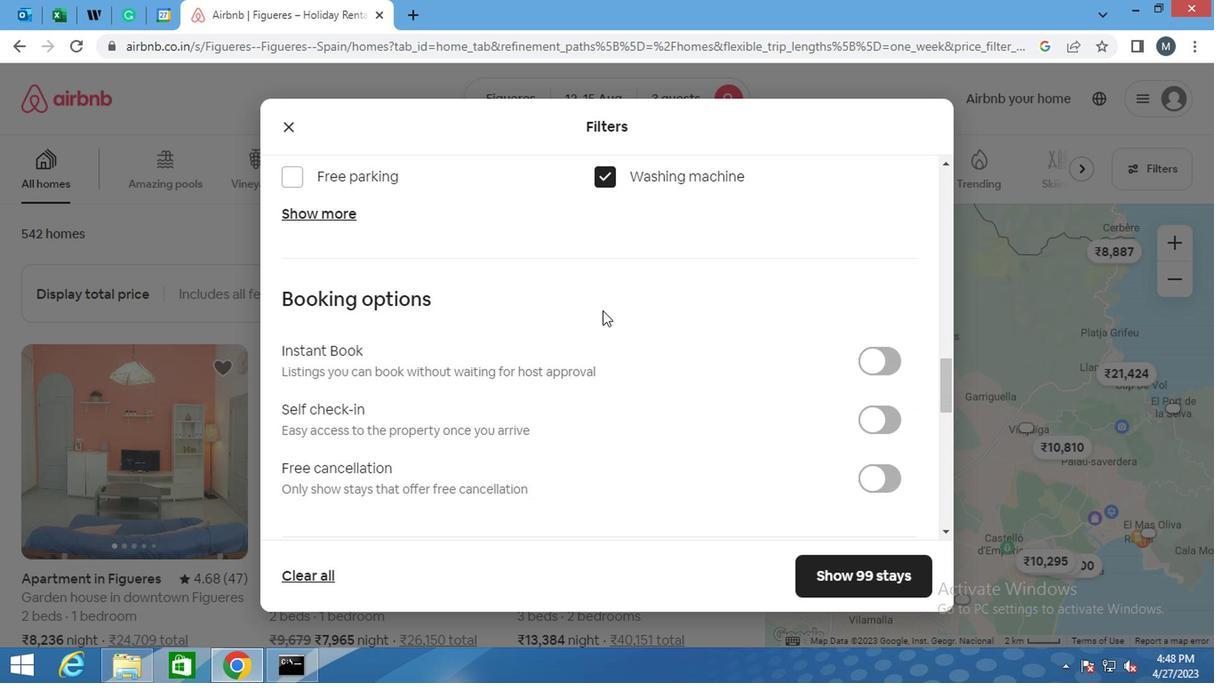 
Action: Mouse moved to (589, 318)
Screenshot: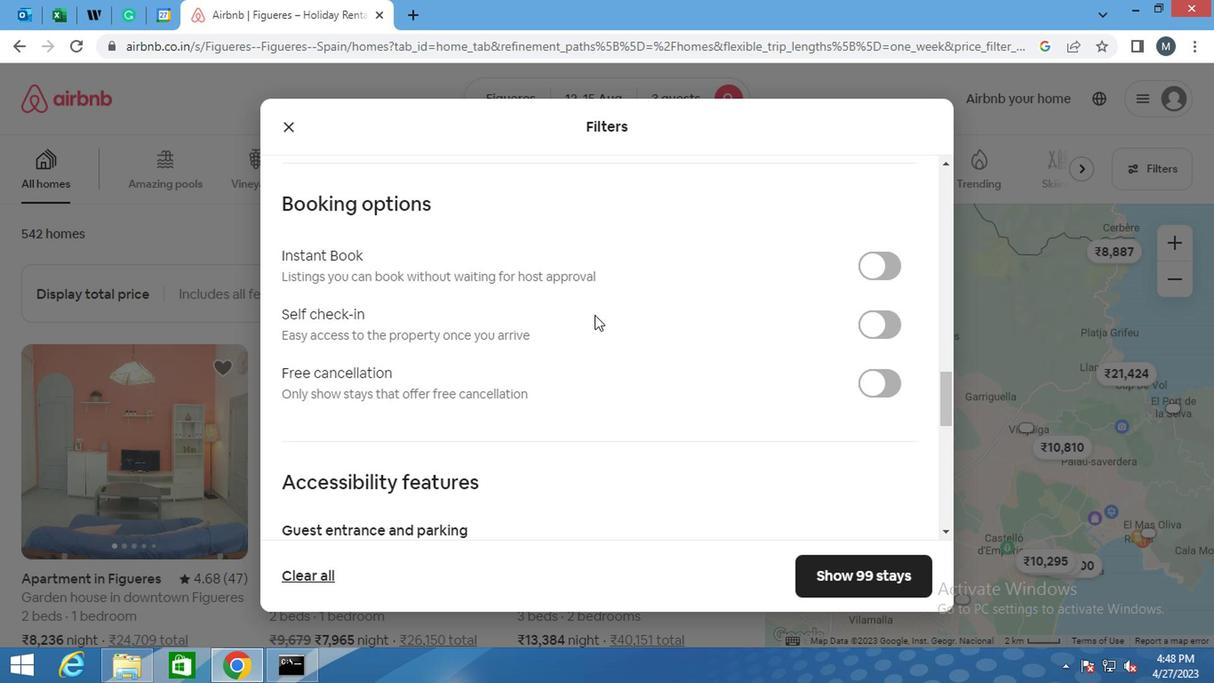 
Action: Mouse scrolled (589, 317) with delta (0, 0)
Screenshot: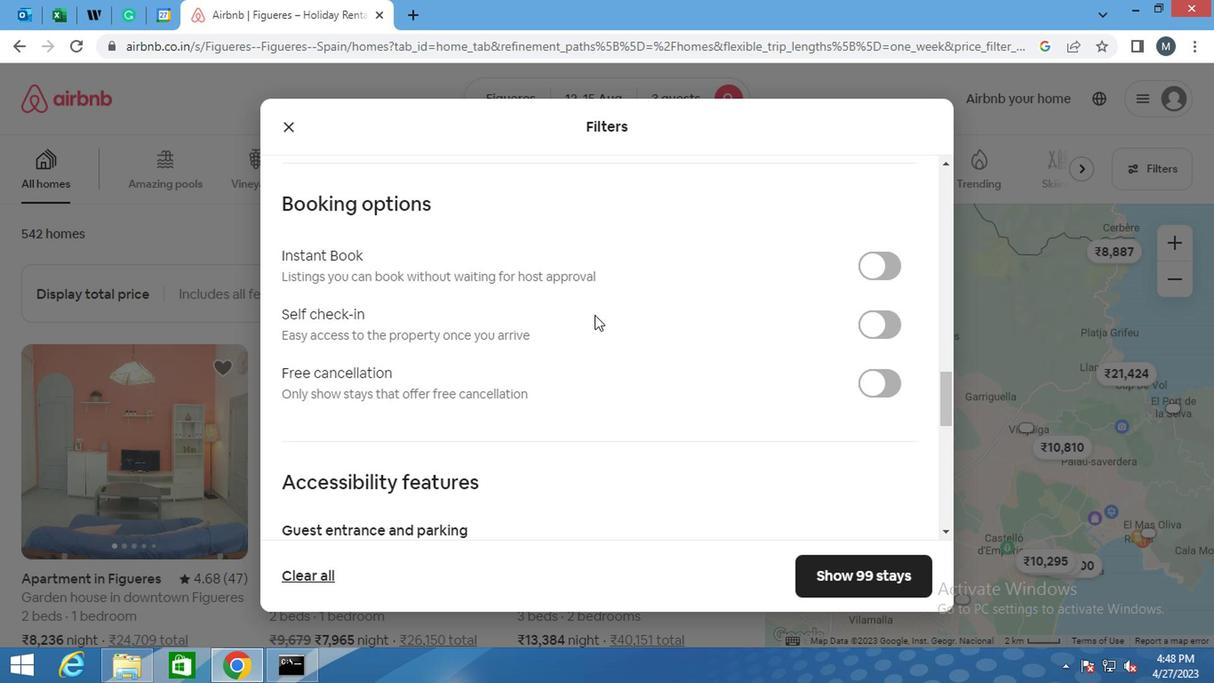 
Action: Mouse moved to (668, 324)
Screenshot: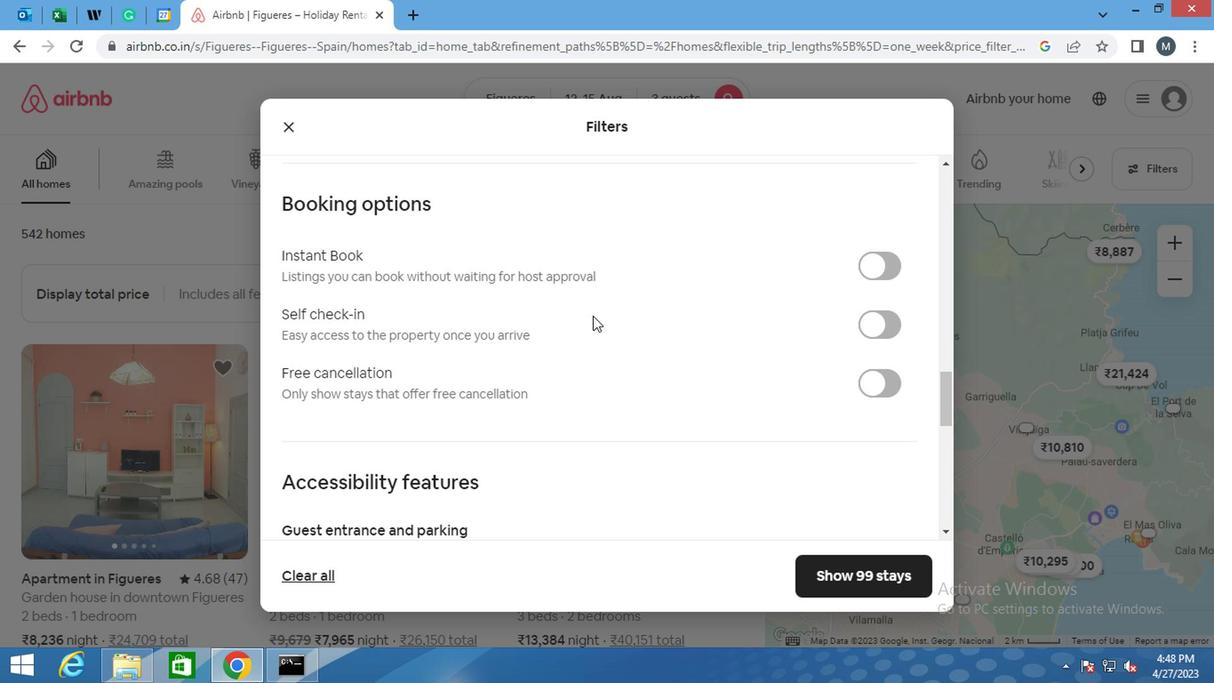 
Action: Mouse scrolled (668, 325) with delta (0, 1)
Screenshot: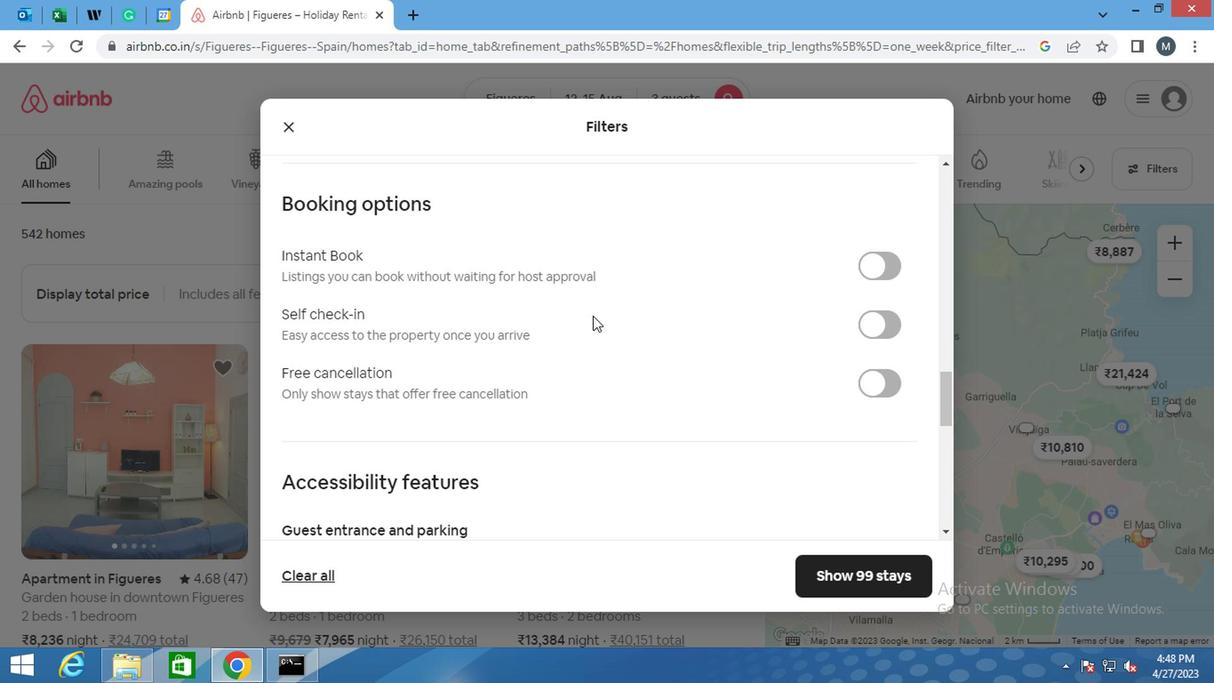 
Action: Mouse moved to (875, 314)
Screenshot: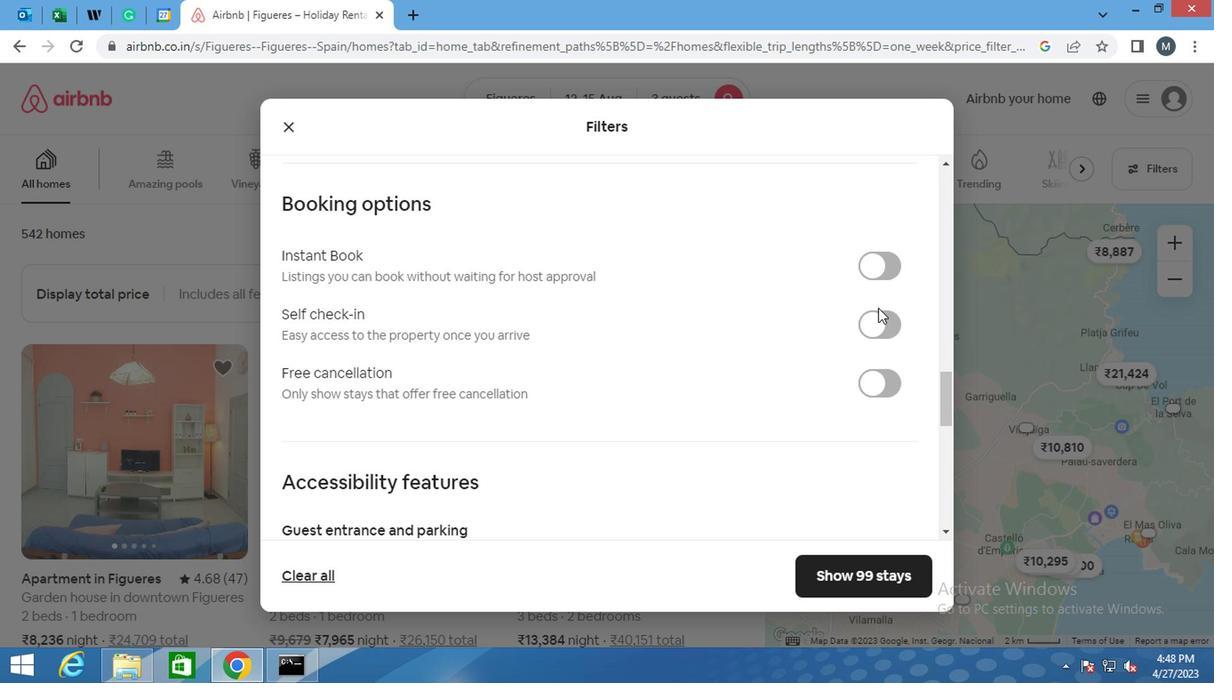 
Action: Mouse pressed left at (875, 314)
Screenshot: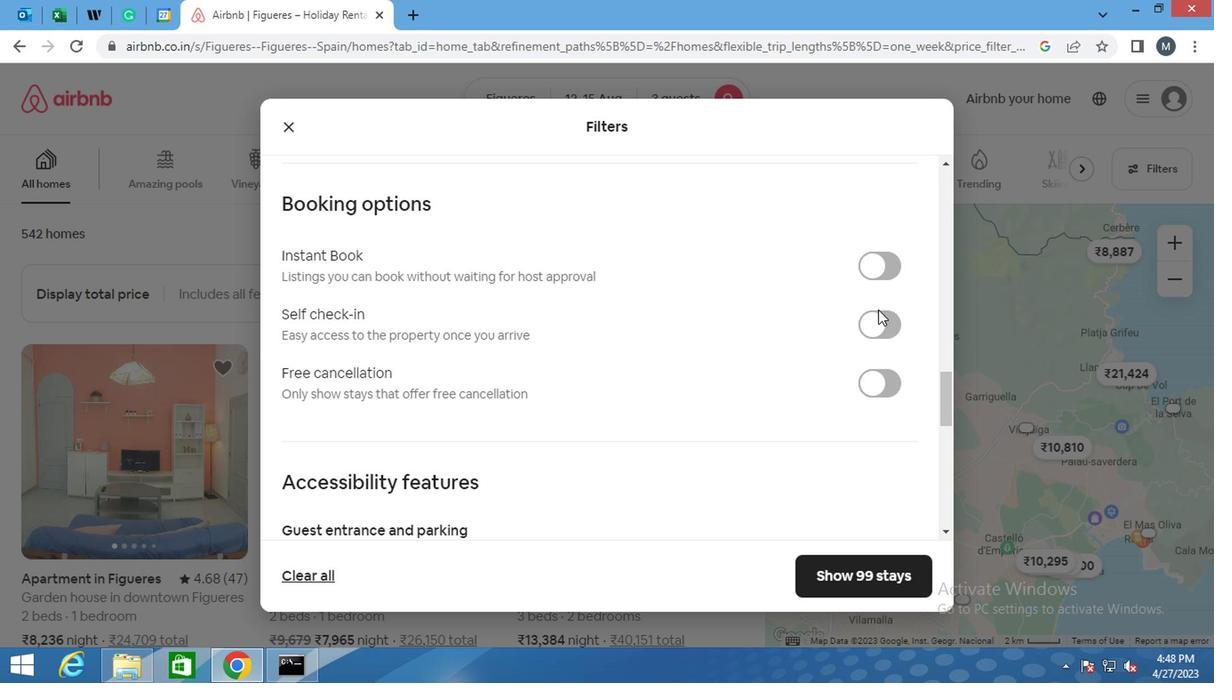 
Action: Mouse moved to (572, 280)
Screenshot: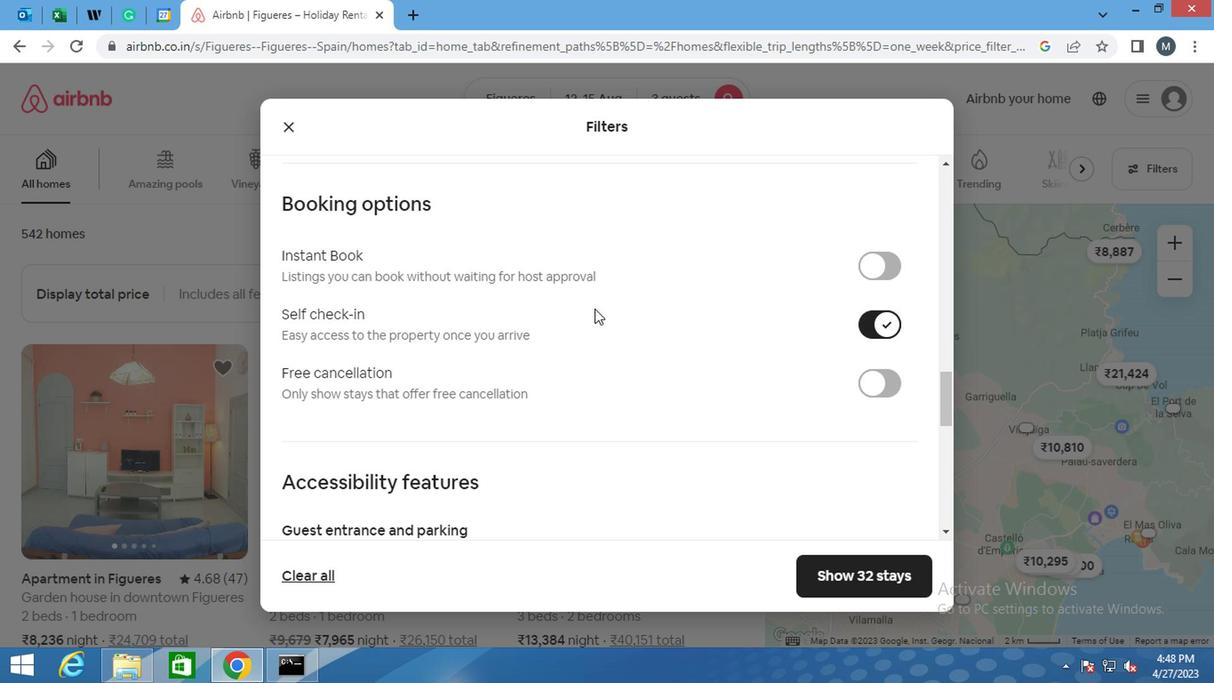 
Action: Mouse scrolled (572, 279) with delta (0, 0)
Screenshot: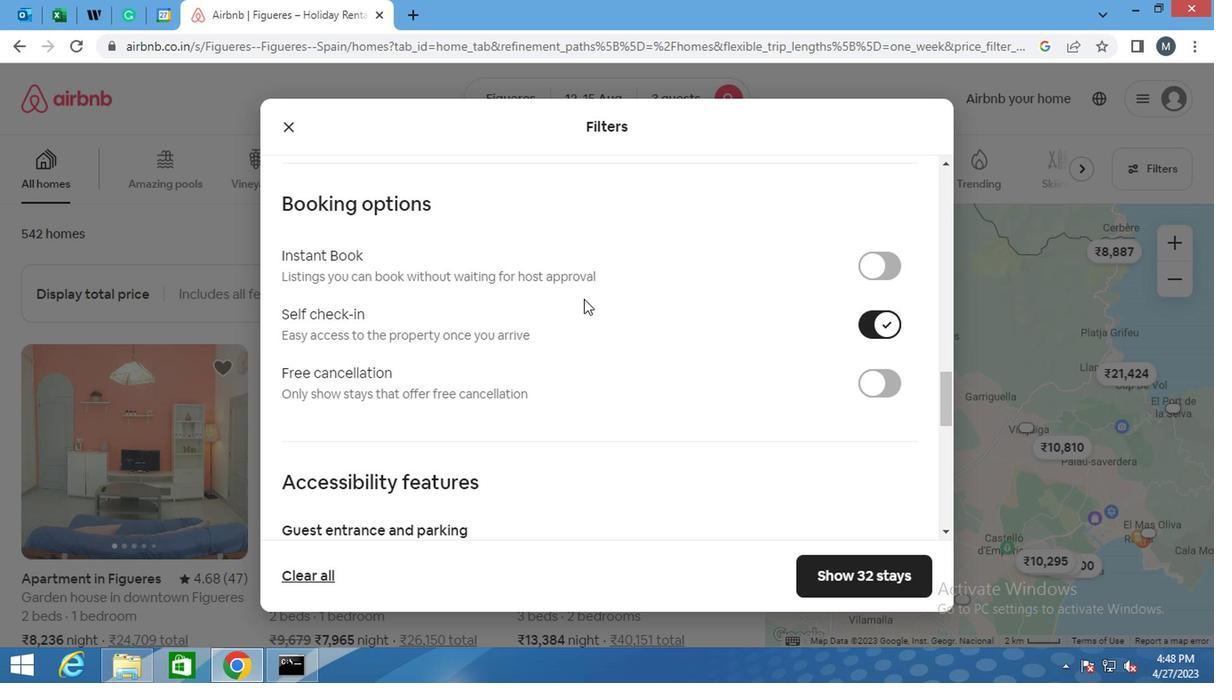 
Action: Mouse moved to (570, 280)
Screenshot: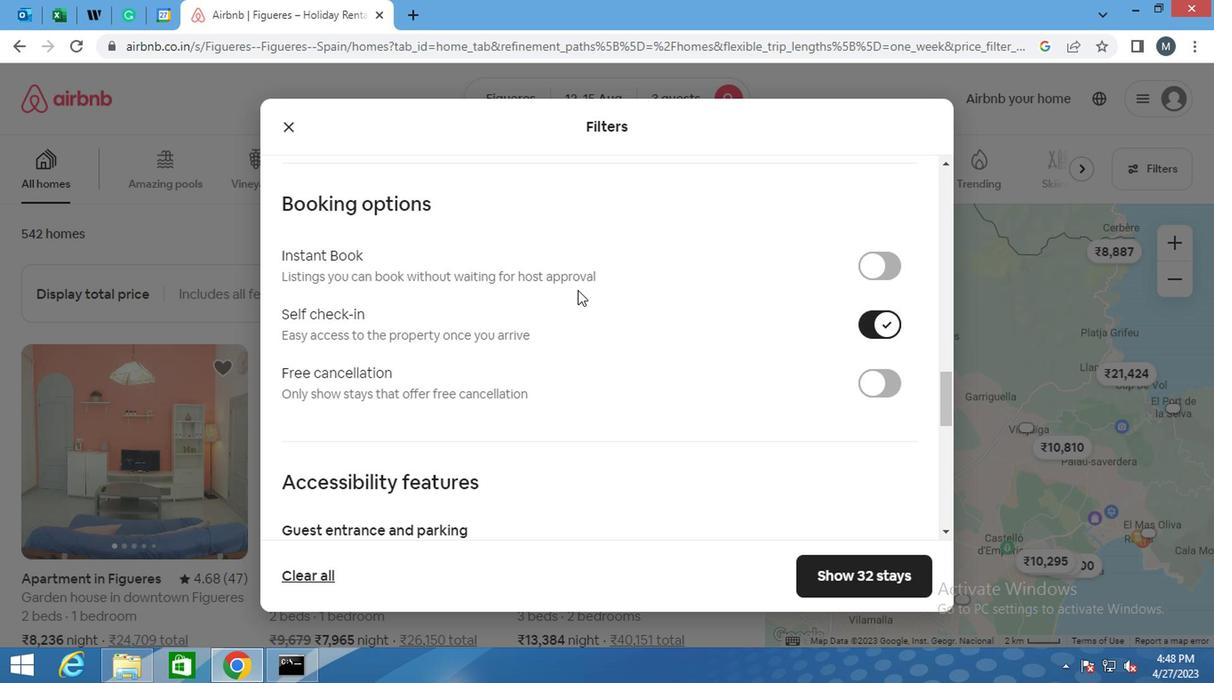 
Action: Mouse scrolled (570, 279) with delta (0, 0)
Screenshot: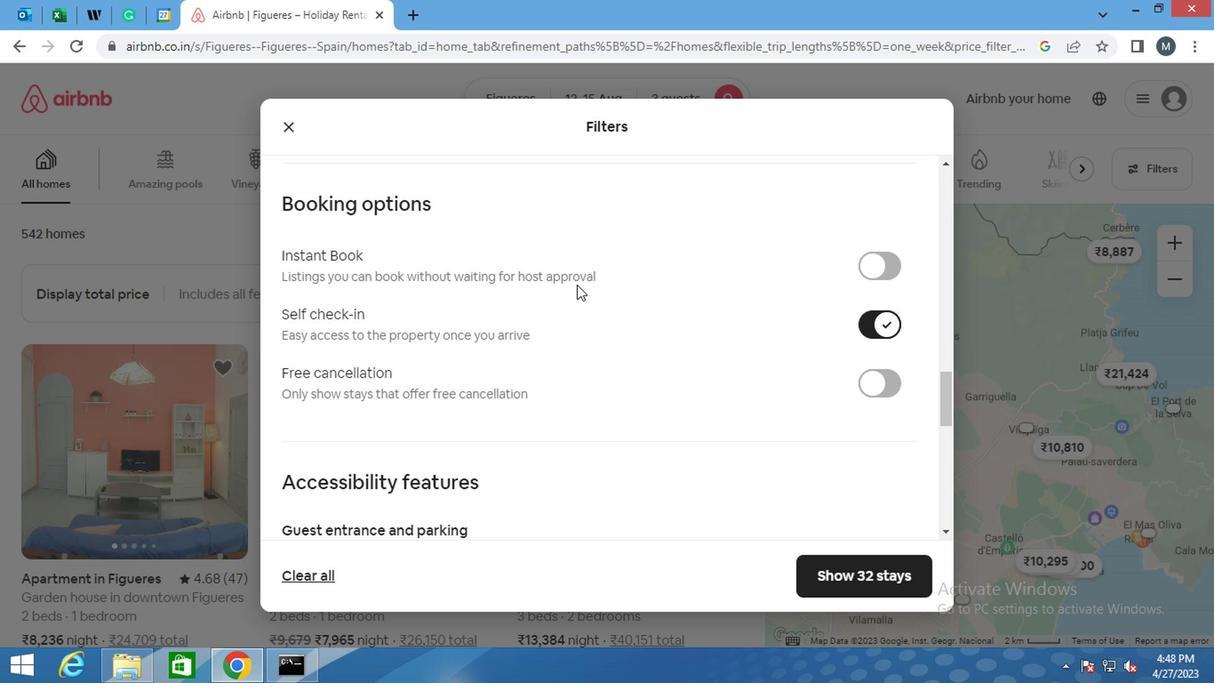 
Action: Mouse moved to (568, 280)
Screenshot: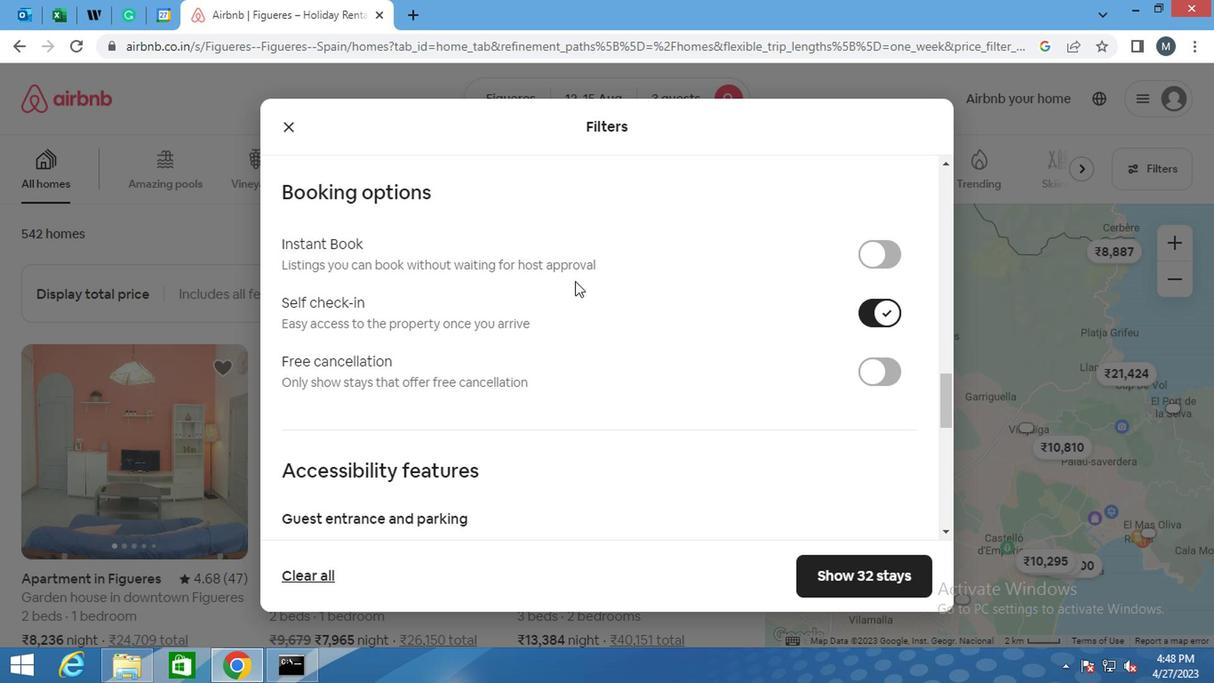
Action: Mouse scrolled (568, 279) with delta (0, 0)
Screenshot: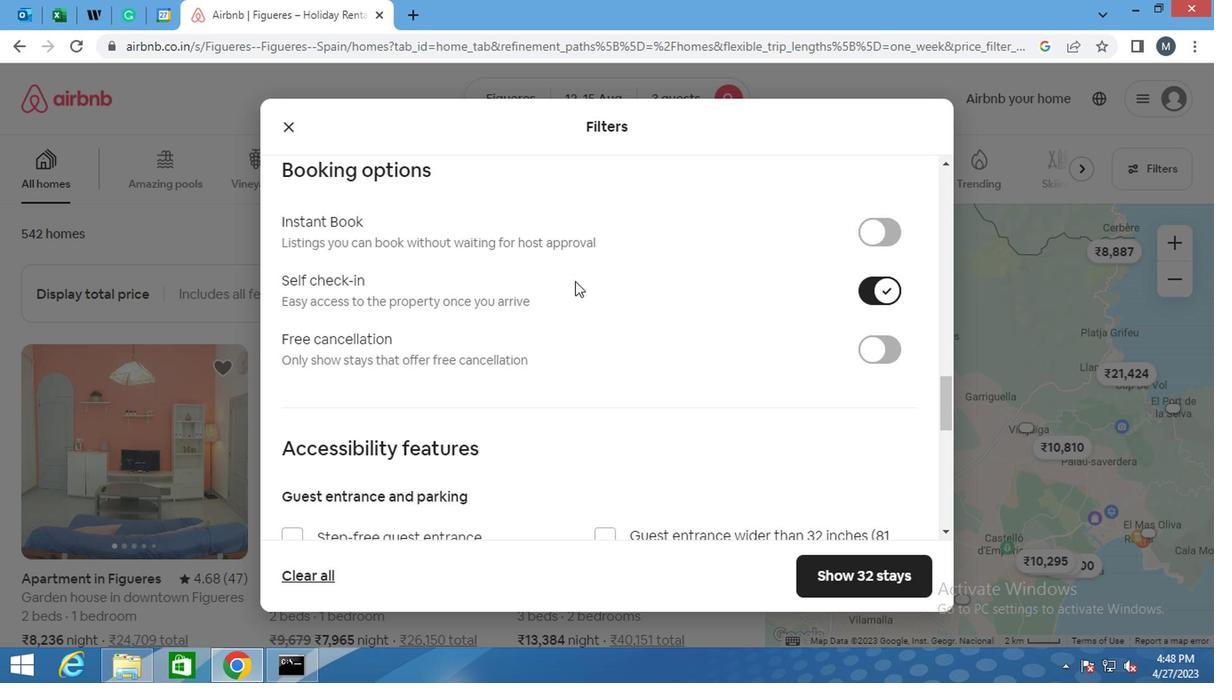 
Action: Mouse moved to (559, 284)
Screenshot: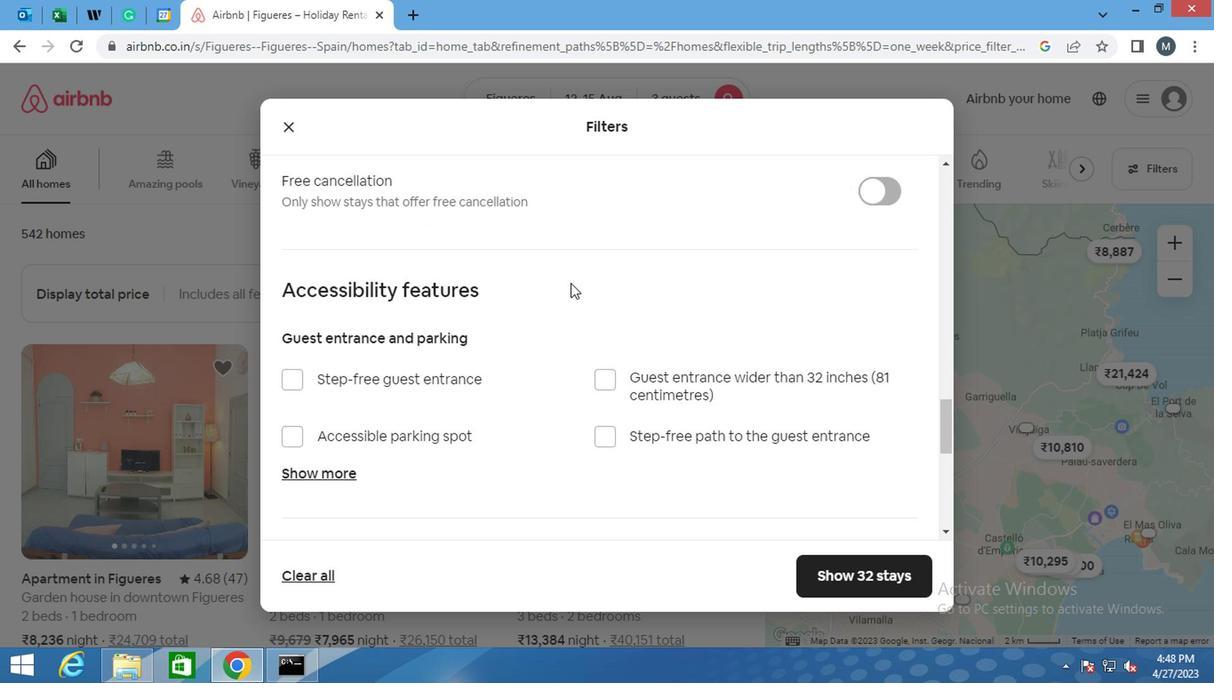 
Action: Mouse scrolled (559, 284) with delta (0, 0)
Screenshot: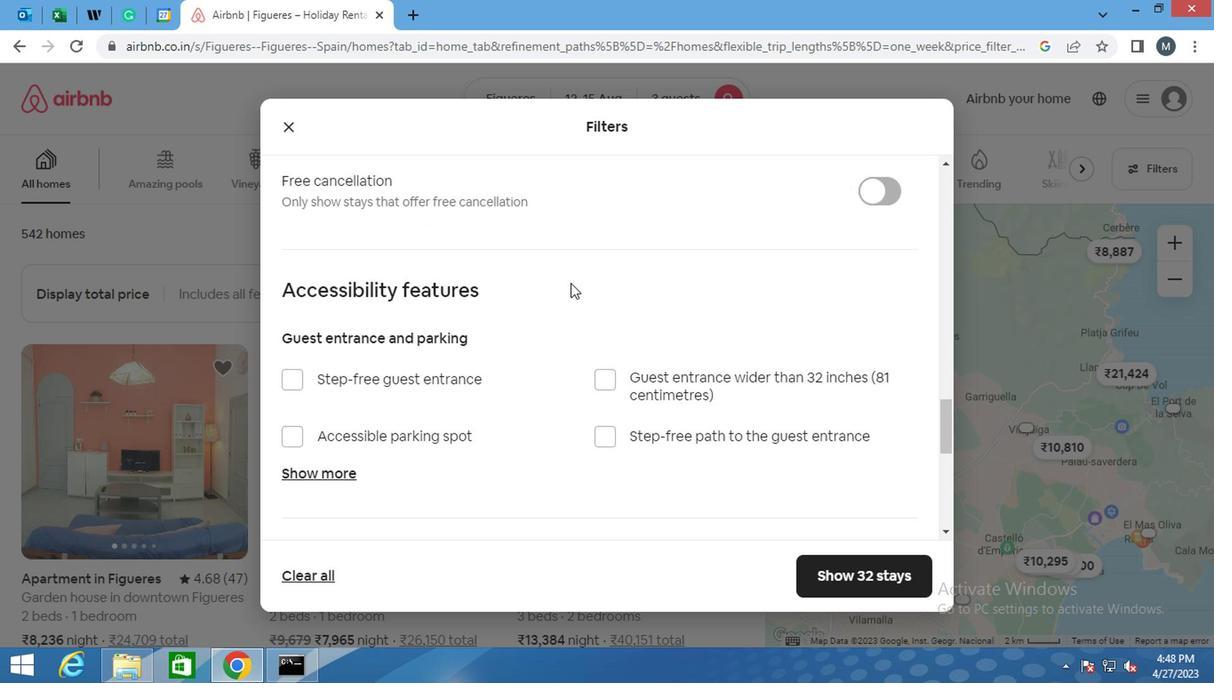 
Action: Mouse moved to (556, 290)
Screenshot: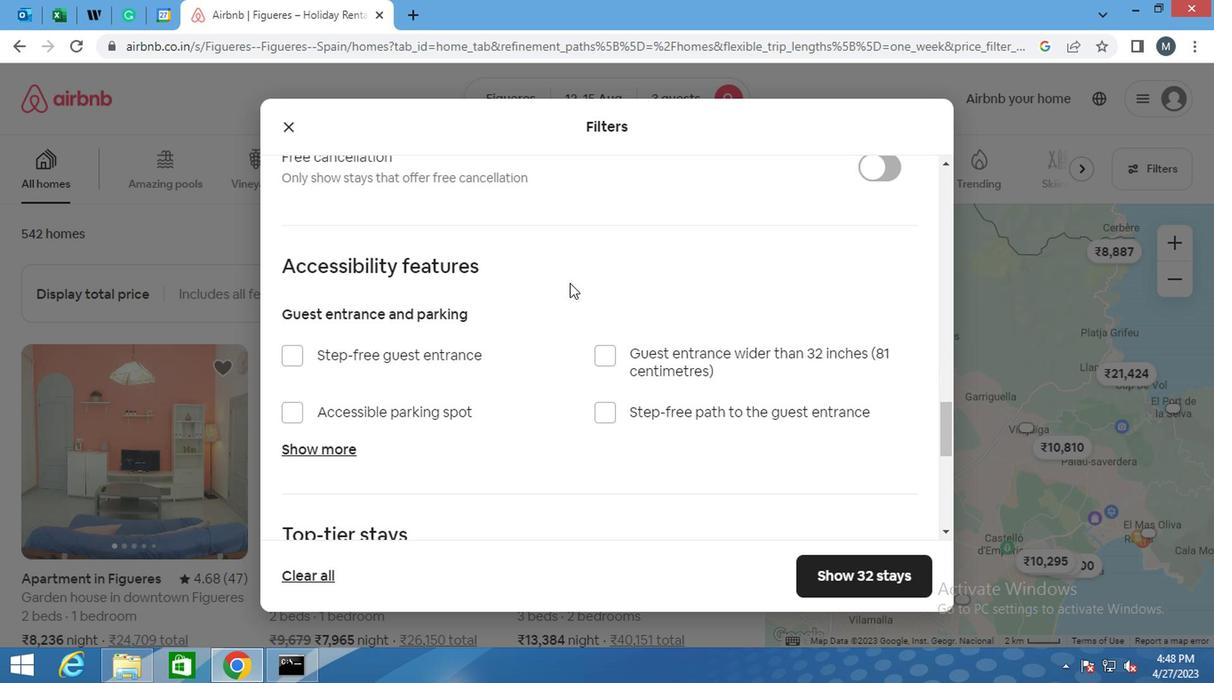 
Action: Mouse scrolled (556, 289) with delta (0, -1)
Screenshot: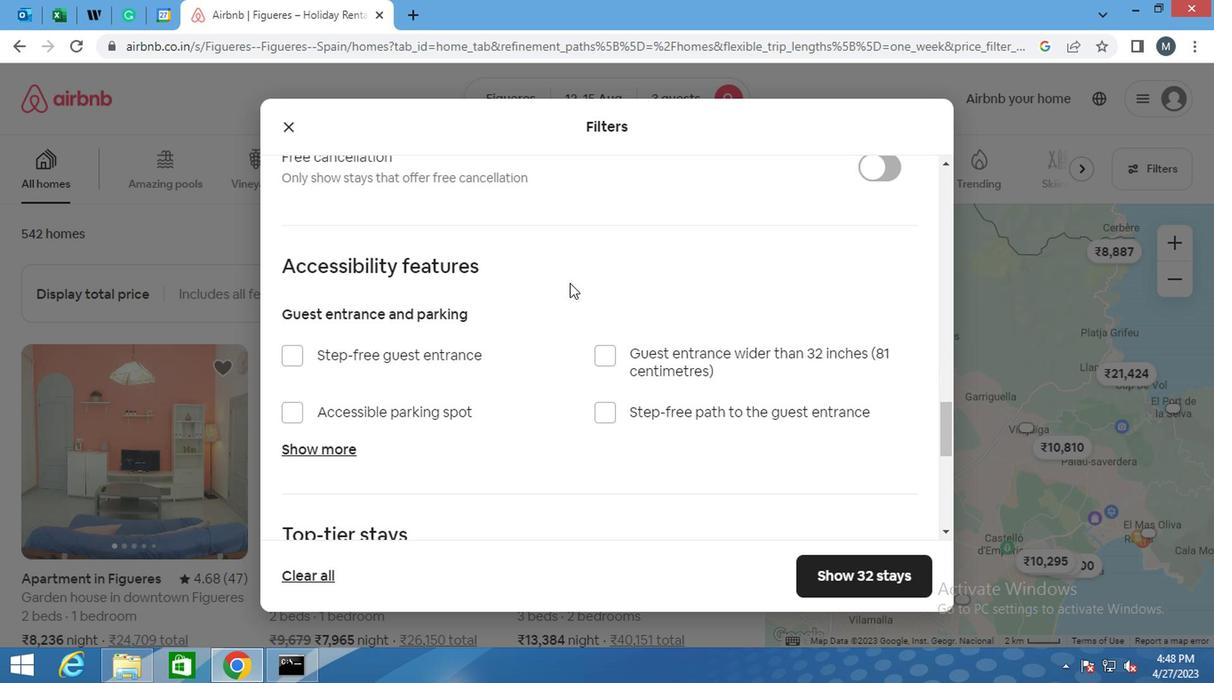 
Action: Mouse moved to (554, 290)
Screenshot: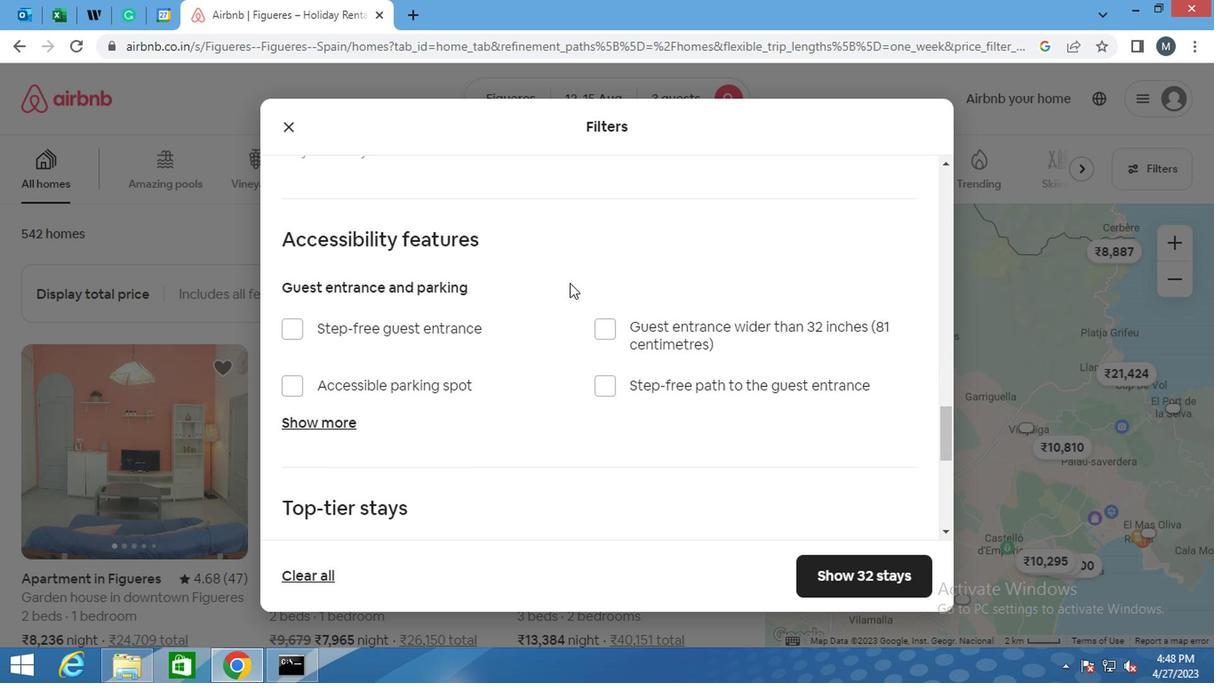 
Action: Mouse scrolled (554, 289) with delta (0, -1)
Screenshot: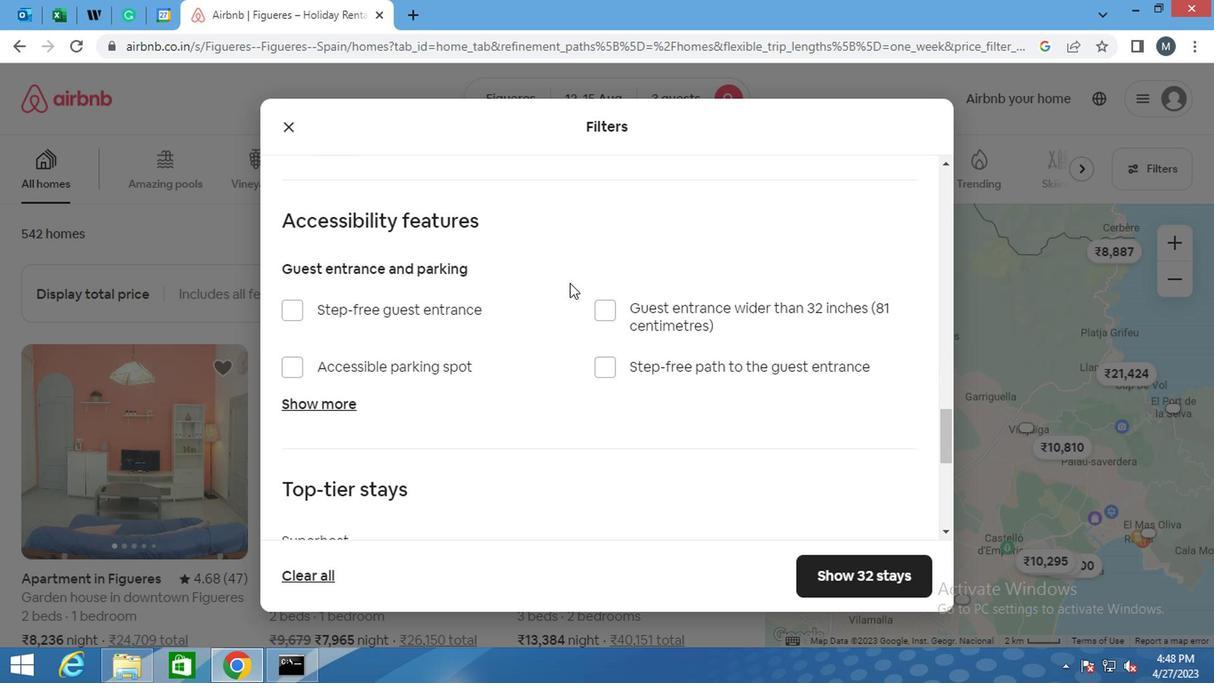 
Action: Mouse moved to (541, 292)
Screenshot: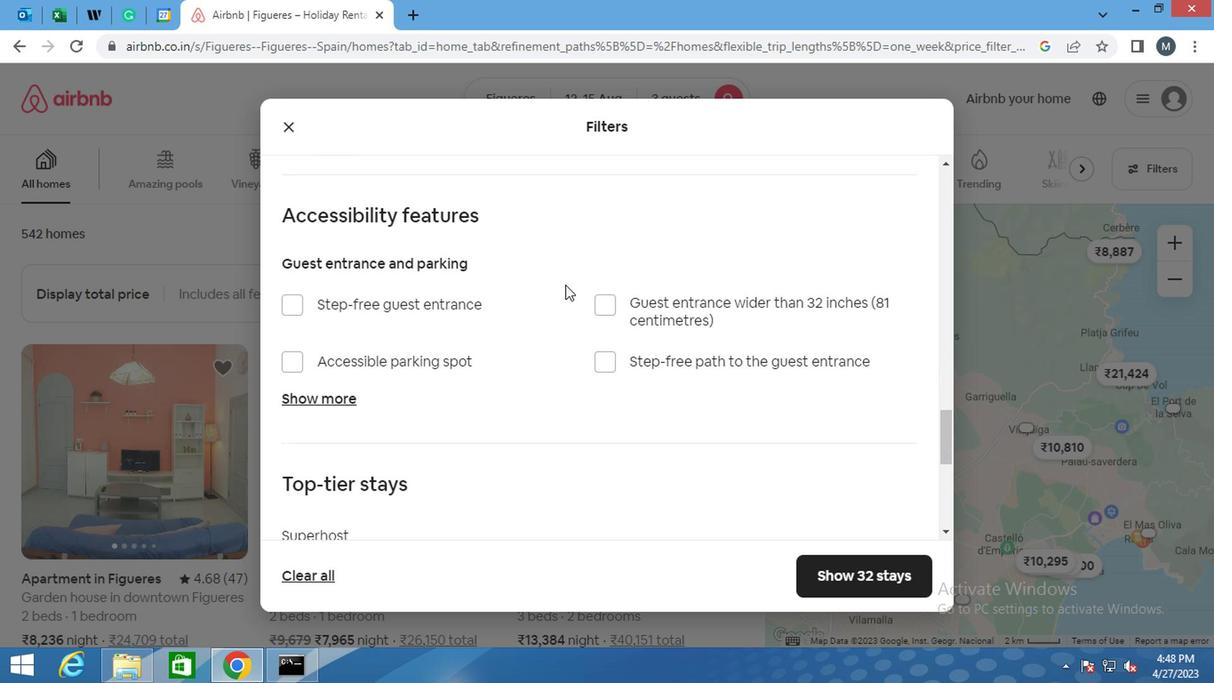 
Action: Mouse scrolled (541, 292) with delta (0, 0)
Screenshot: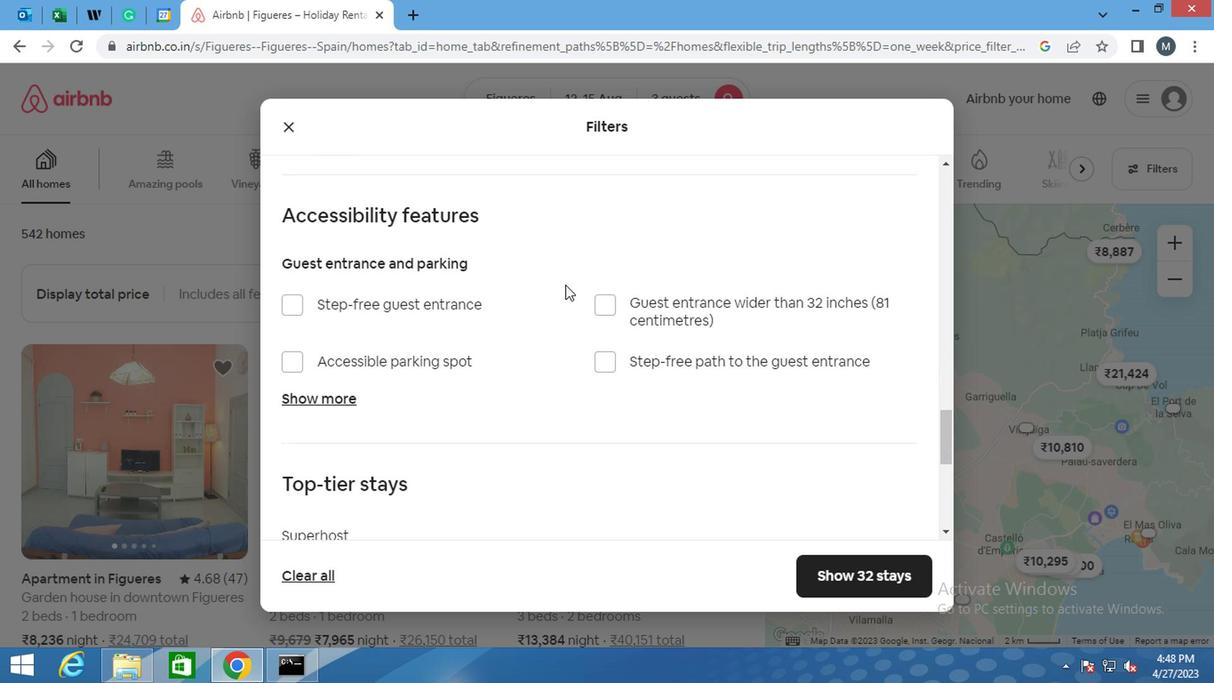 
Action: Mouse moved to (537, 294)
Screenshot: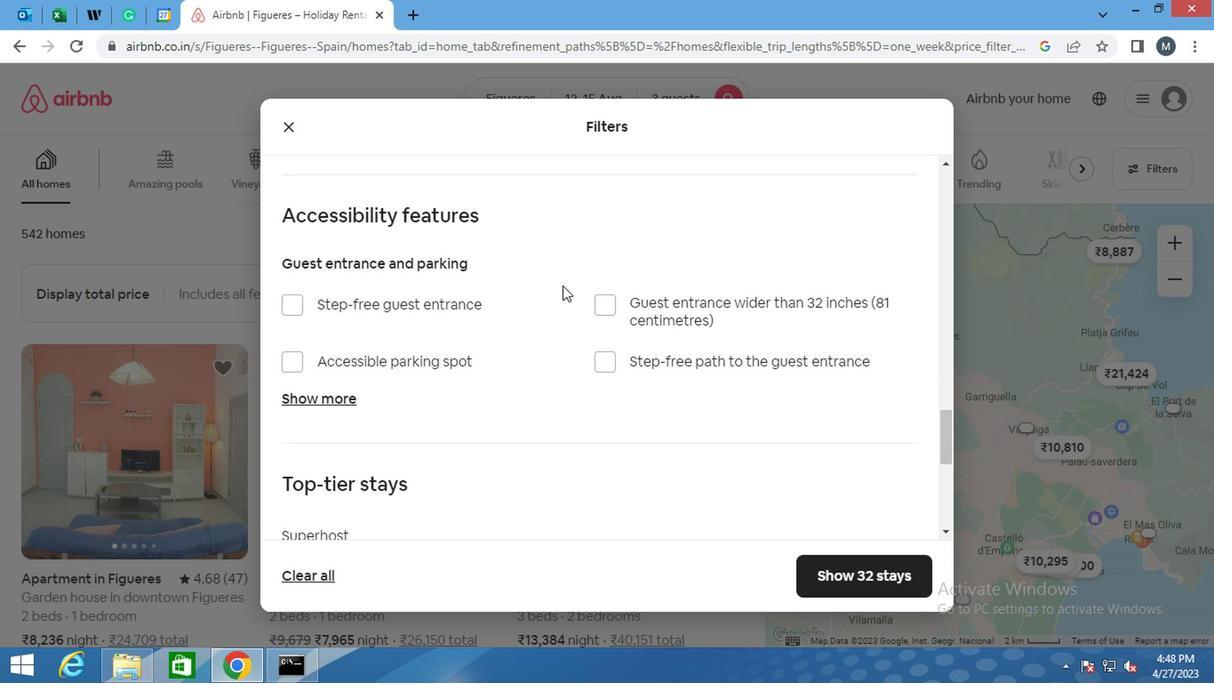 
Action: Mouse scrolled (537, 292) with delta (0, -1)
Screenshot: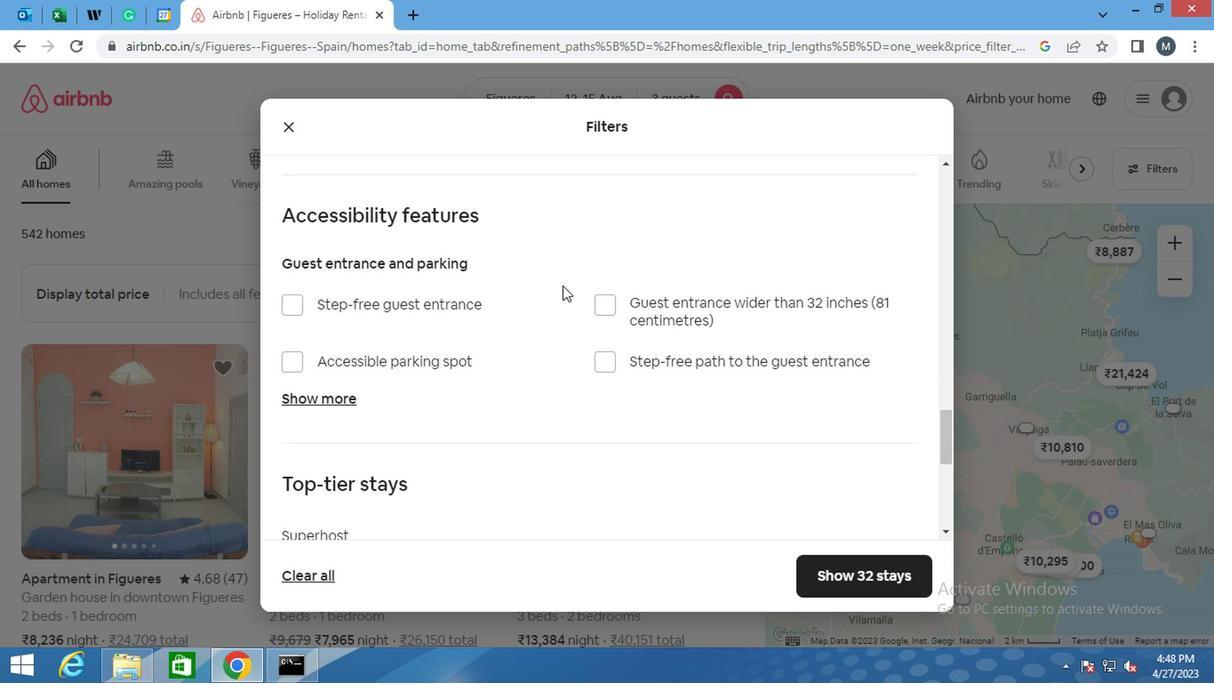 
Action: Mouse moved to (520, 301)
Screenshot: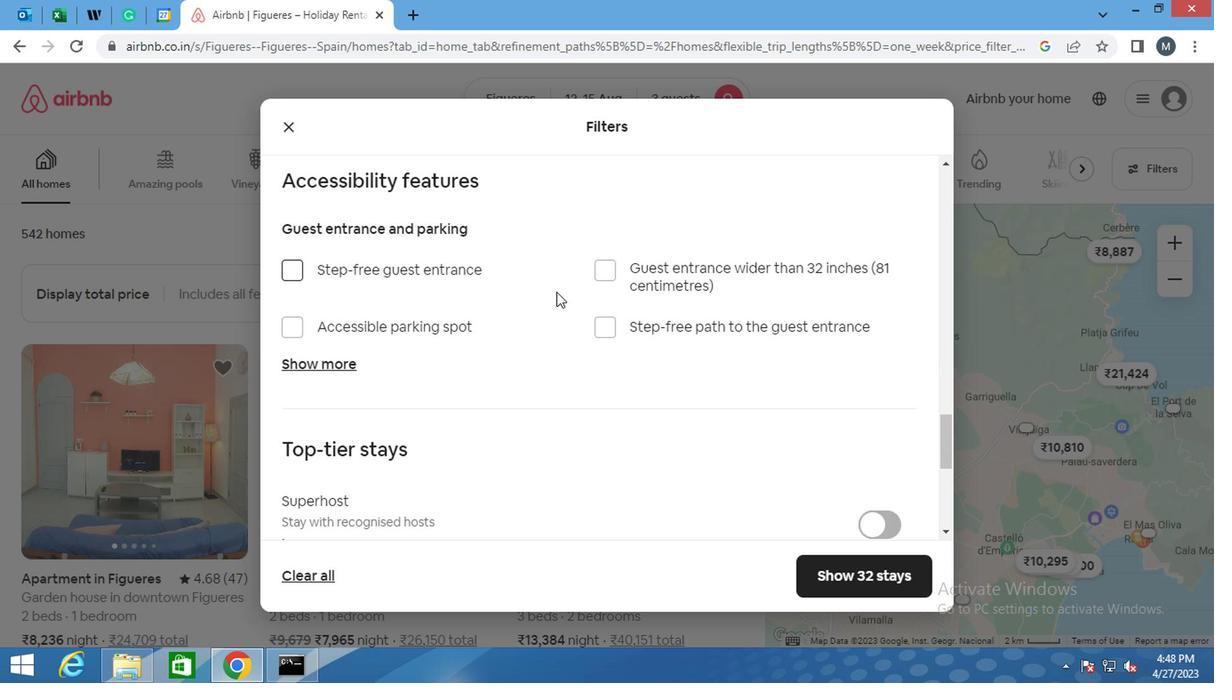 
Action: Mouse scrolled (520, 301) with delta (0, 0)
Screenshot: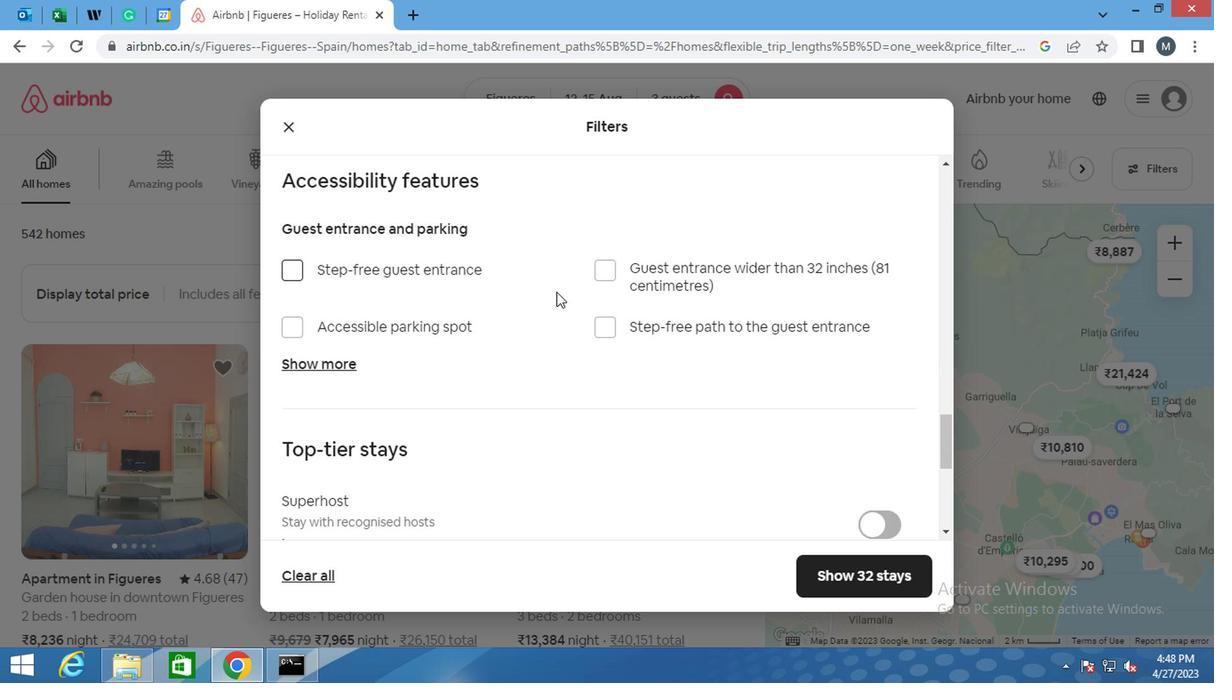 
Action: Mouse moved to (371, 341)
Screenshot: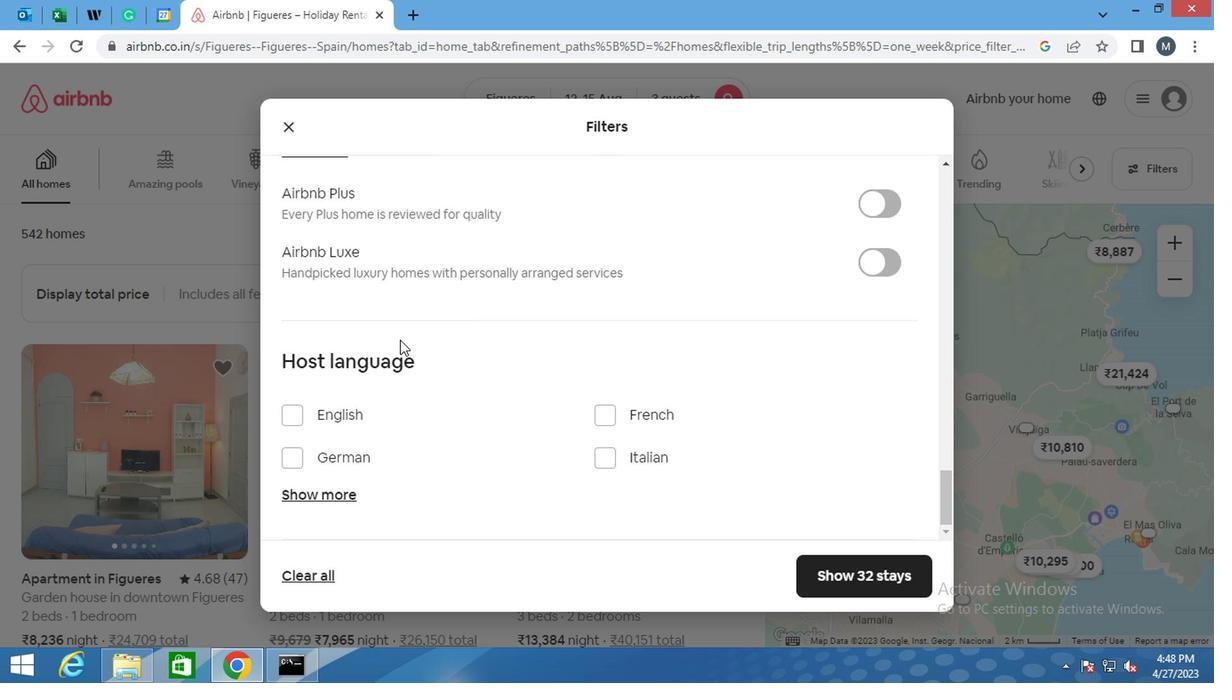 
Action: Mouse scrolled (371, 341) with delta (0, 0)
Screenshot: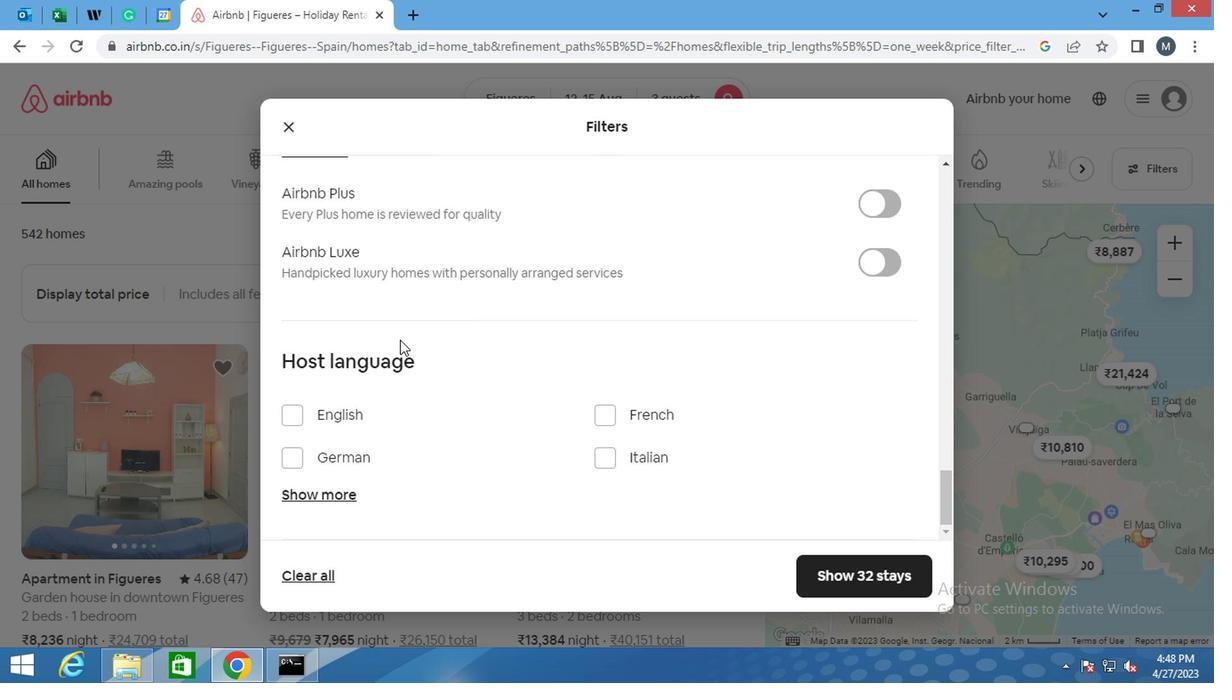 
Action: Mouse moved to (369, 342)
Screenshot: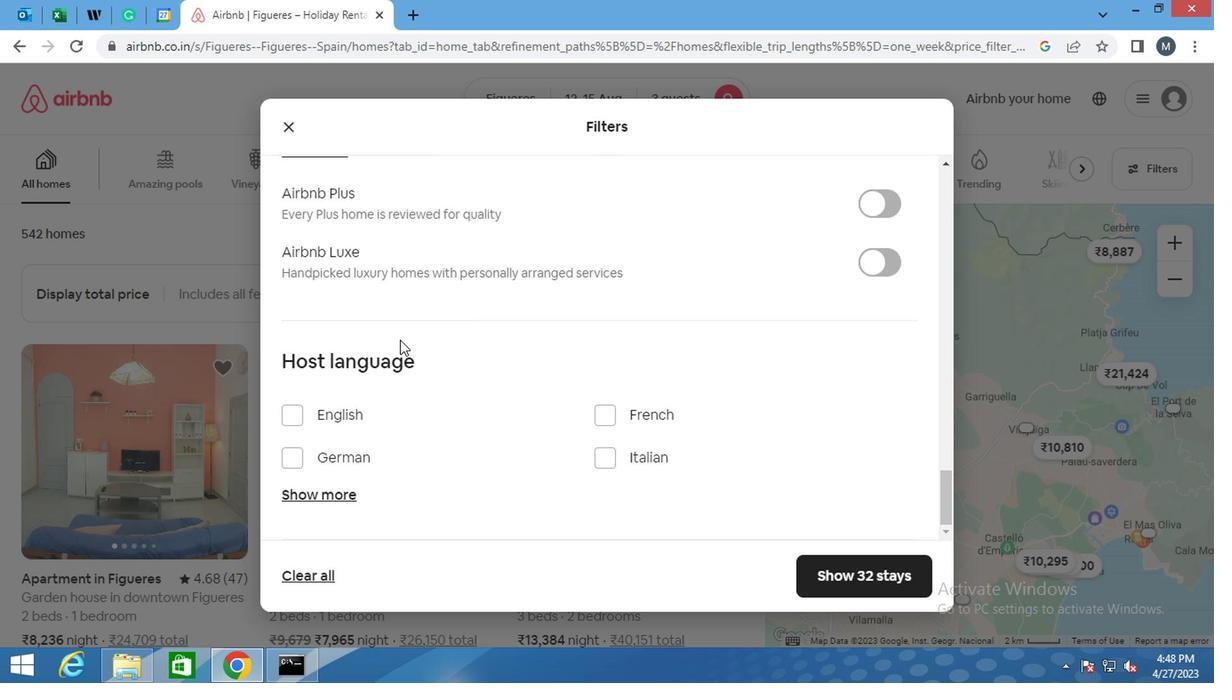 
Action: Mouse scrolled (369, 341) with delta (0, -1)
Screenshot: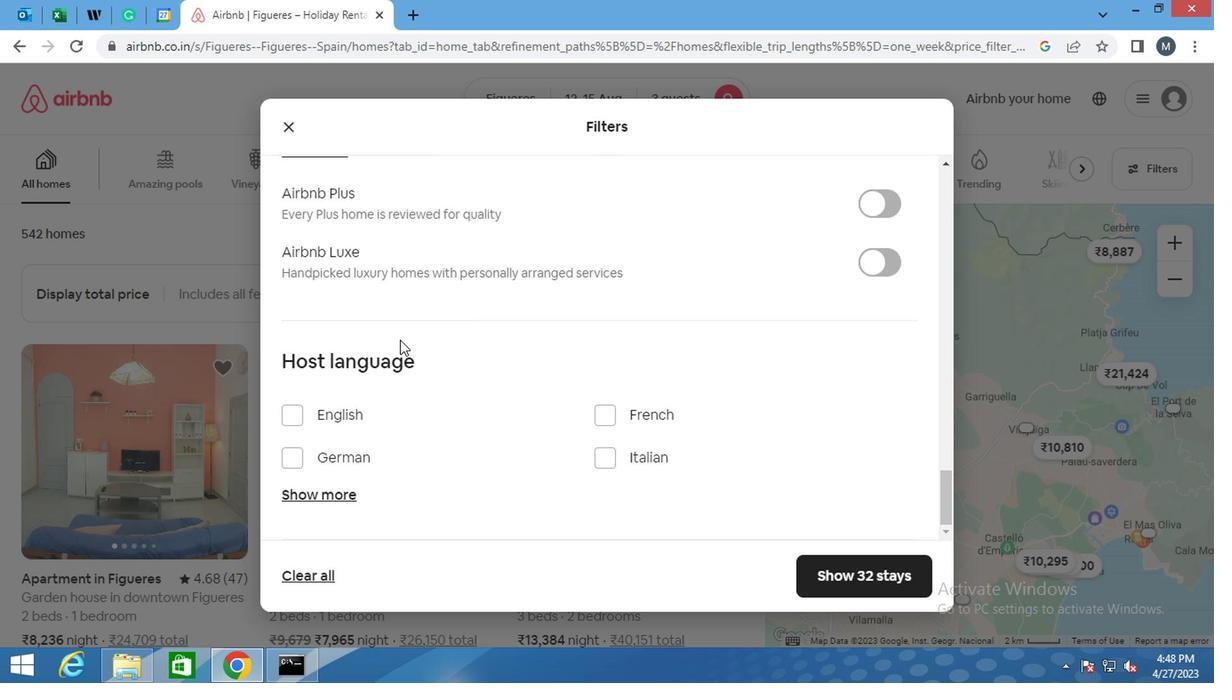 
Action: Mouse scrolled (369, 341) with delta (0, -1)
Screenshot: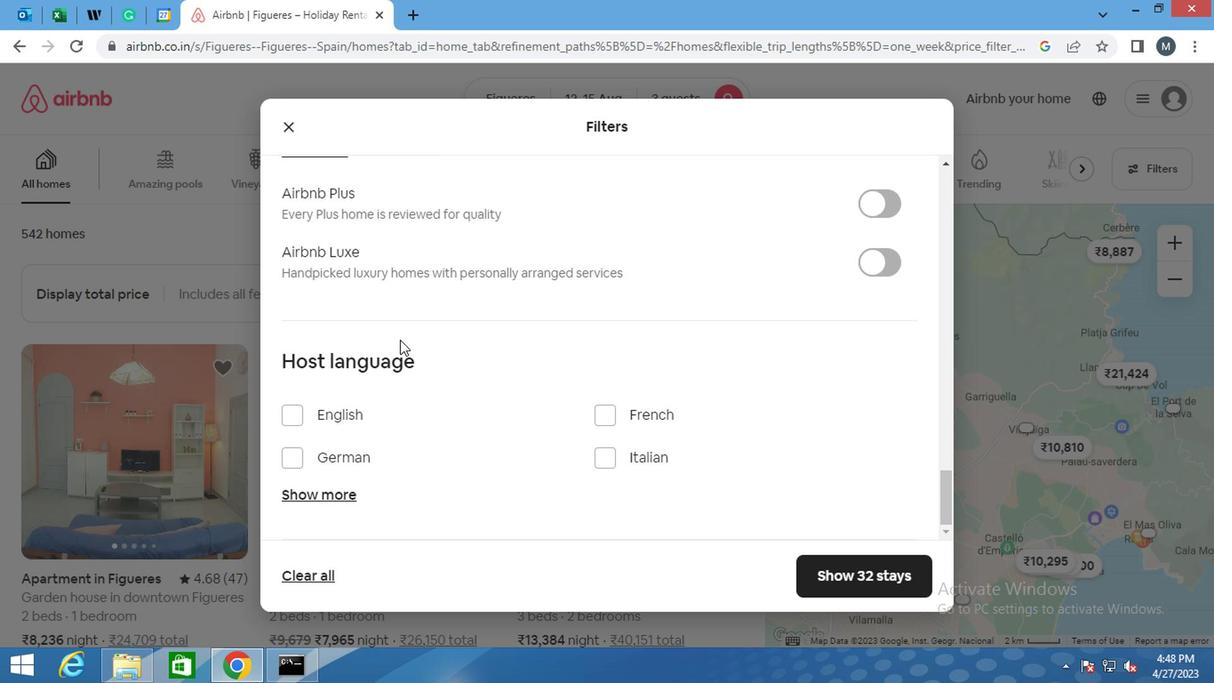 
Action: Mouse moved to (354, 345)
Screenshot: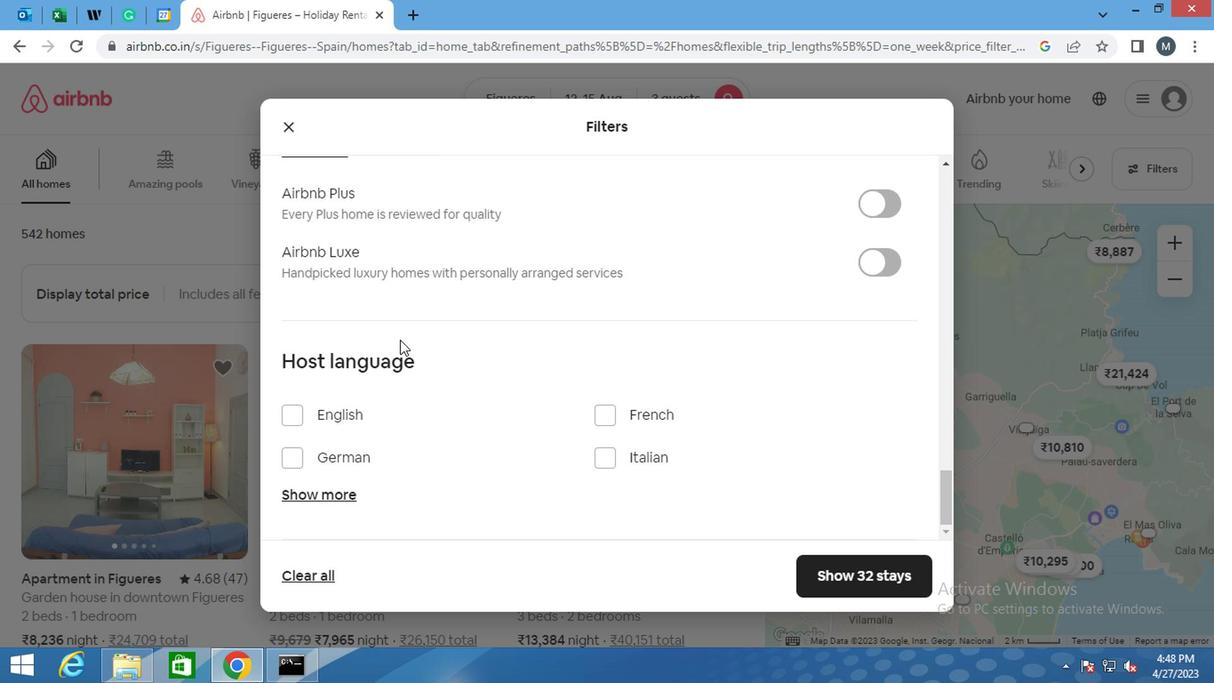 
Action: Mouse scrolled (354, 344) with delta (0, 0)
Screenshot: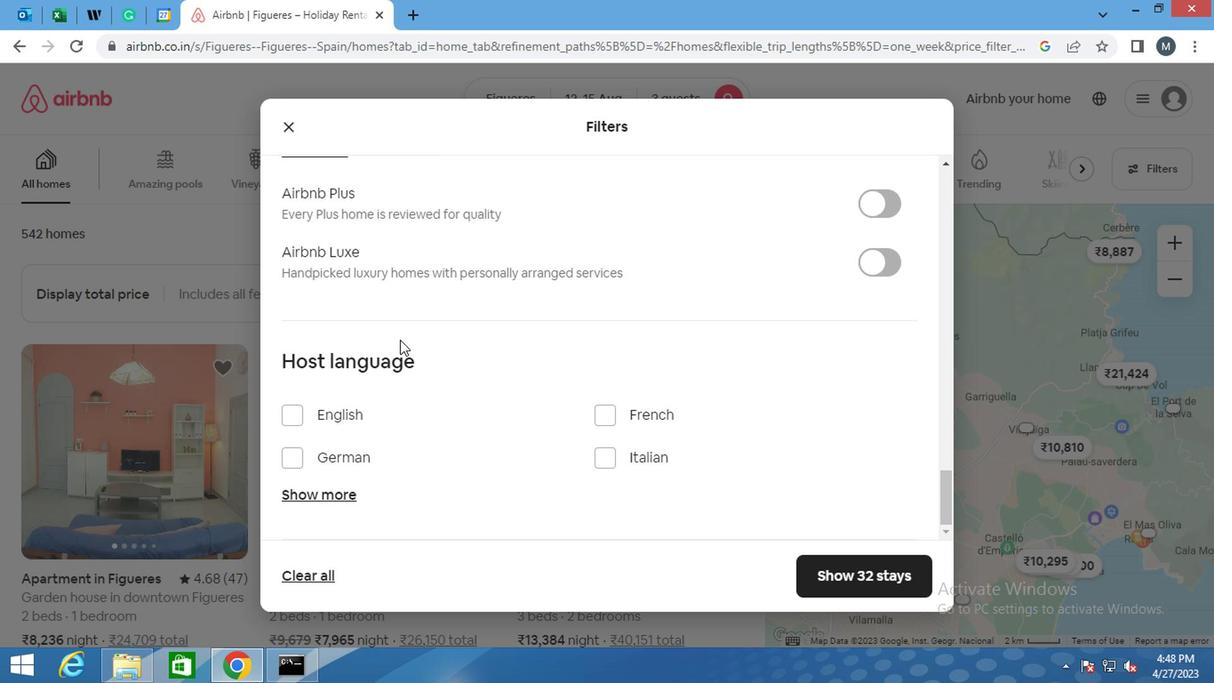 
Action: Mouse moved to (297, 412)
Screenshot: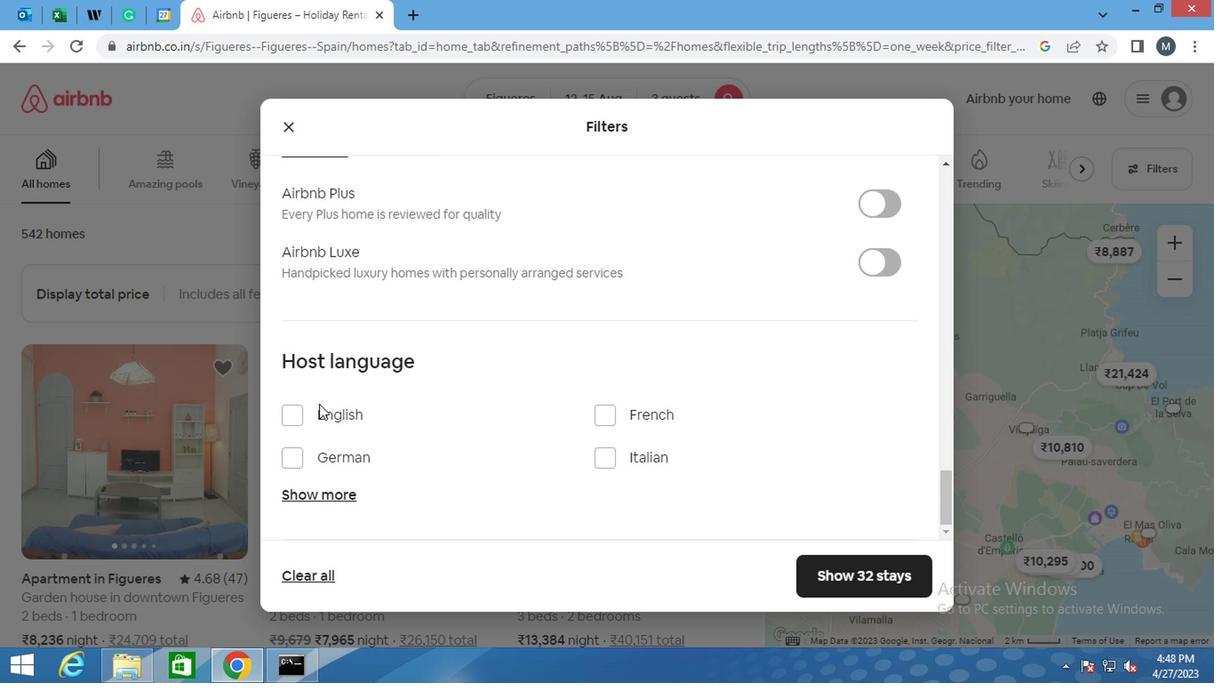 
Action: Mouse pressed left at (297, 412)
Screenshot: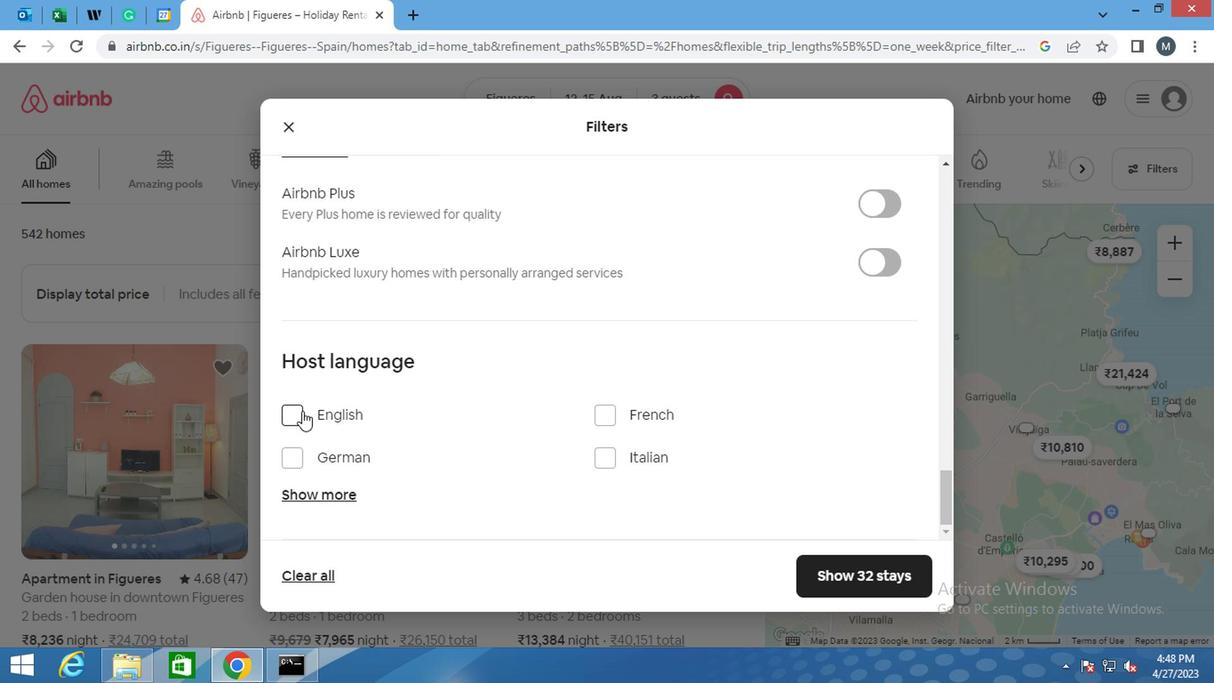 
Action: Mouse moved to (853, 579)
Screenshot: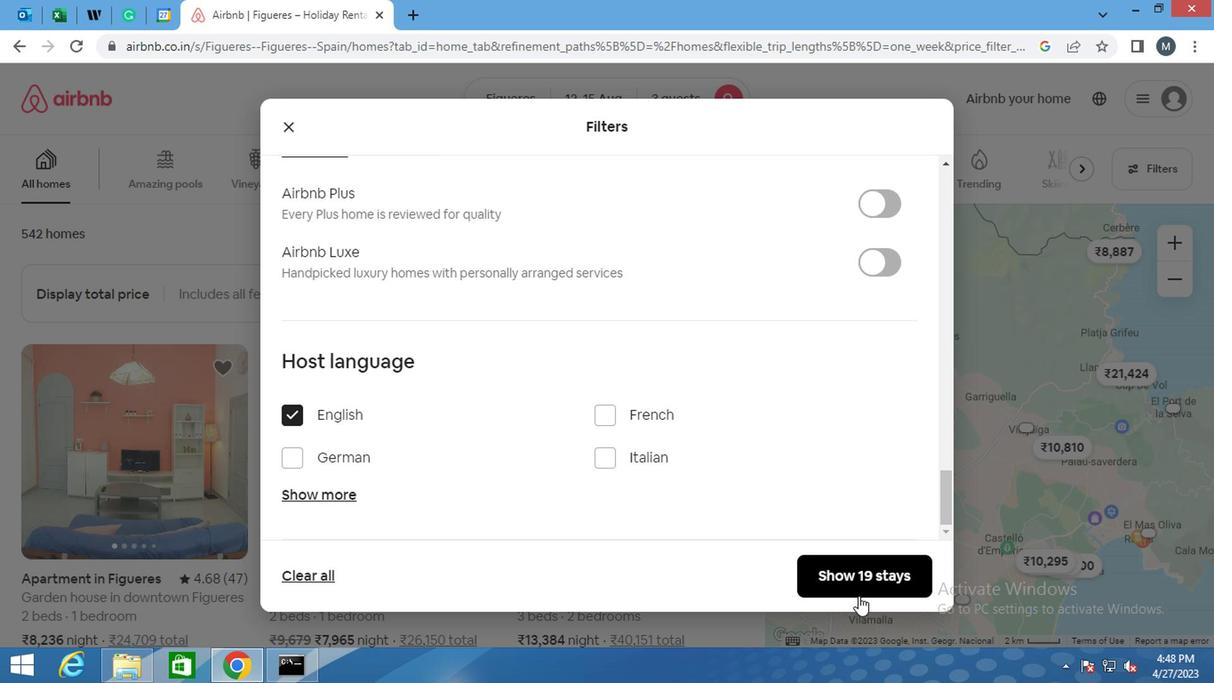 
Action: Mouse pressed left at (853, 579)
Screenshot: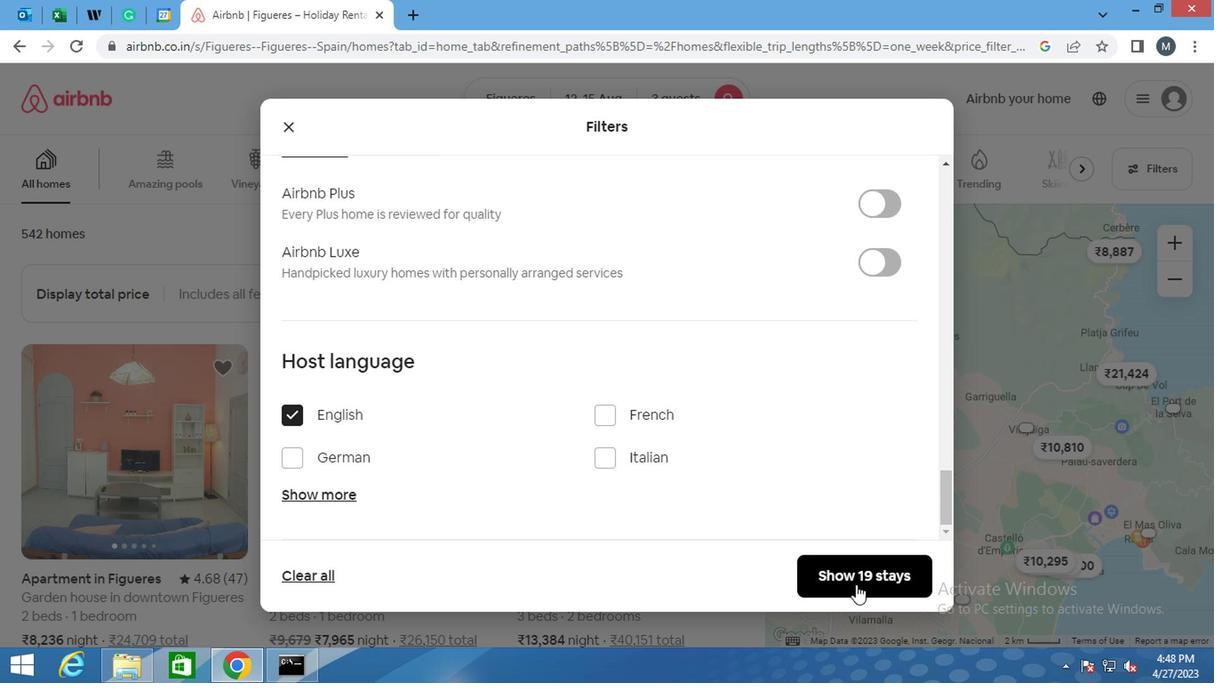 
Action: Mouse moved to (853, 576)
Screenshot: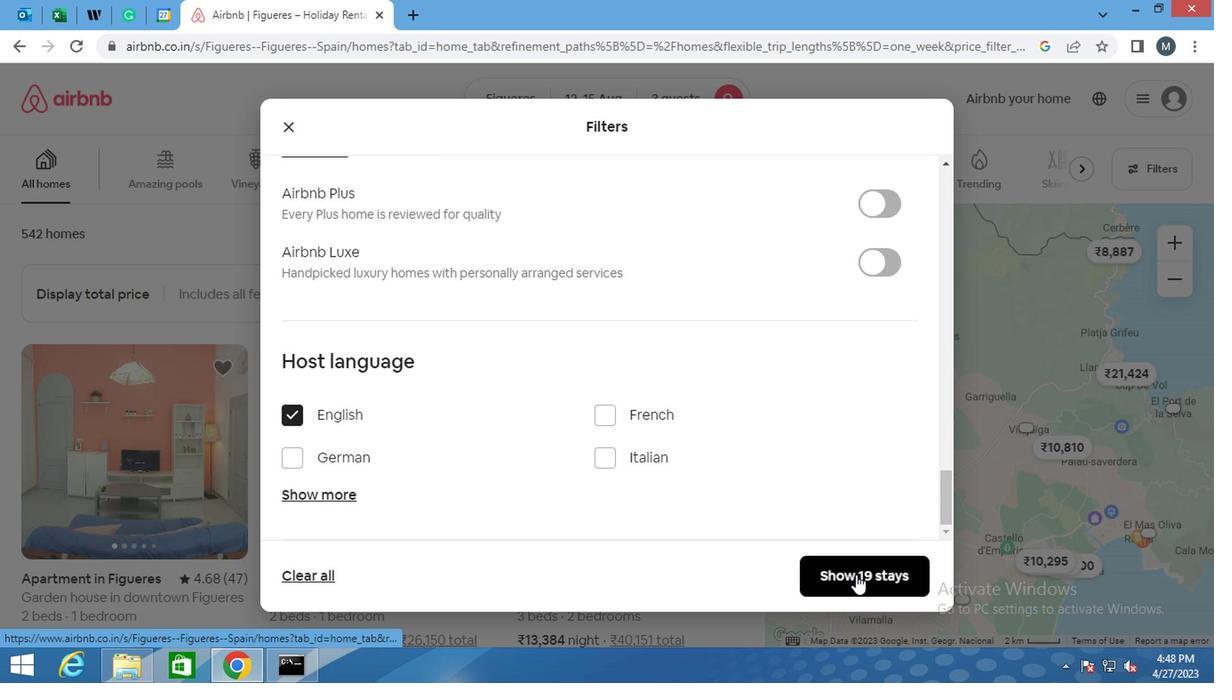 
